 Task: Find connections with filter location Rio Negro with filter topic #linkedinwith filter profile language Spanish with filter current company Coupa Software with filter school National Institute of Technology , Patna with filter industry Commercial and Industrial Equipment Rental with filter service category Administrative with filter keywords title Video Editor
Action: Mouse moved to (211, 256)
Screenshot: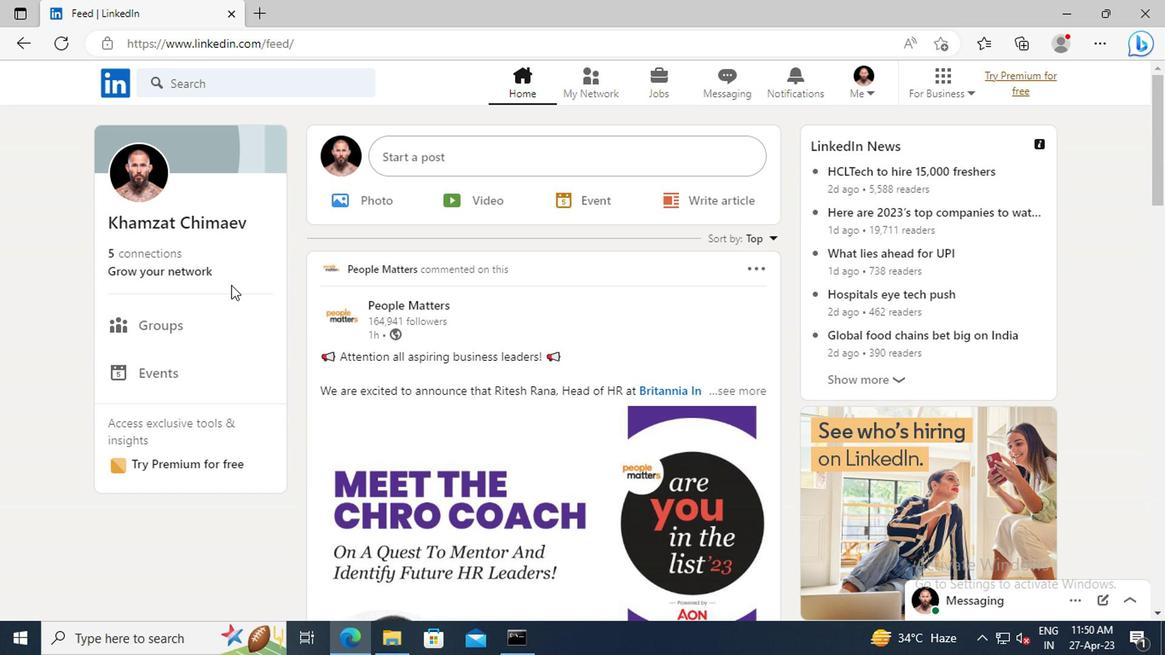 
Action: Mouse pressed left at (211, 256)
Screenshot: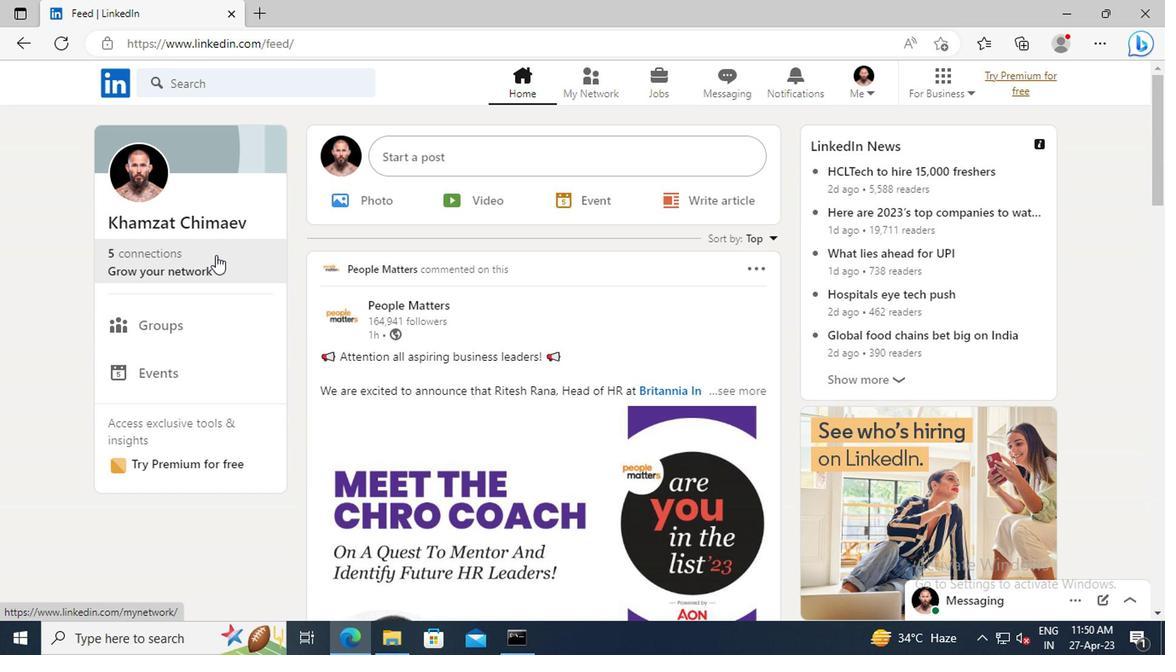 
Action: Mouse moved to (217, 187)
Screenshot: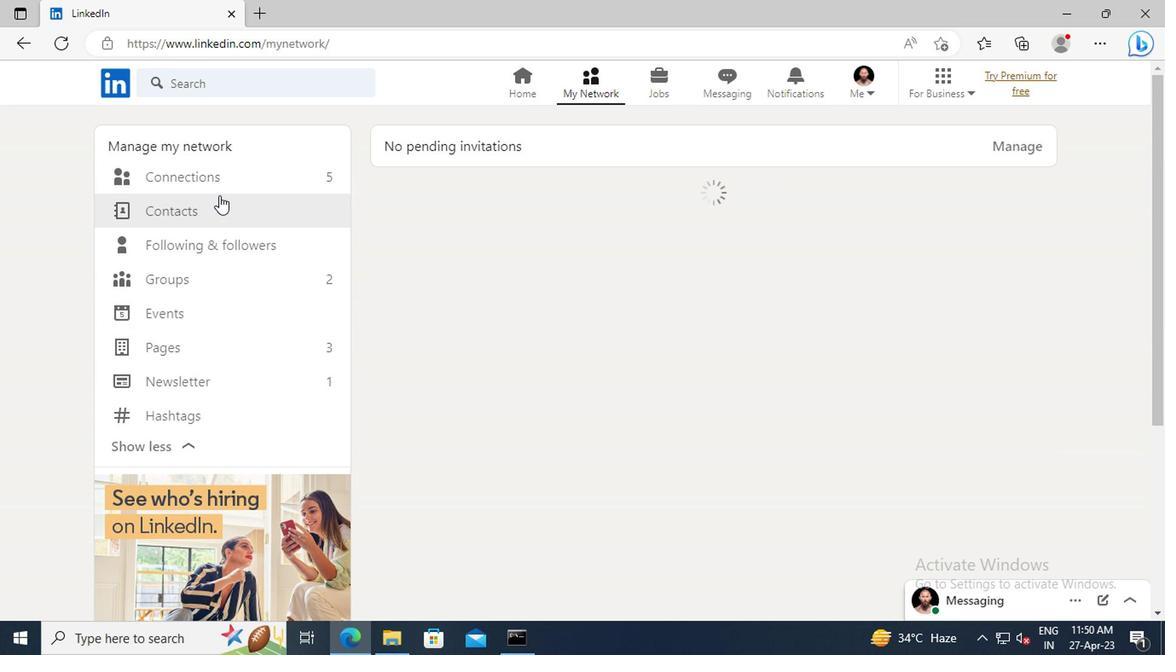 
Action: Mouse pressed left at (217, 187)
Screenshot: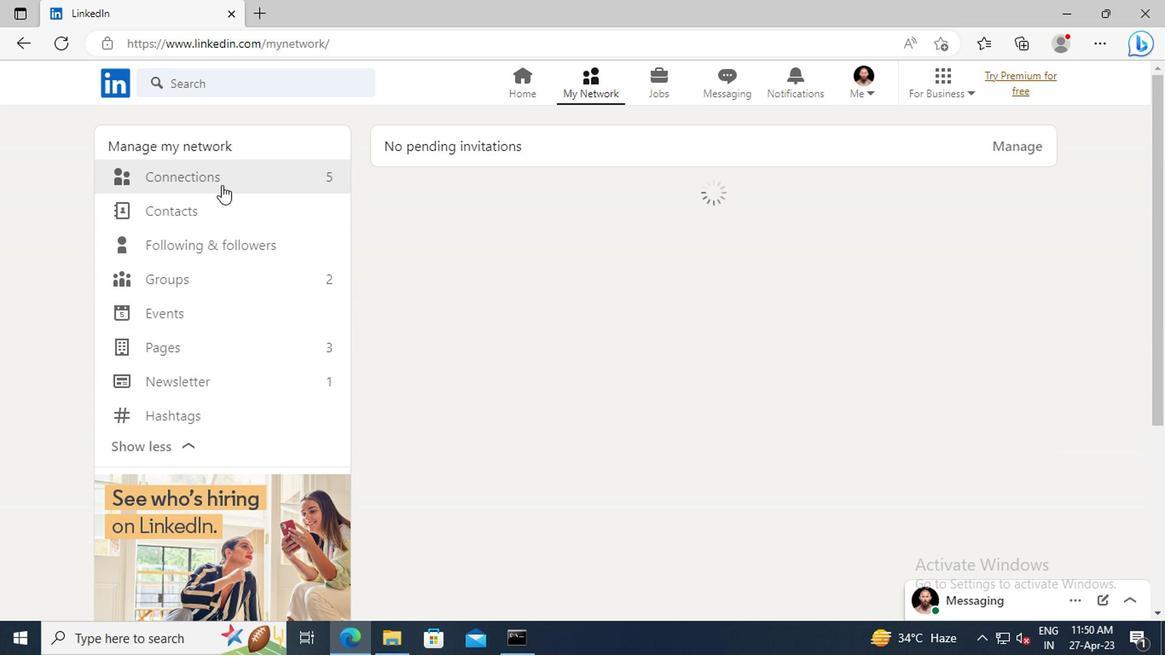 
Action: Mouse moved to (692, 183)
Screenshot: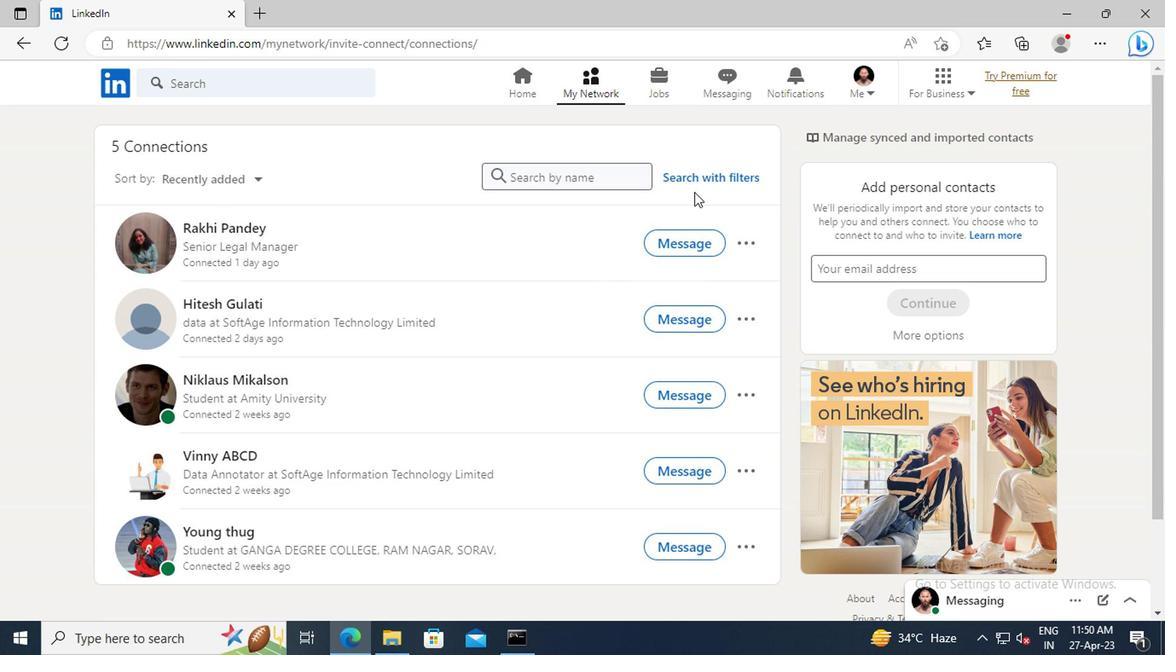 
Action: Mouse pressed left at (692, 183)
Screenshot: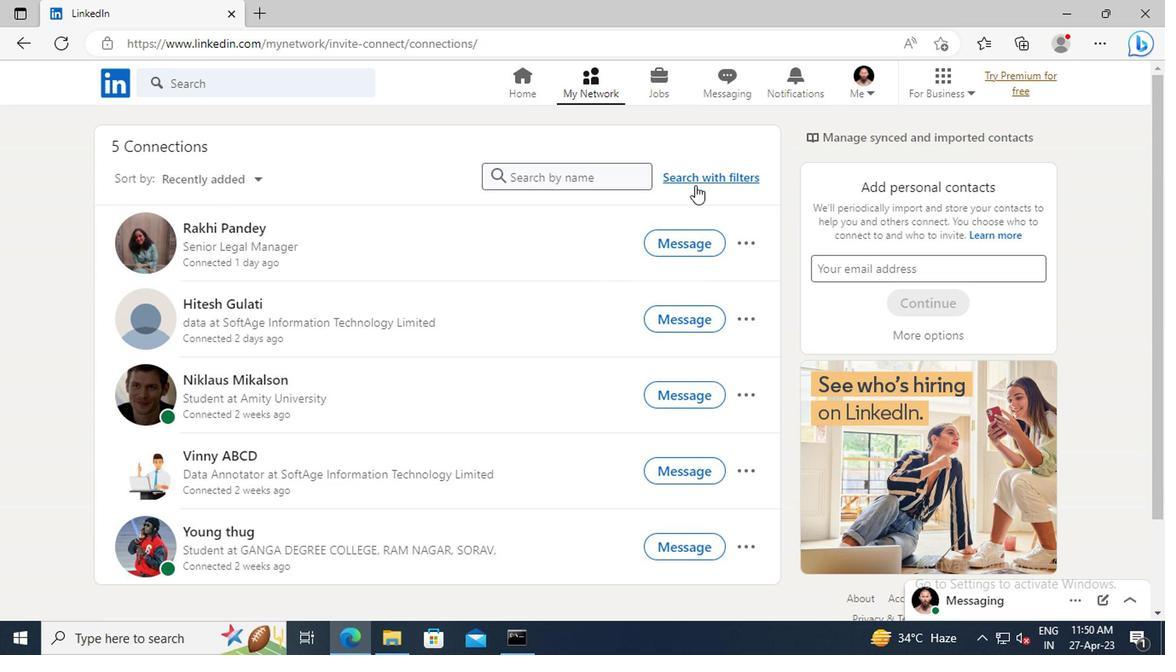 
Action: Mouse moved to (646, 136)
Screenshot: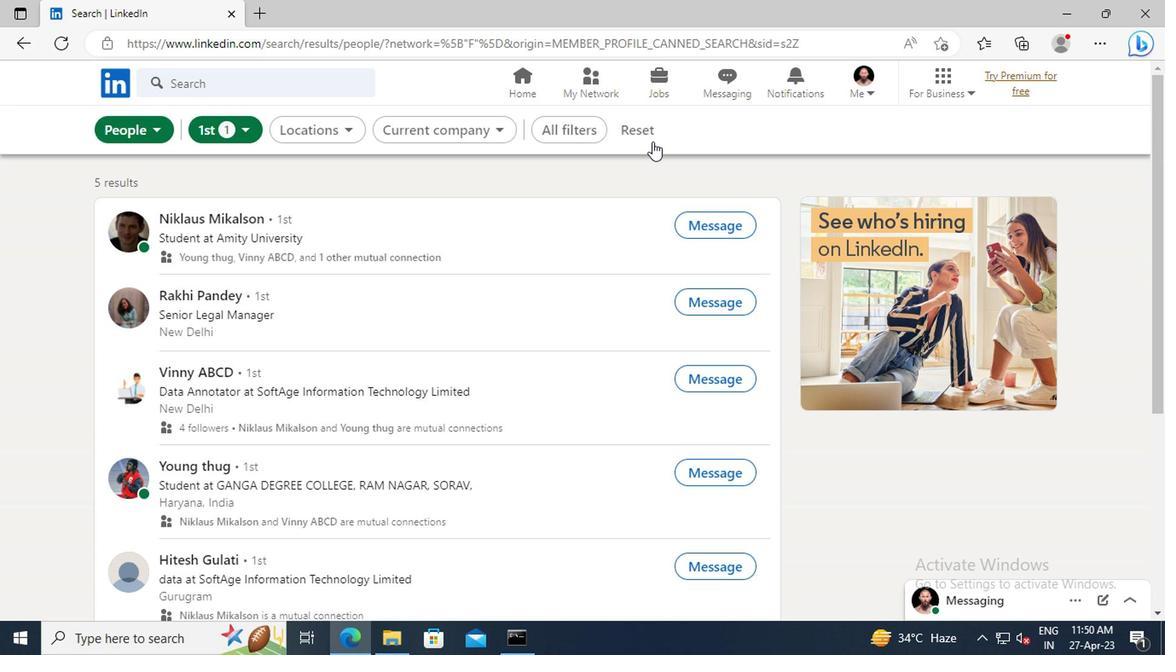 
Action: Mouse pressed left at (646, 136)
Screenshot: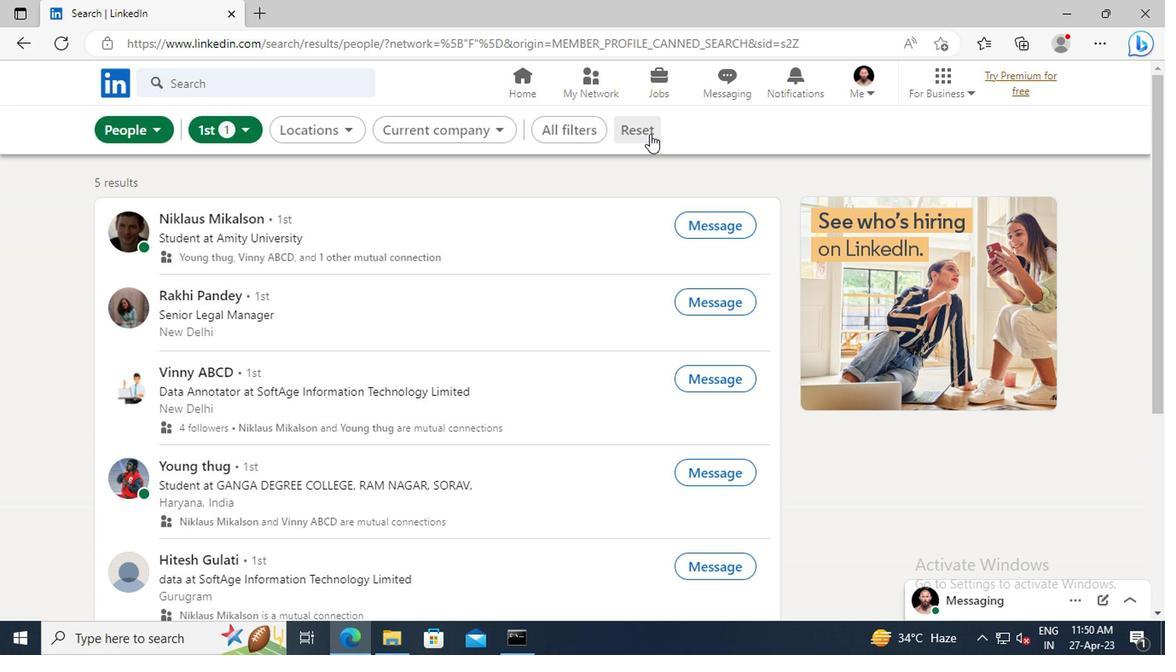 
Action: Mouse moved to (602, 134)
Screenshot: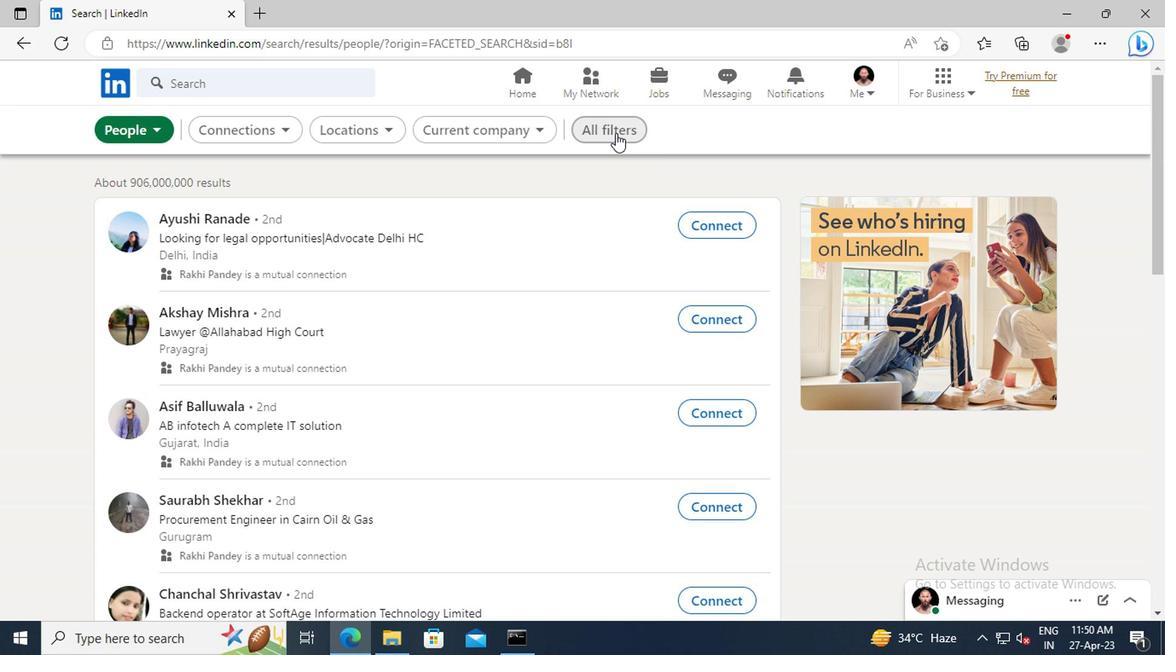 
Action: Mouse pressed left at (602, 134)
Screenshot: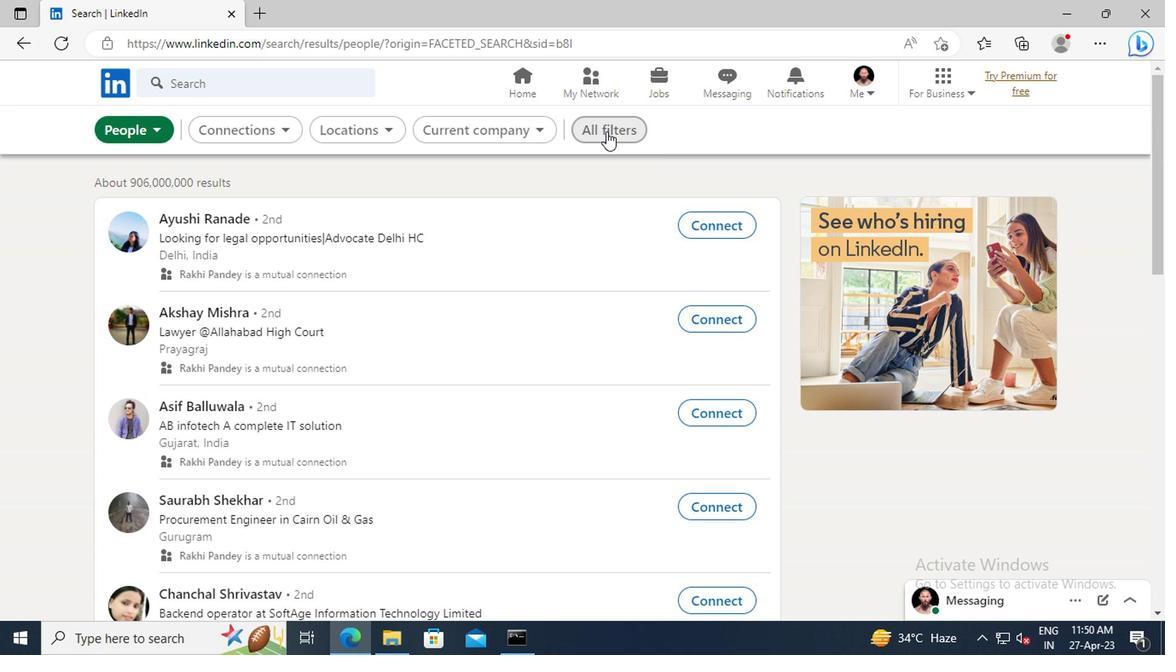 
Action: Mouse moved to (911, 343)
Screenshot: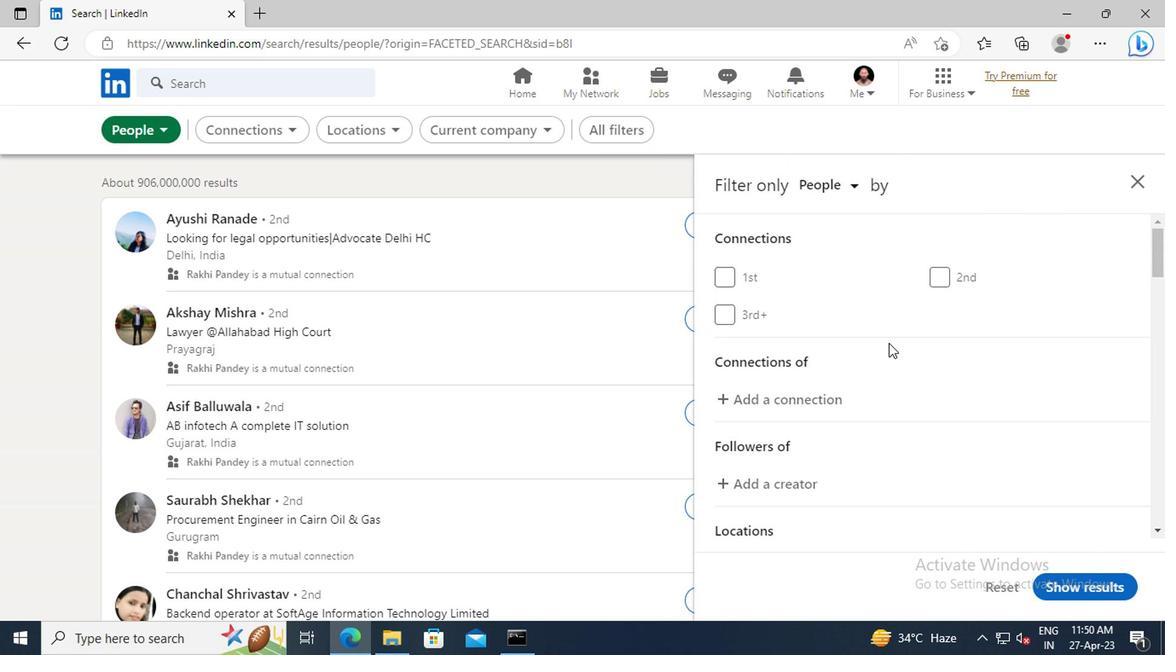 
Action: Mouse scrolled (911, 343) with delta (0, 0)
Screenshot: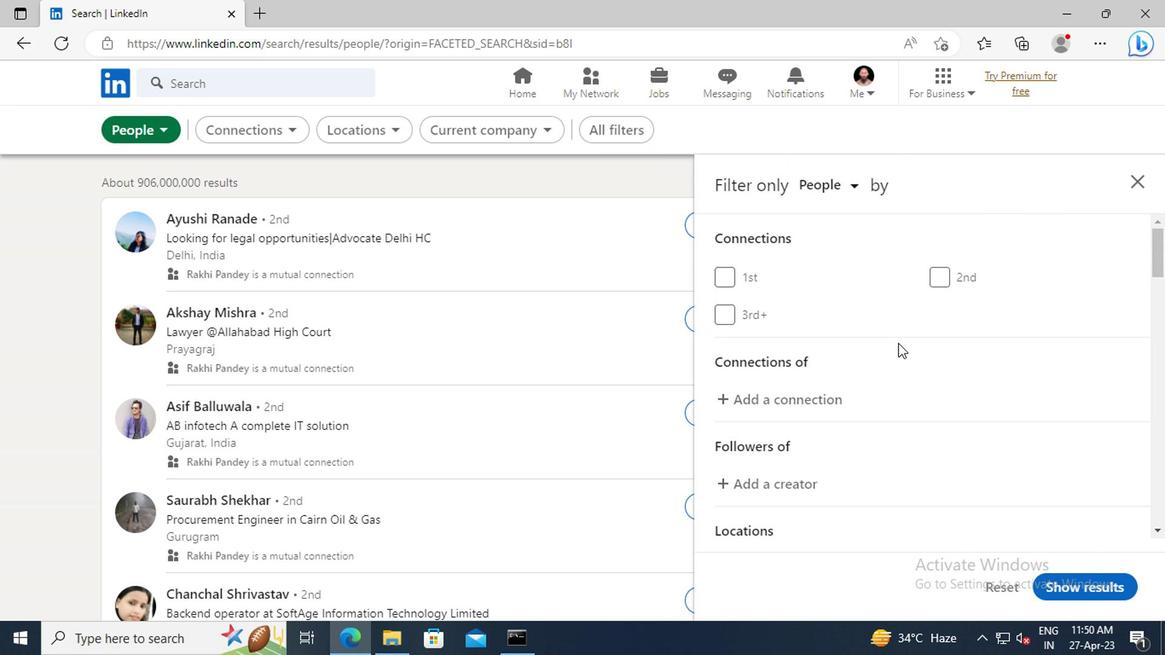 
Action: Mouse scrolled (911, 343) with delta (0, 0)
Screenshot: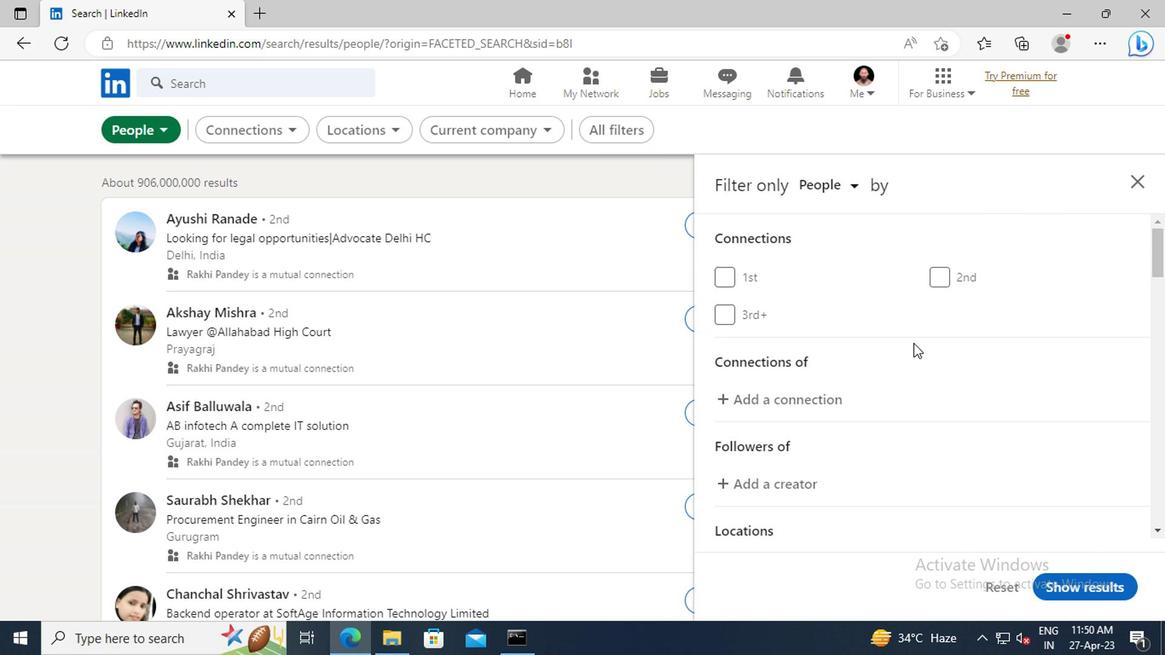 
Action: Mouse scrolled (911, 343) with delta (0, 0)
Screenshot: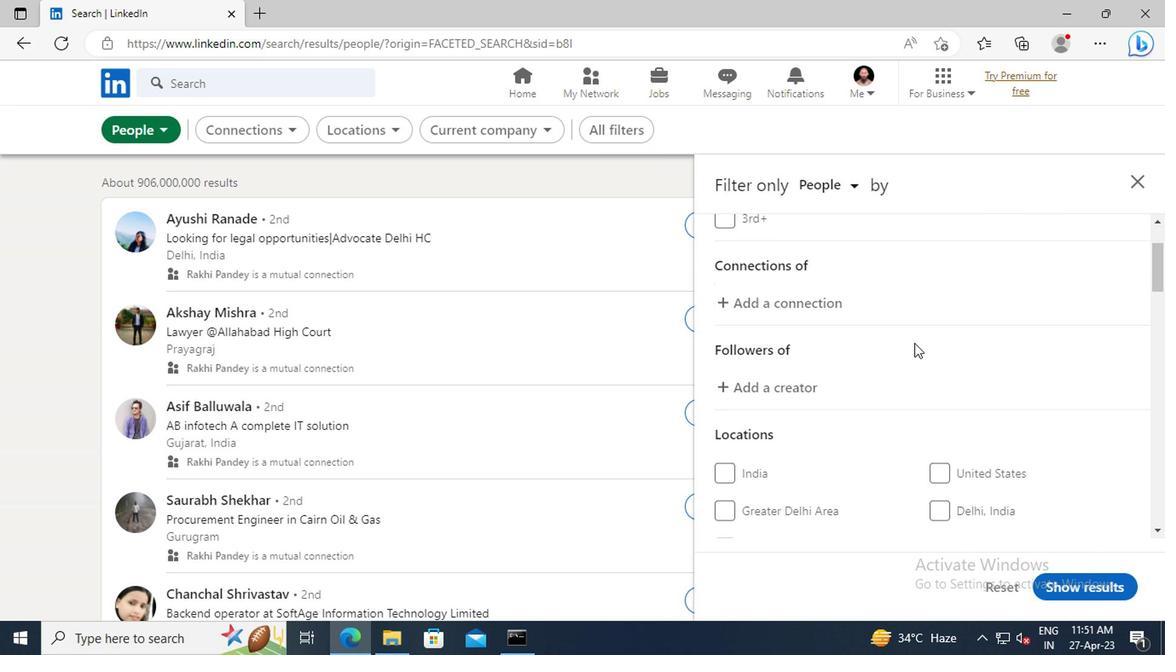 
Action: Mouse scrolled (911, 343) with delta (0, 0)
Screenshot: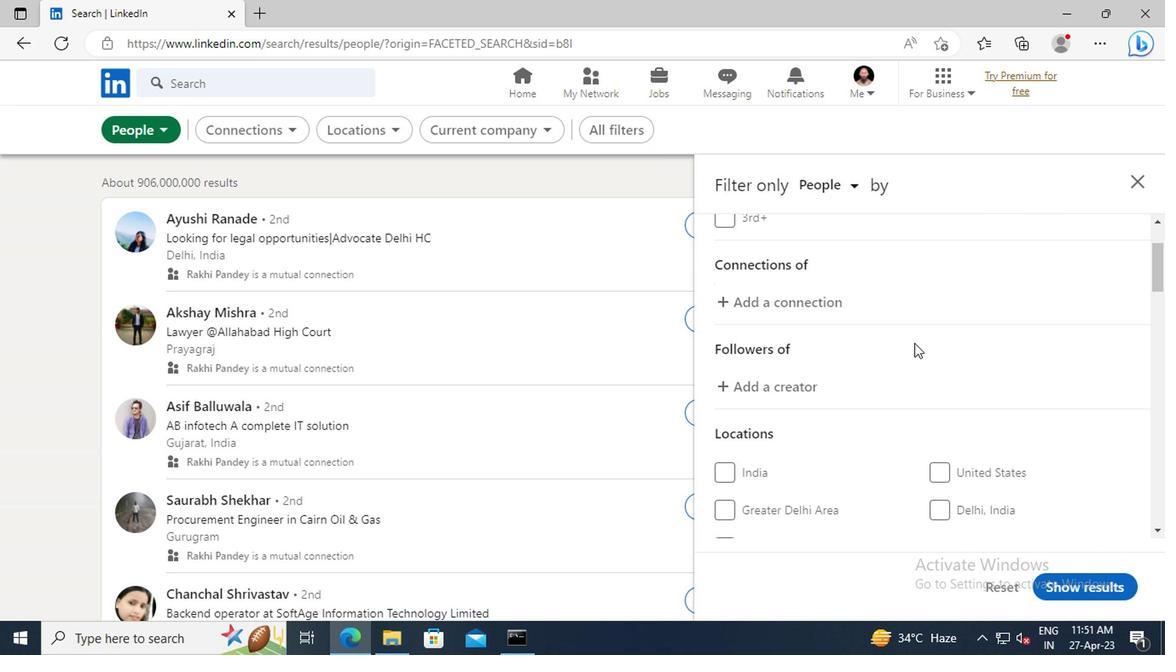 
Action: Mouse scrolled (911, 343) with delta (0, 0)
Screenshot: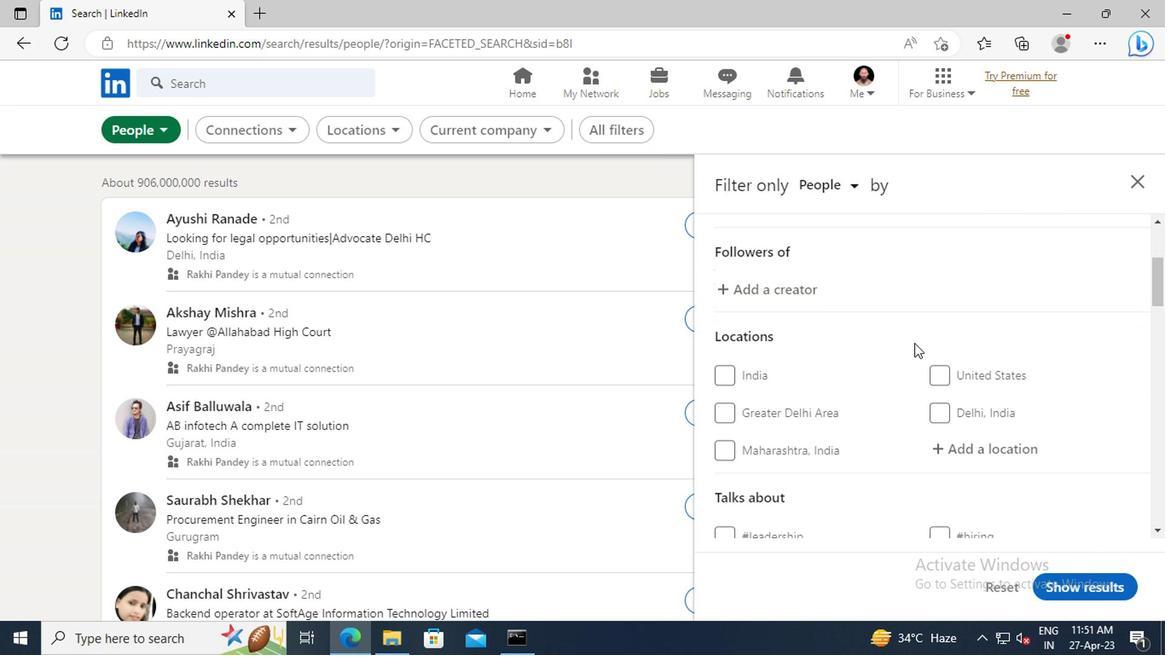 
Action: Mouse scrolled (911, 343) with delta (0, 0)
Screenshot: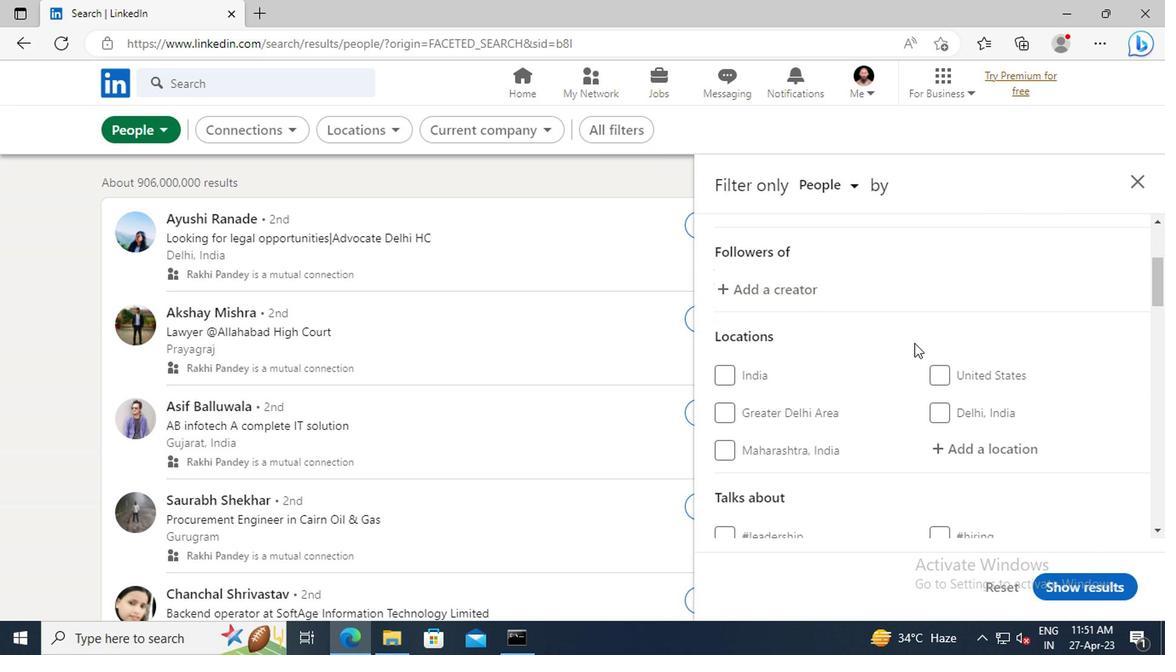 
Action: Mouse moved to (956, 352)
Screenshot: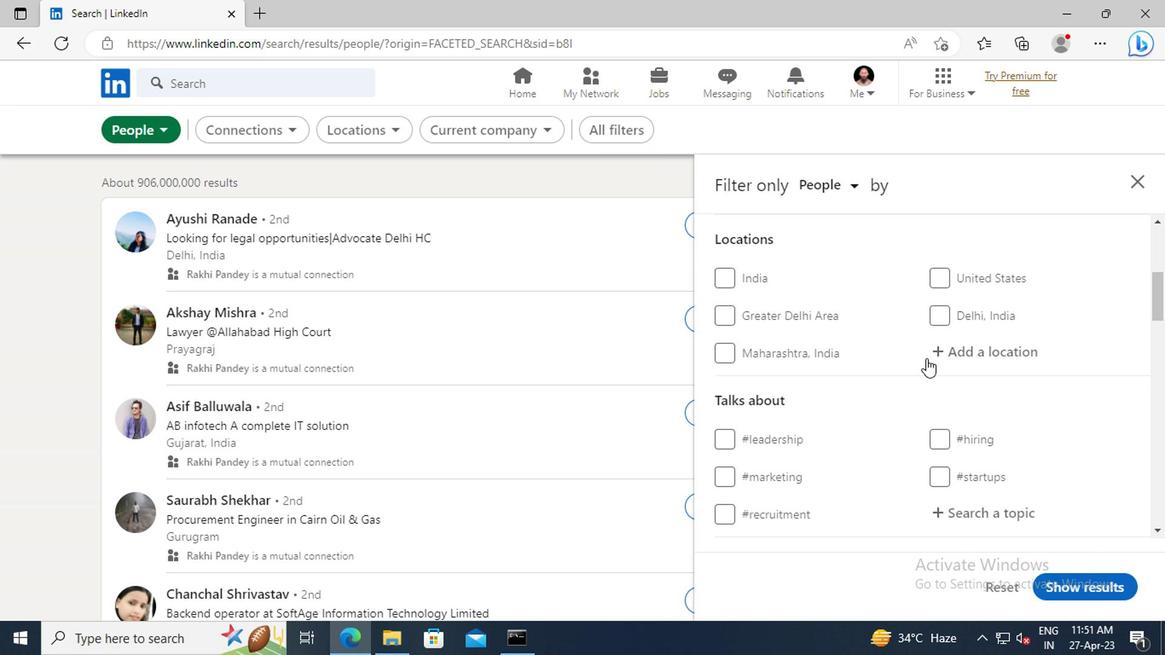 
Action: Mouse pressed left at (956, 352)
Screenshot: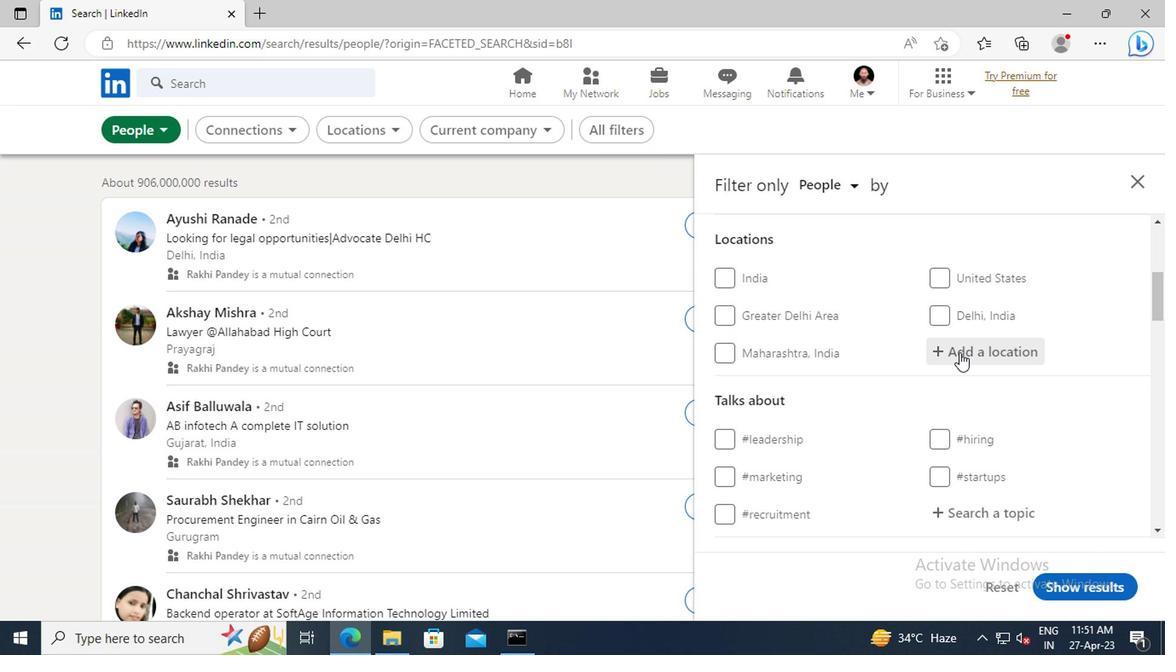
Action: Key pressed <Key.shift>RIO<Key.space><Key.shift>NEGRO
Screenshot: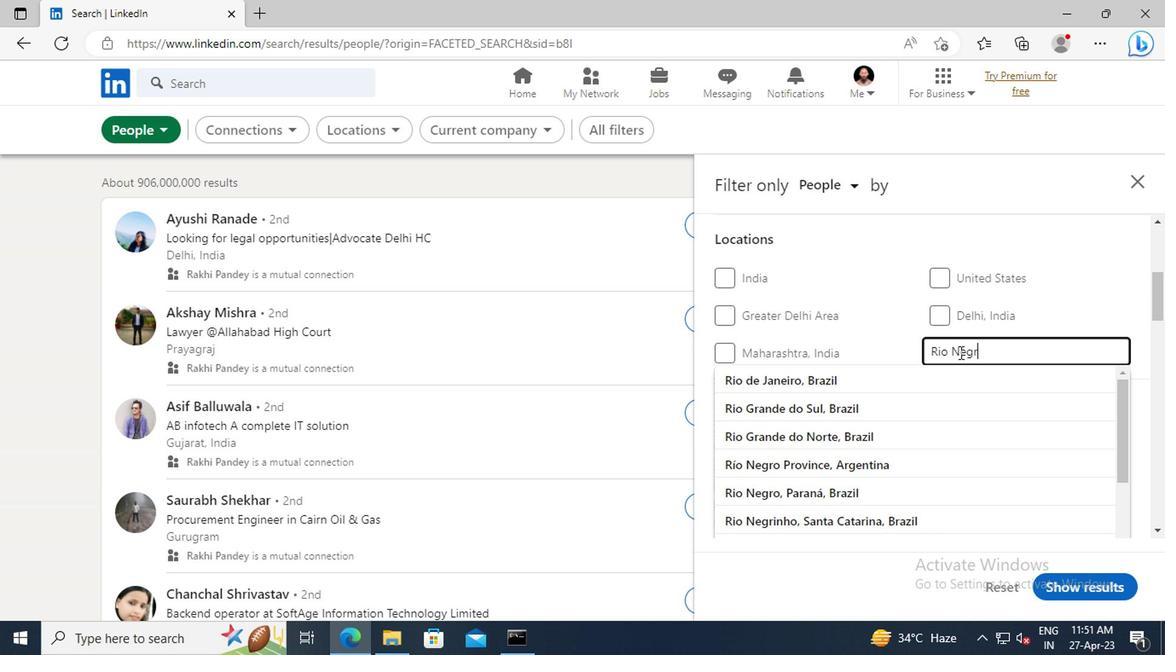 
Action: Mouse moved to (963, 383)
Screenshot: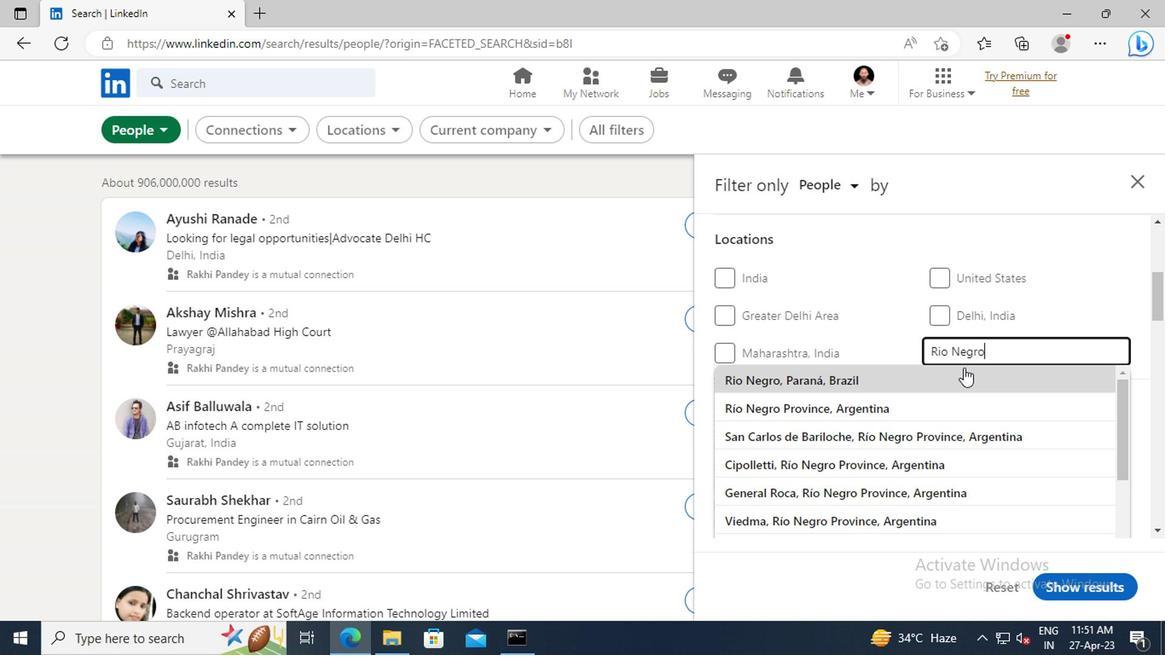
Action: Mouse pressed left at (963, 383)
Screenshot: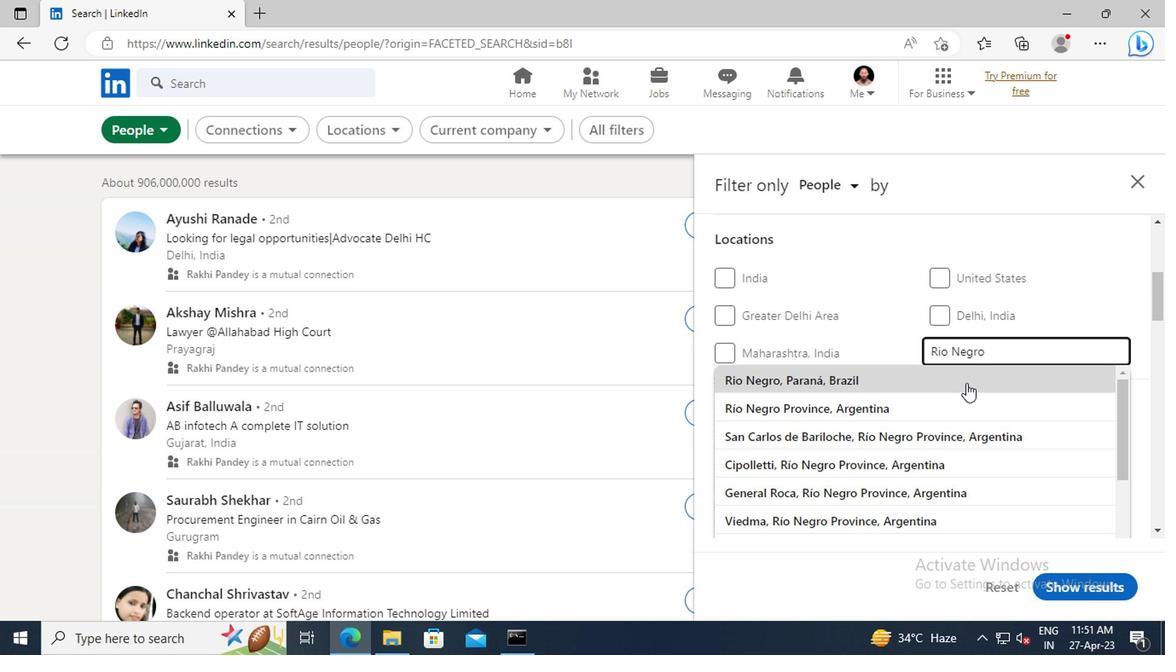 
Action: Mouse moved to (961, 358)
Screenshot: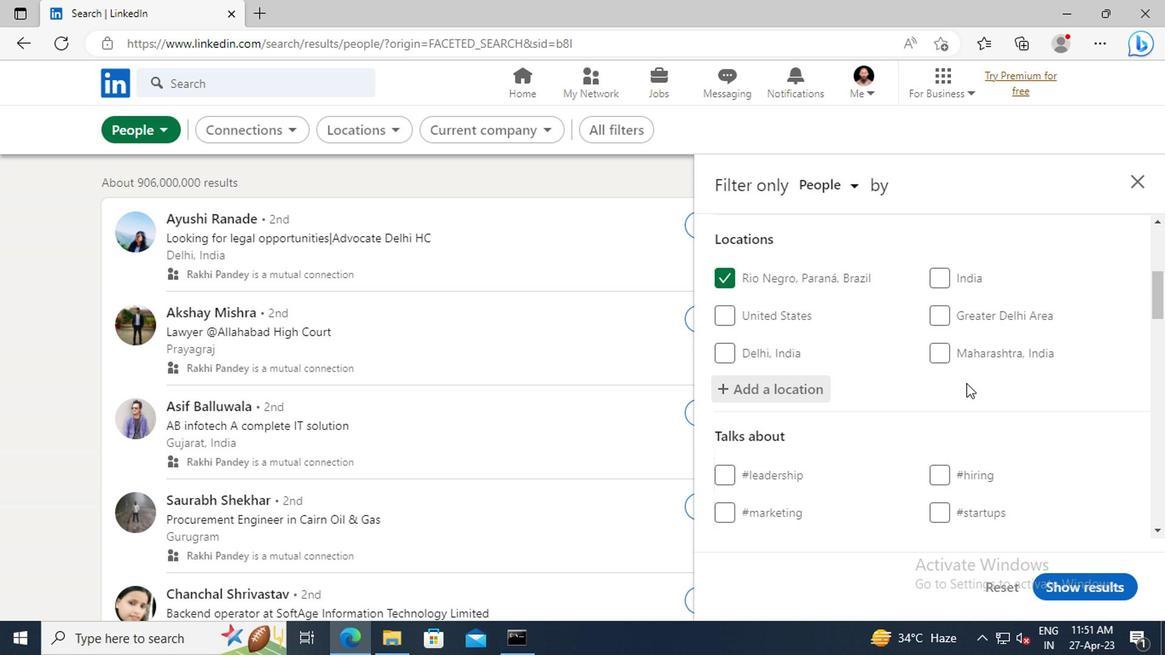 
Action: Mouse scrolled (961, 357) with delta (0, -1)
Screenshot: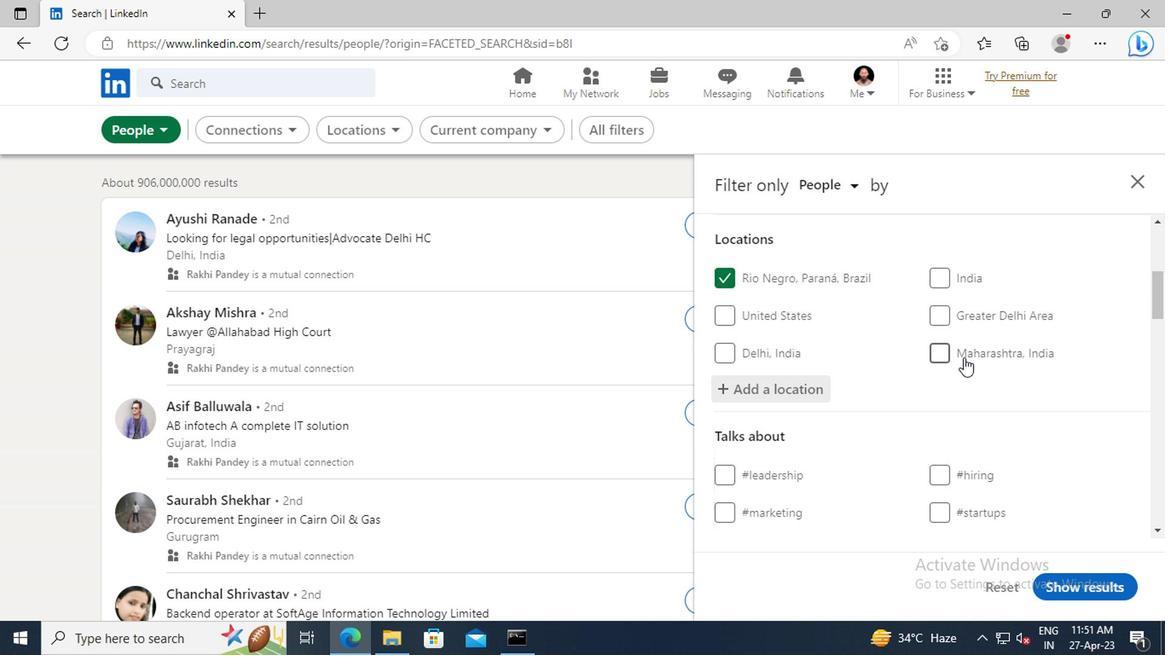 
Action: Mouse scrolled (961, 357) with delta (0, -1)
Screenshot: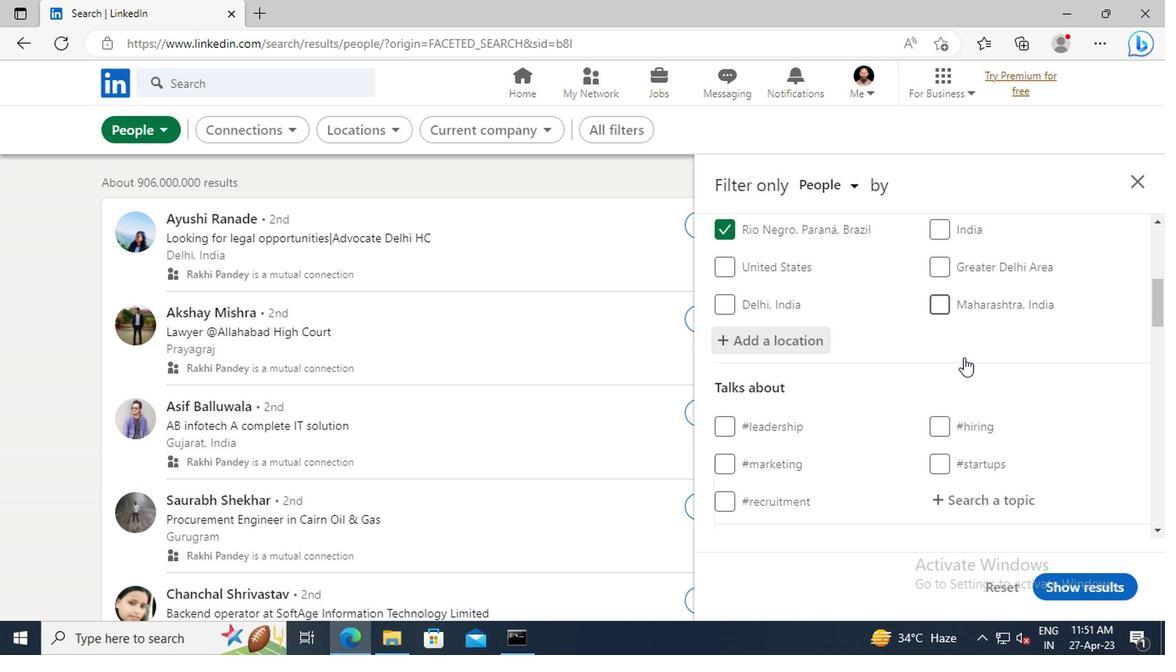 
Action: Mouse scrolled (961, 357) with delta (0, -1)
Screenshot: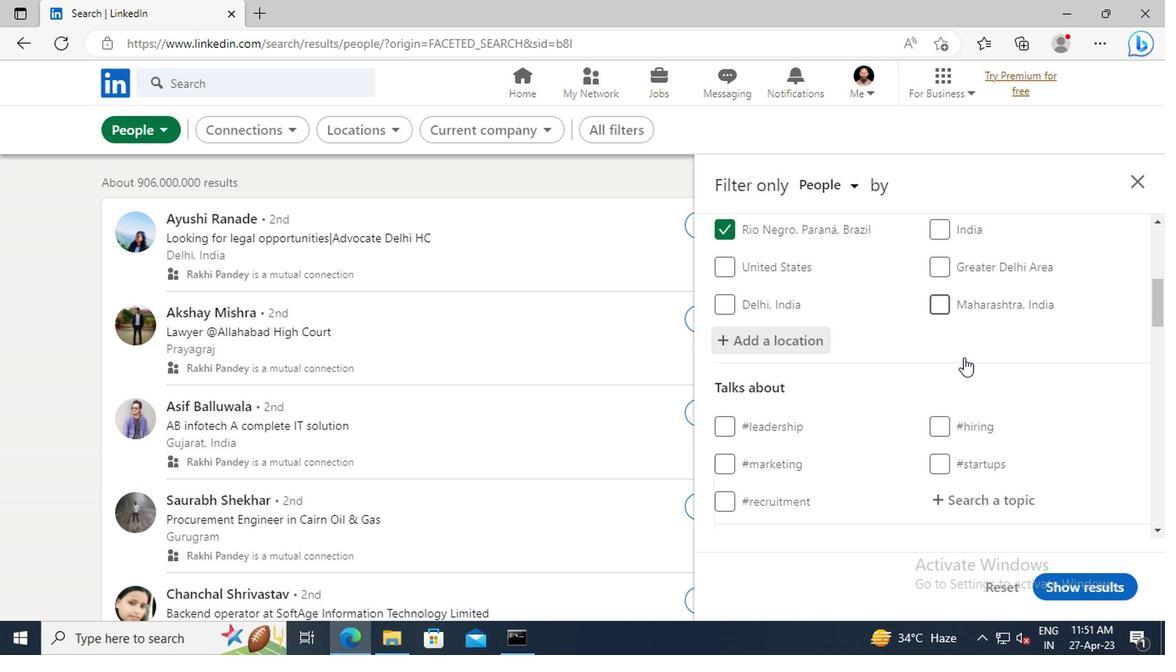 
Action: Mouse scrolled (961, 357) with delta (0, -1)
Screenshot: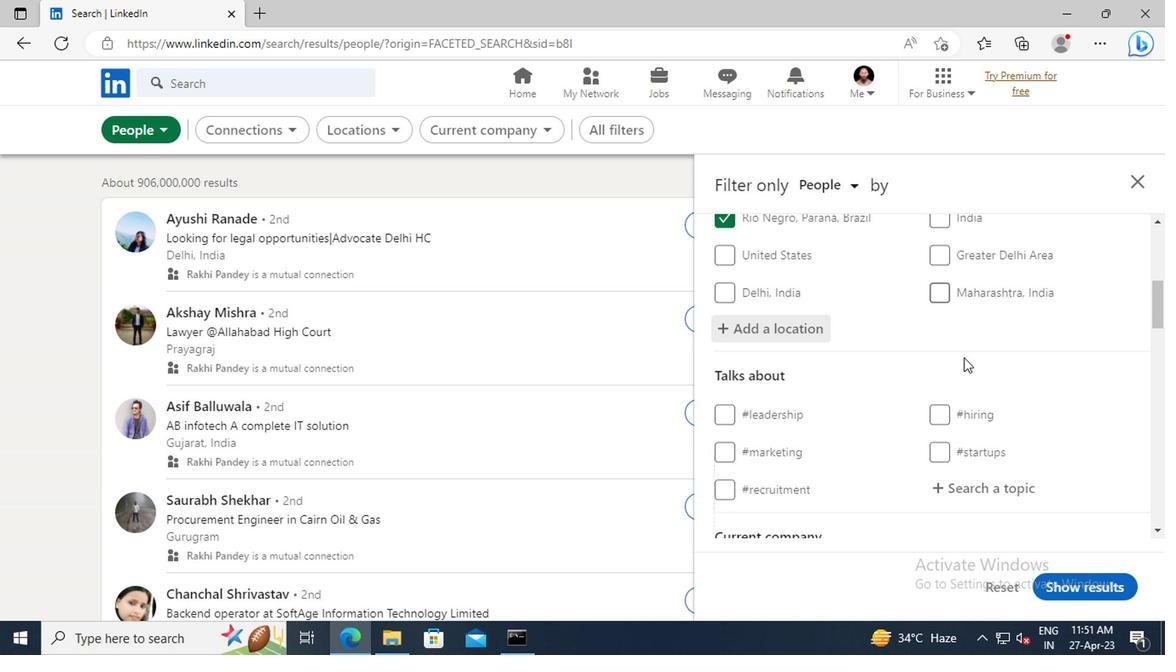 
Action: Mouse moved to (966, 357)
Screenshot: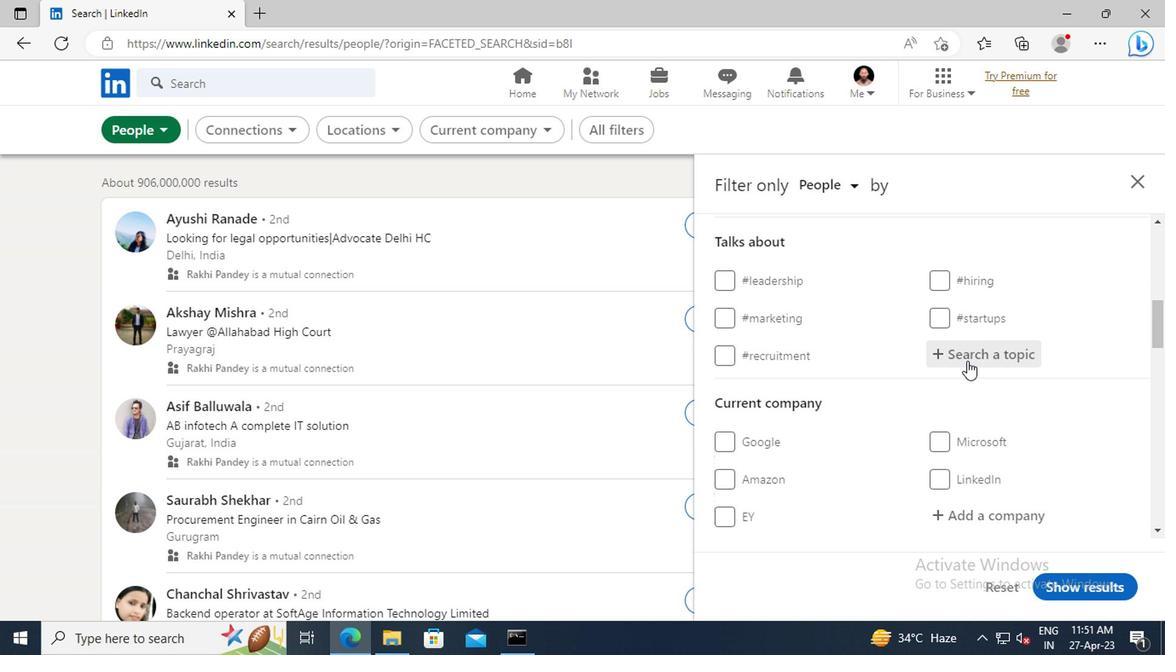 
Action: Mouse pressed left at (966, 357)
Screenshot: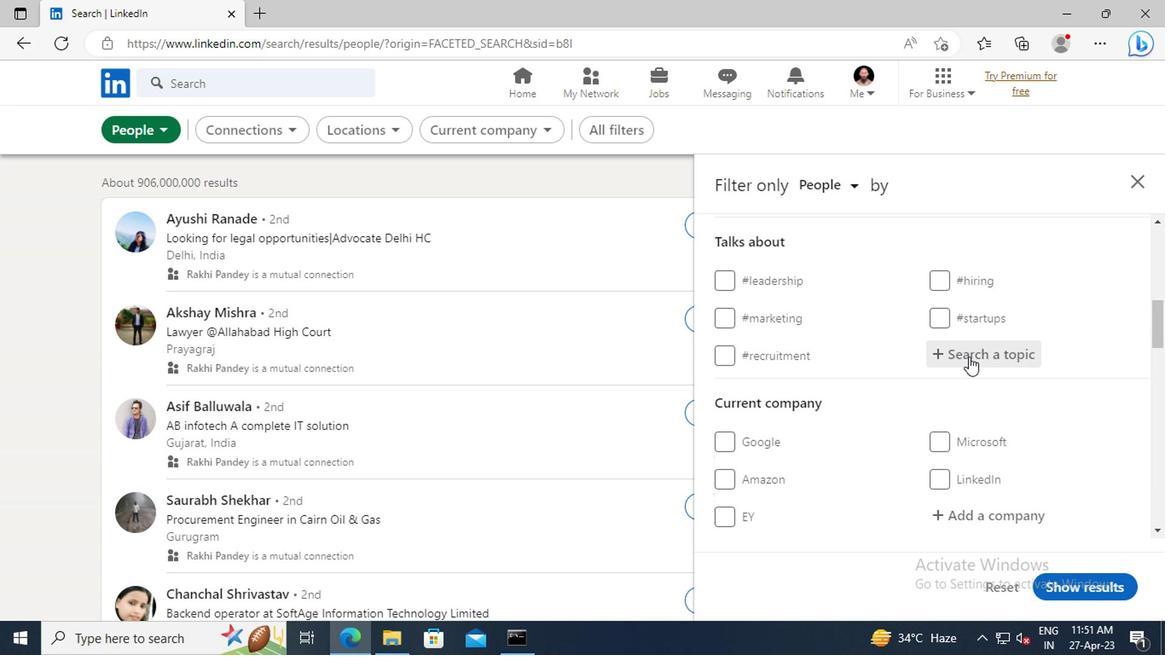
Action: Key pressed <Key.shift>#LINKEDINWITH<Key.enter>
Screenshot: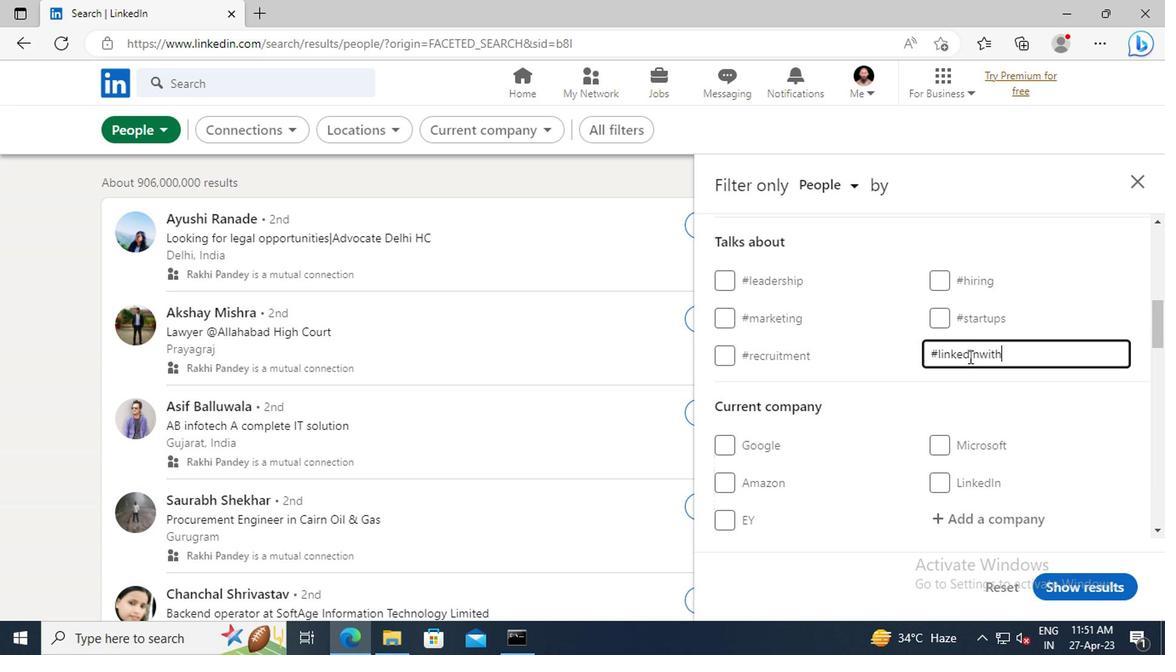 
Action: Mouse moved to (967, 367)
Screenshot: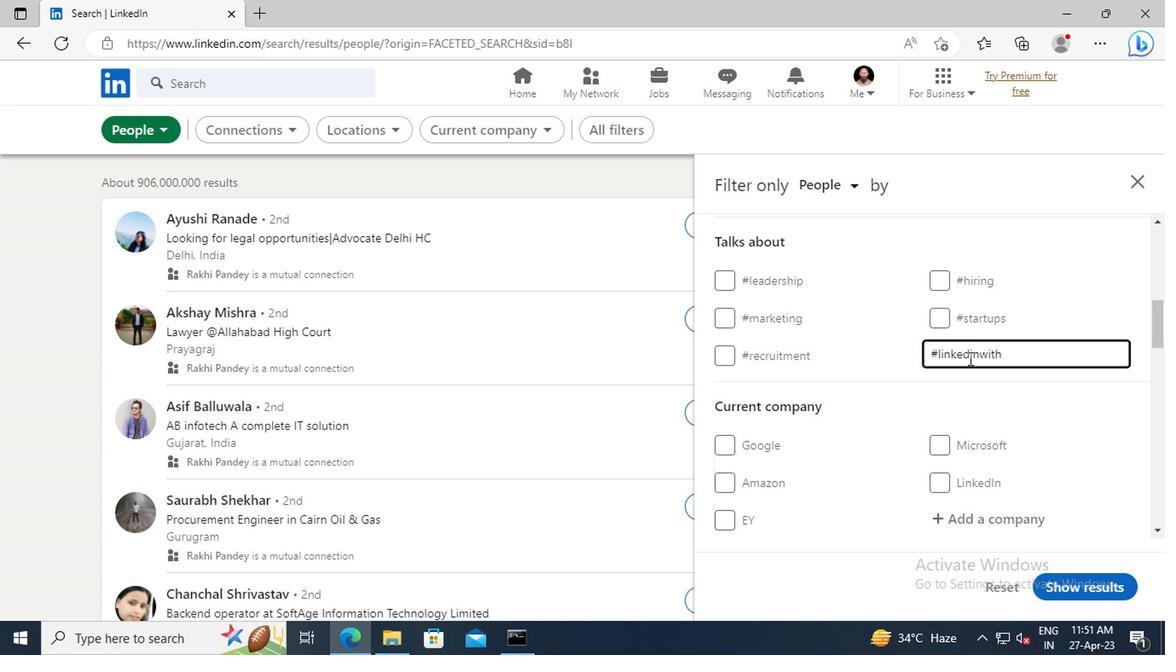 
Action: Mouse scrolled (967, 367) with delta (0, 0)
Screenshot: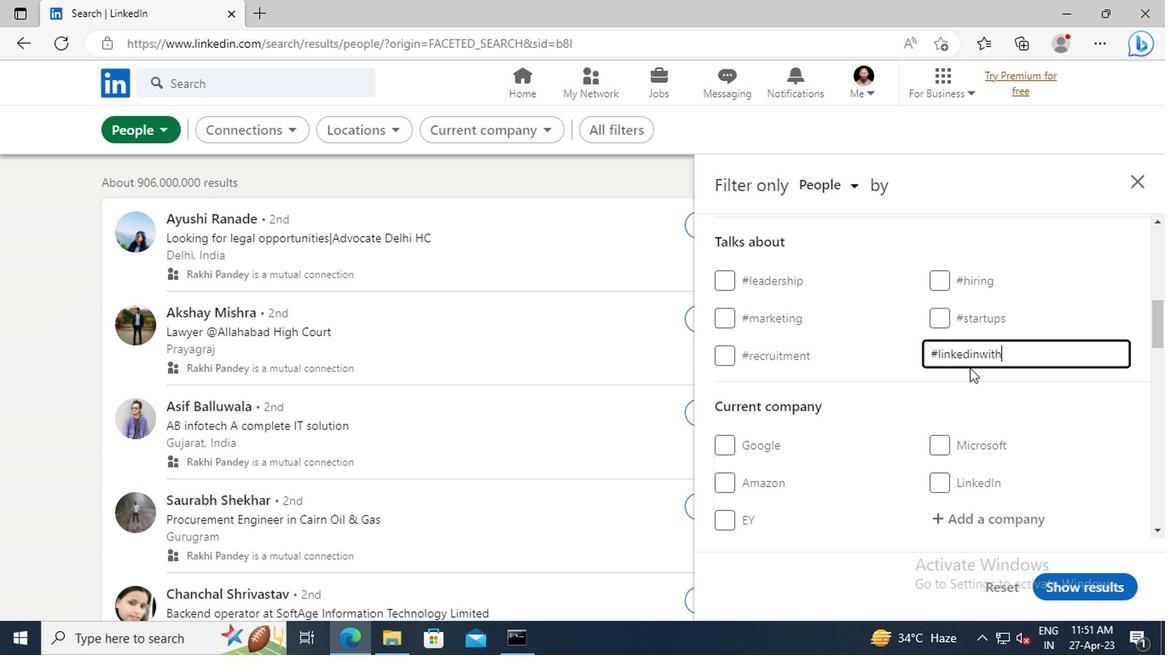 
Action: Mouse scrolled (967, 367) with delta (0, 0)
Screenshot: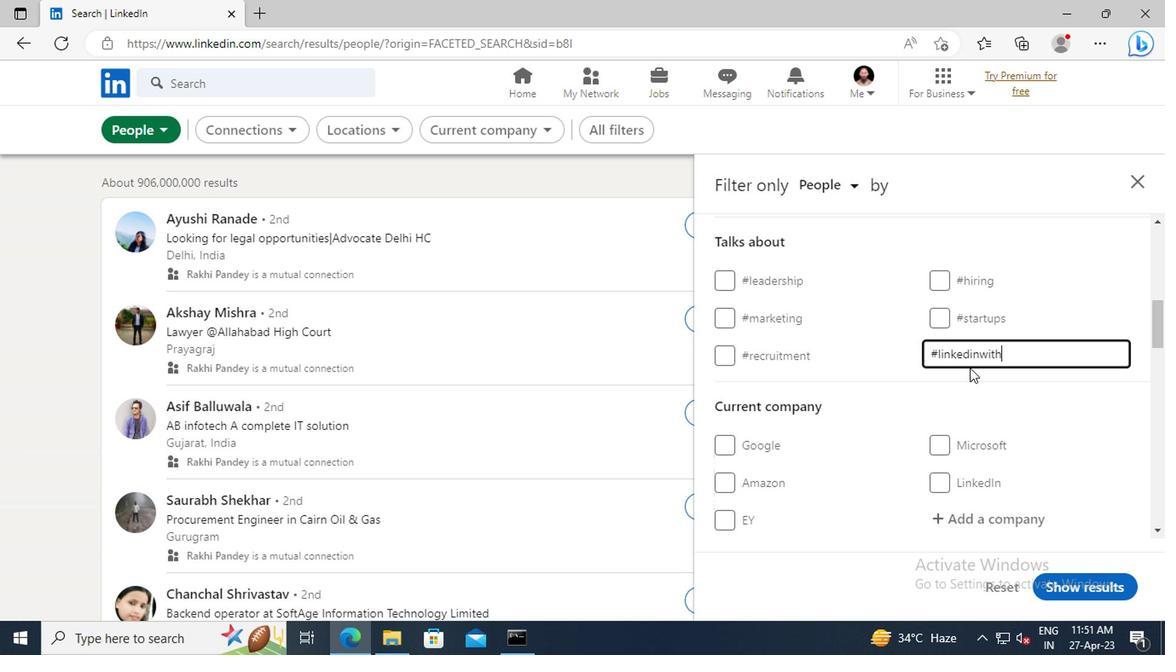 
Action: Mouse scrolled (967, 367) with delta (0, 0)
Screenshot: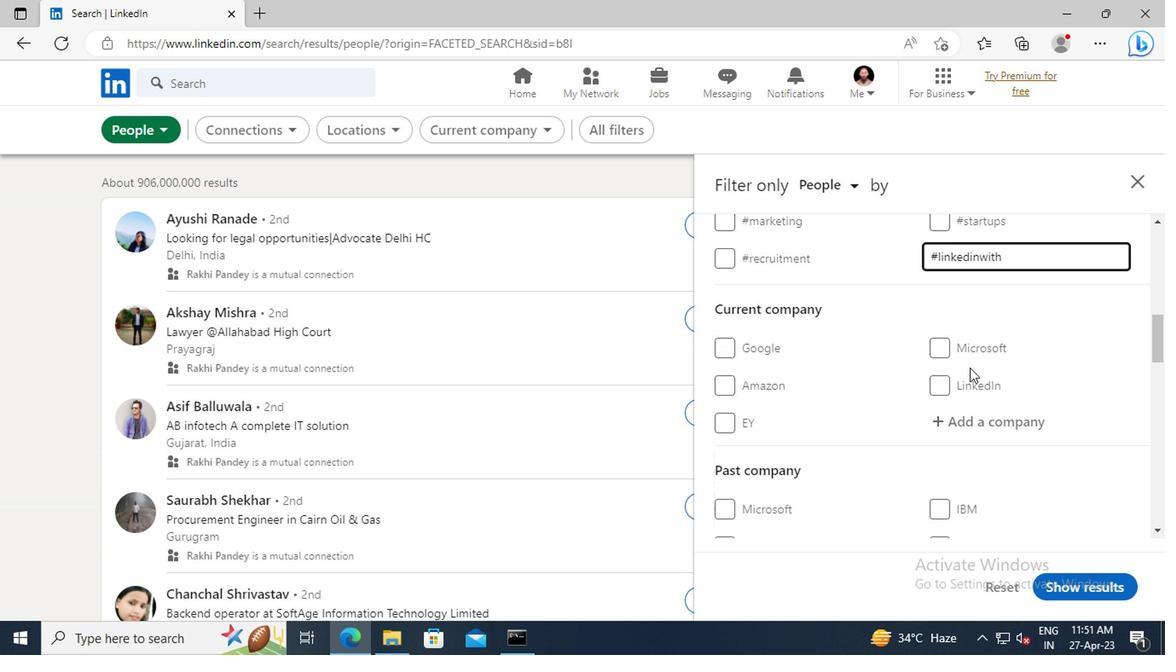 
Action: Mouse scrolled (967, 367) with delta (0, 0)
Screenshot: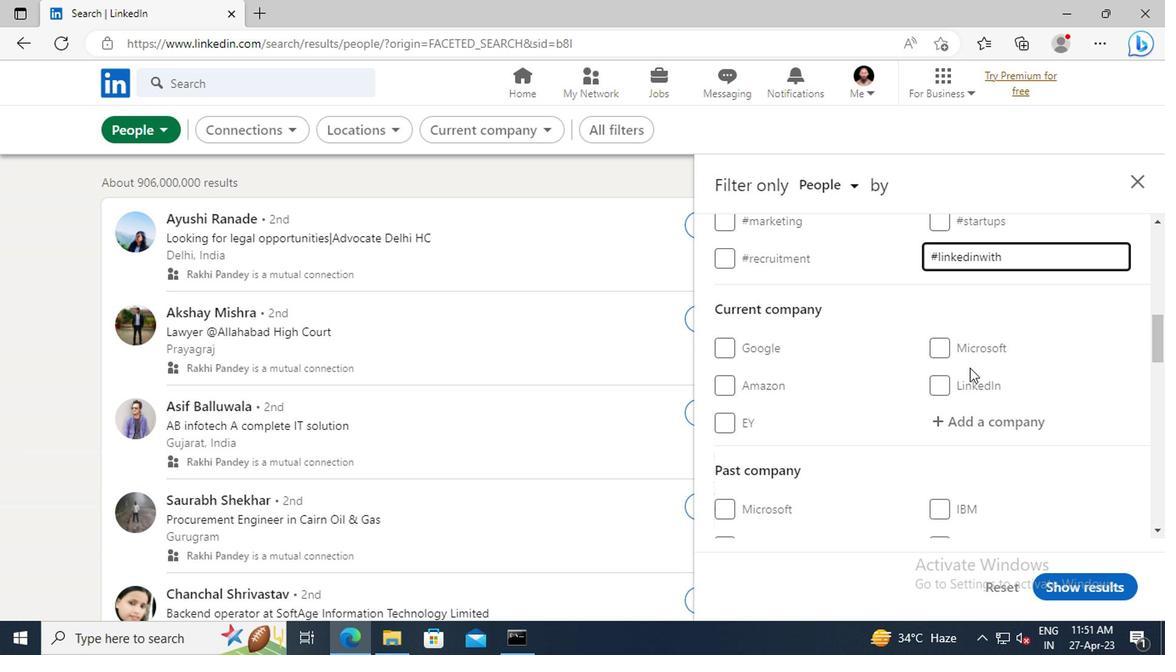 
Action: Mouse scrolled (967, 367) with delta (0, 0)
Screenshot: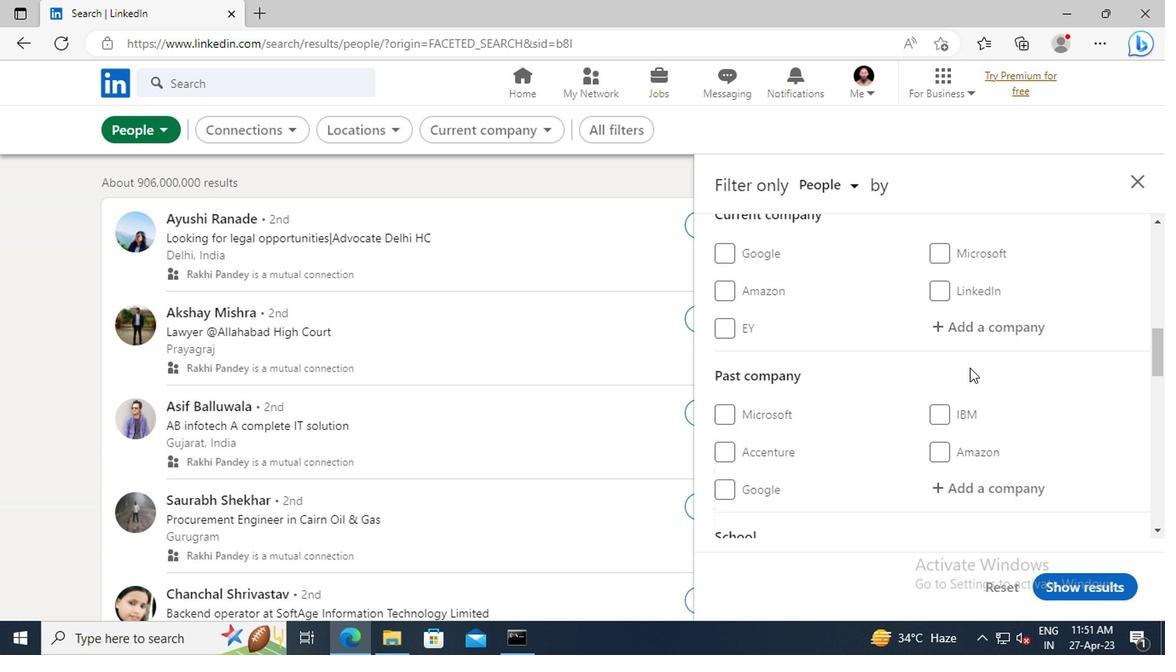 
Action: Mouse scrolled (967, 367) with delta (0, 0)
Screenshot: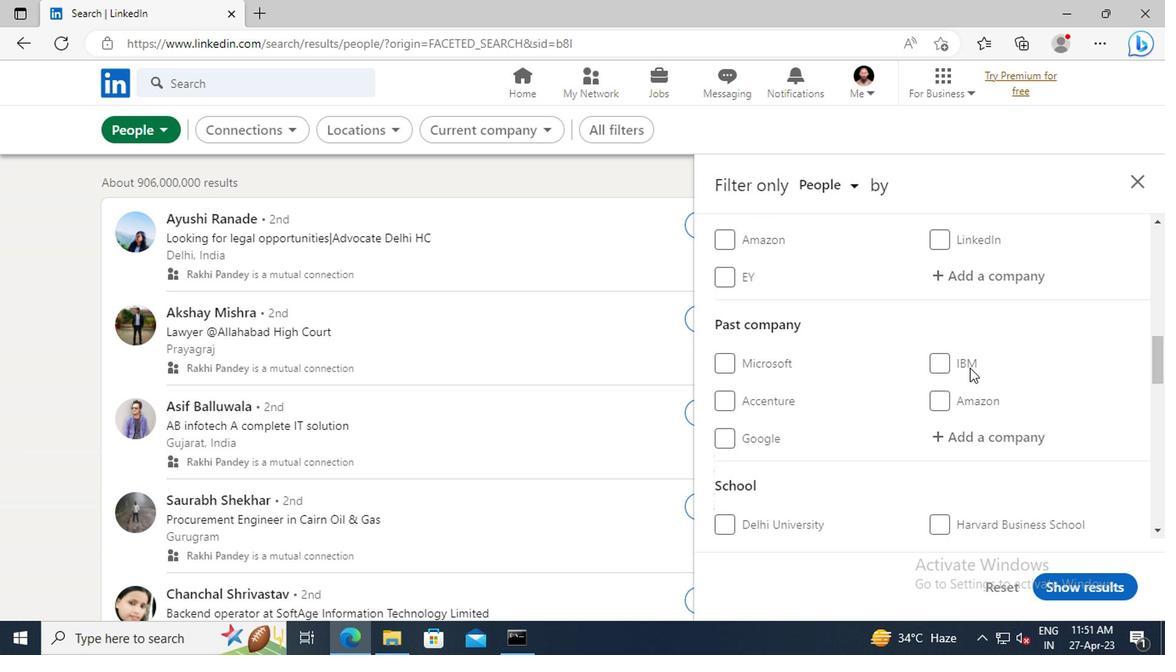 
Action: Mouse scrolled (967, 367) with delta (0, 0)
Screenshot: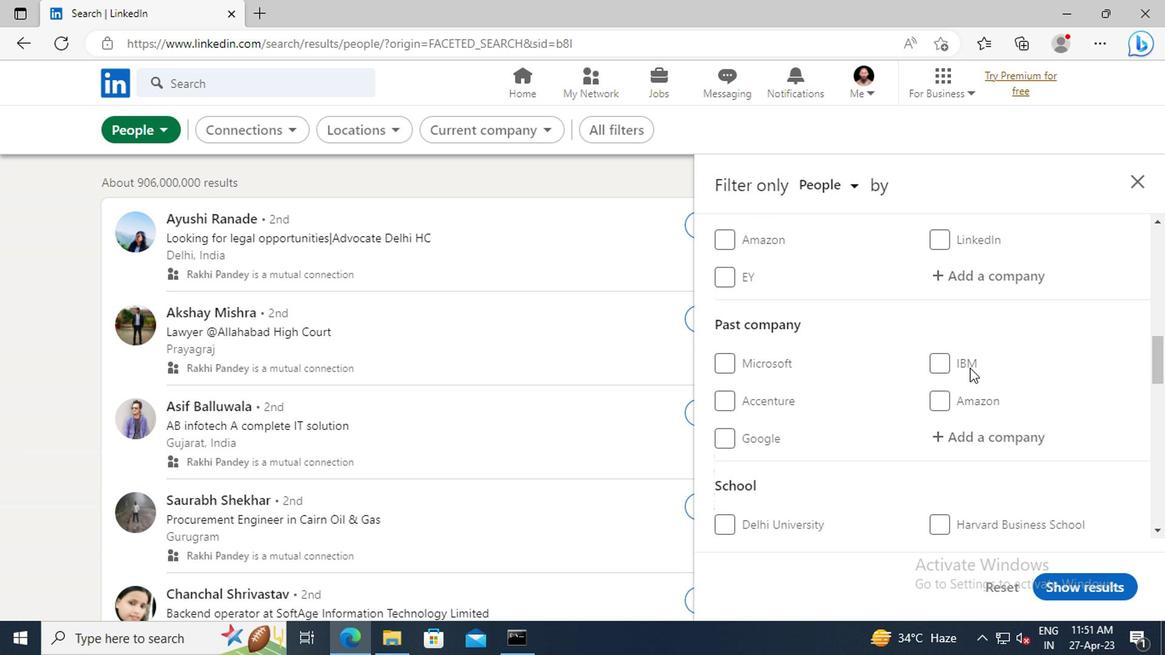 
Action: Mouse scrolled (967, 367) with delta (0, 0)
Screenshot: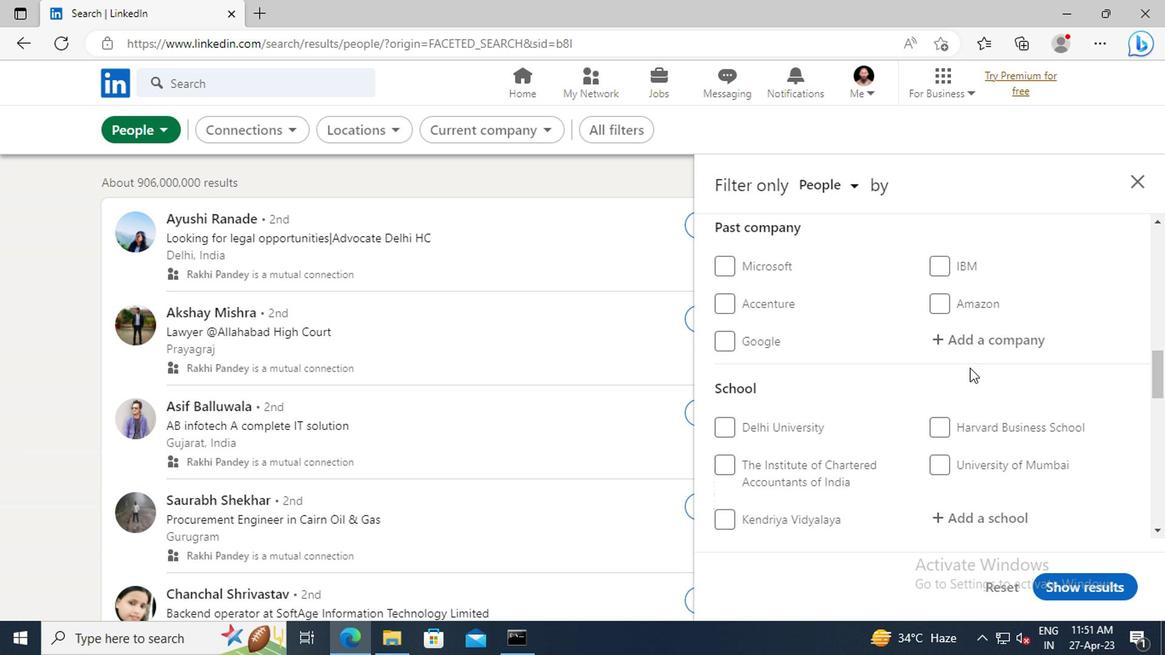 
Action: Mouse scrolled (967, 367) with delta (0, 0)
Screenshot: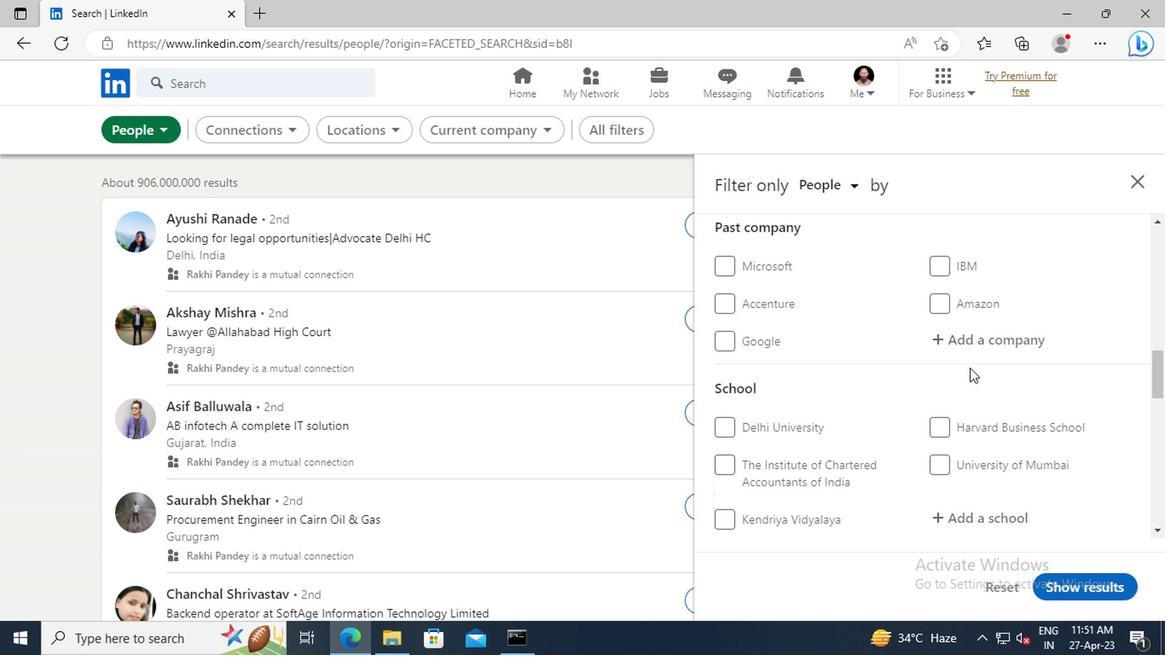 
Action: Mouse scrolled (967, 367) with delta (0, 0)
Screenshot: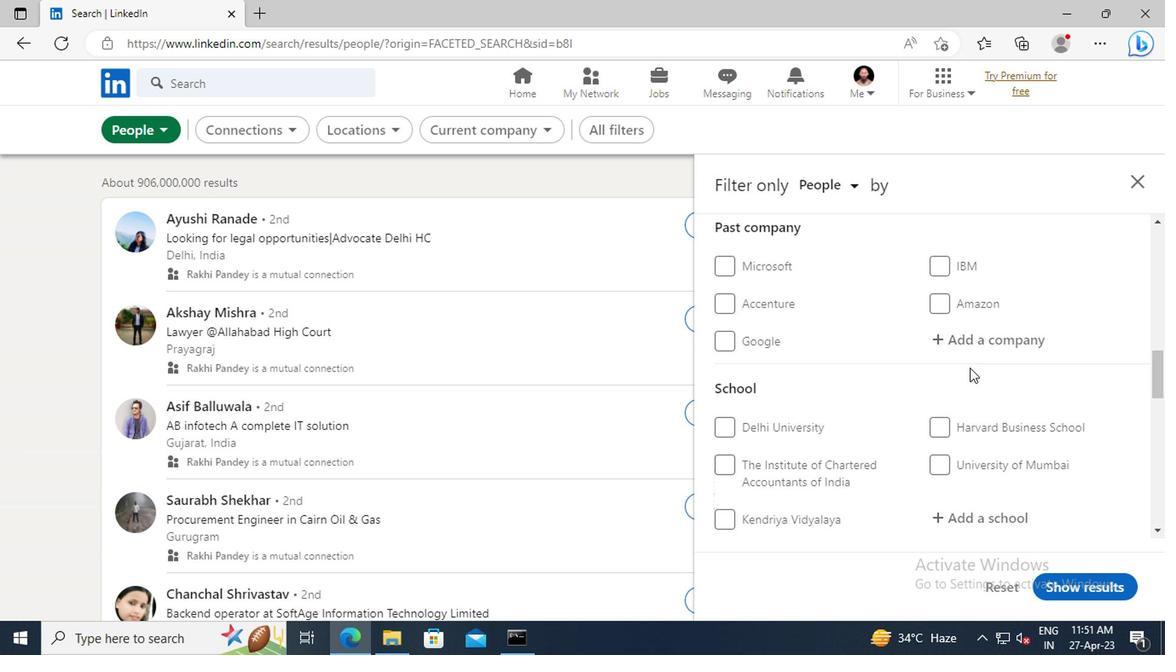 
Action: Mouse scrolled (967, 367) with delta (0, 0)
Screenshot: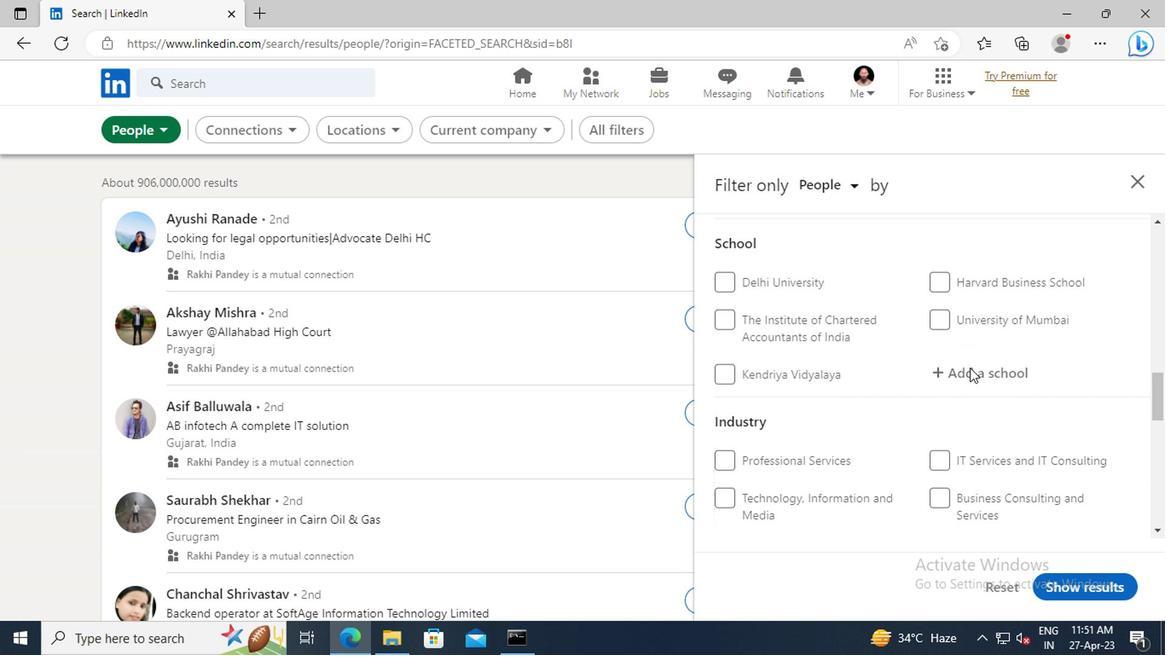 
Action: Mouse scrolled (967, 367) with delta (0, 0)
Screenshot: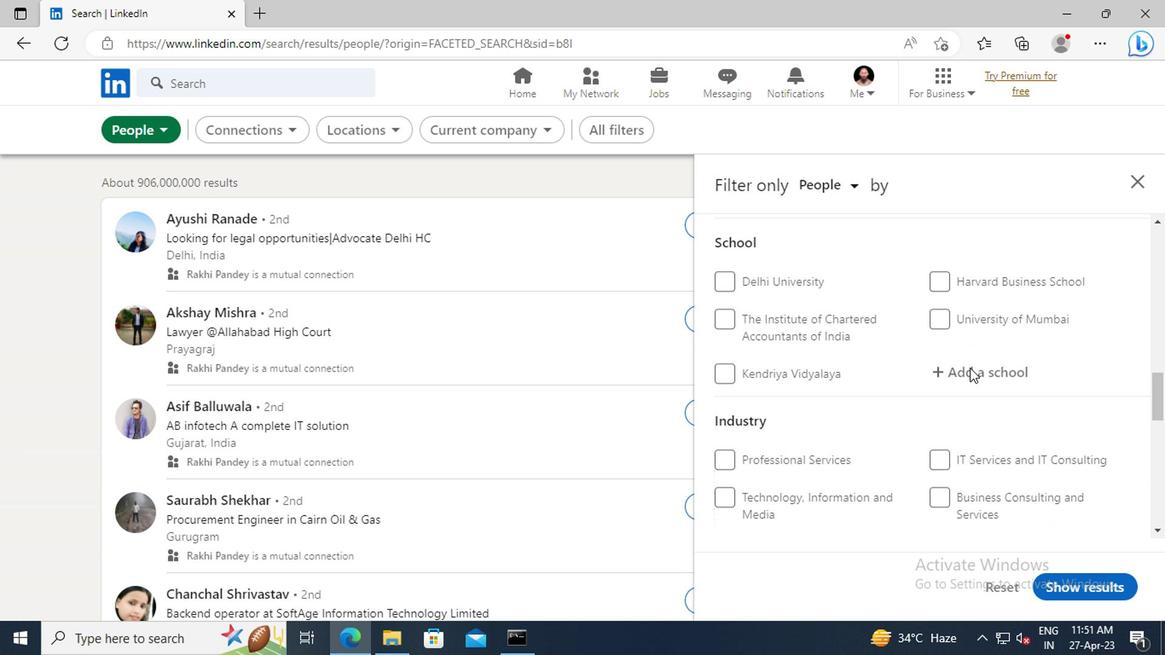 
Action: Mouse scrolled (967, 367) with delta (0, 0)
Screenshot: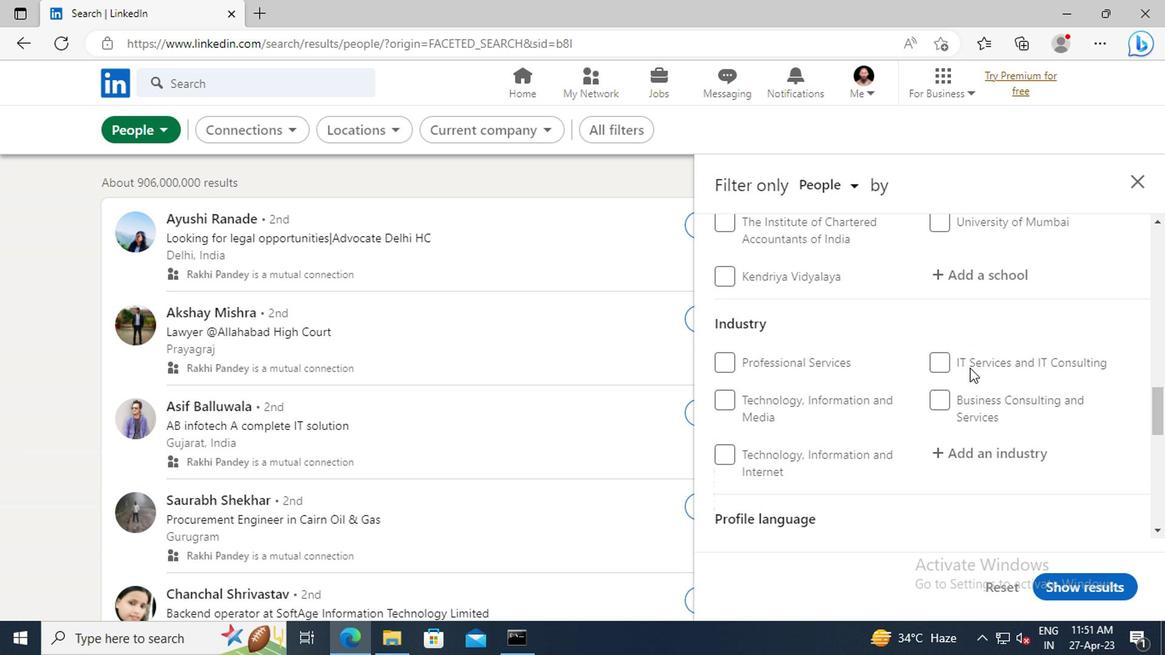 
Action: Mouse scrolled (967, 367) with delta (0, 0)
Screenshot: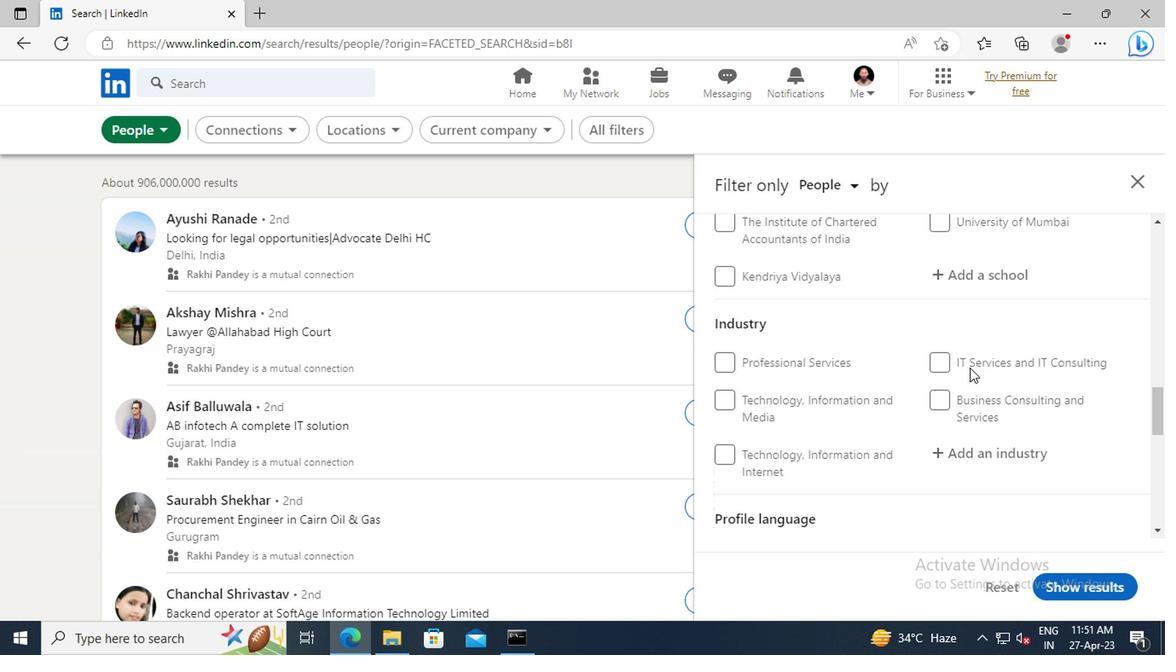 
Action: Mouse scrolled (967, 367) with delta (0, 0)
Screenshot: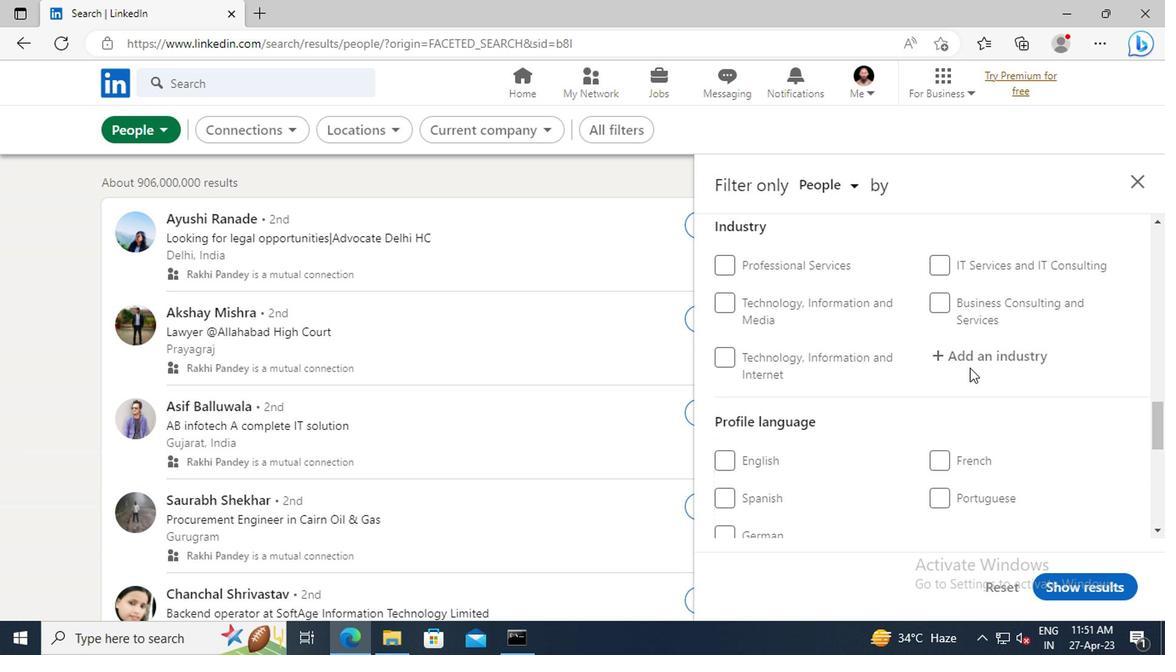 
Action: Mouse moved to (719, 457)
Screenshot: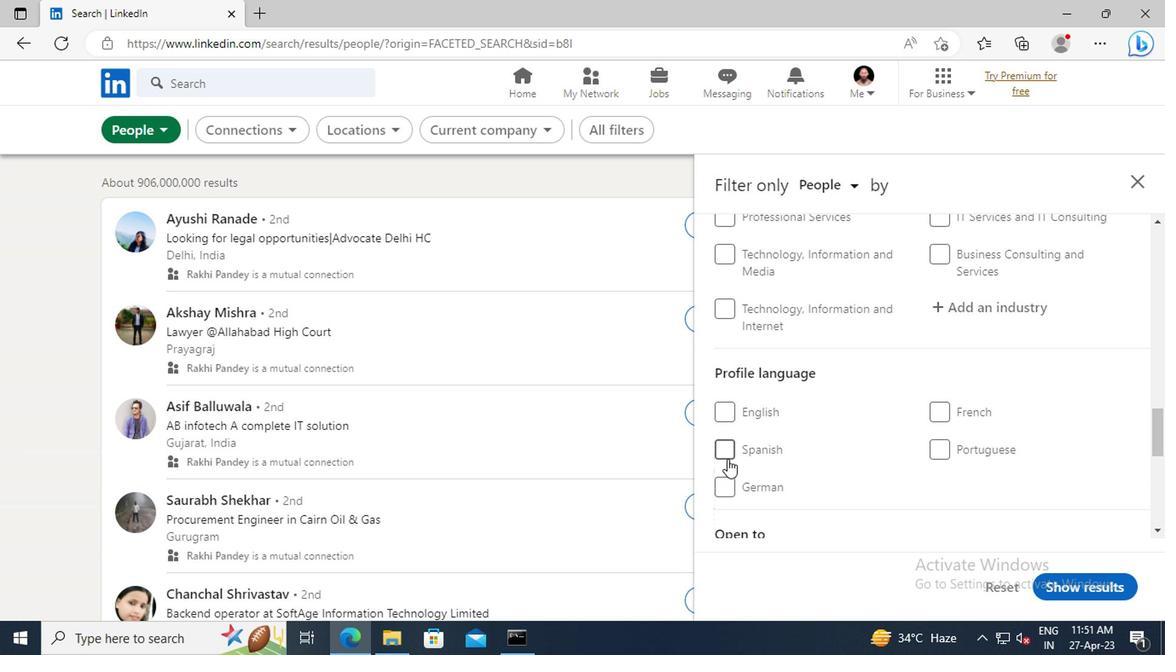 
Action: Mouse pressed left at (719, 457)
Screenshot: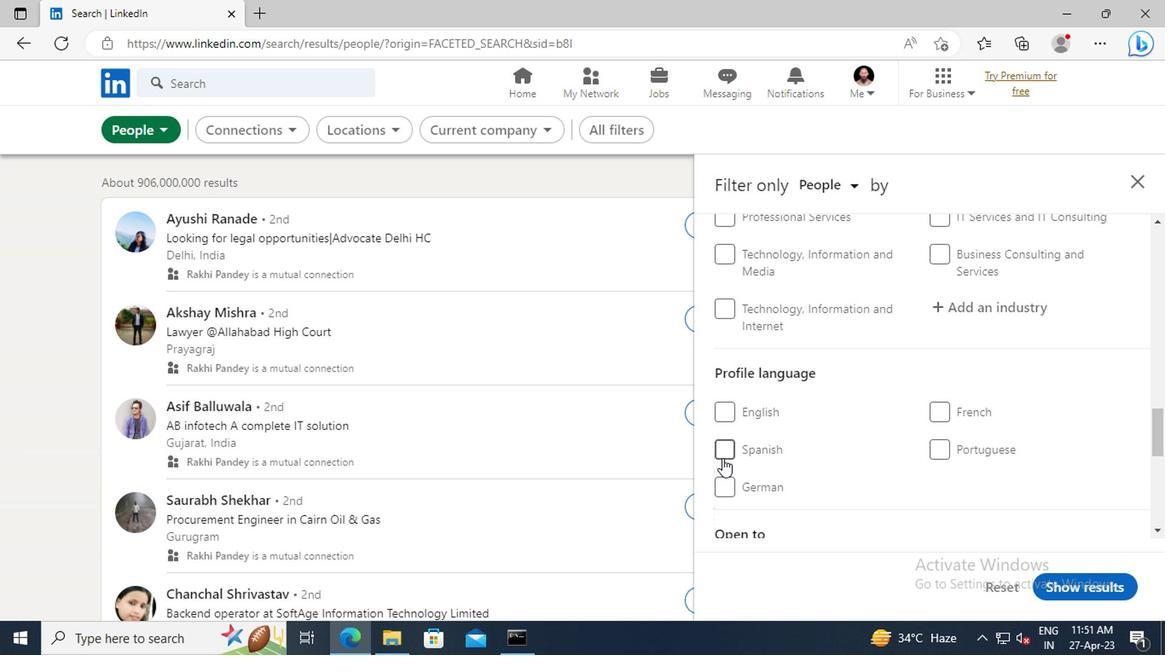 
Action: Mouse moved to (900, 443)
Screenshot: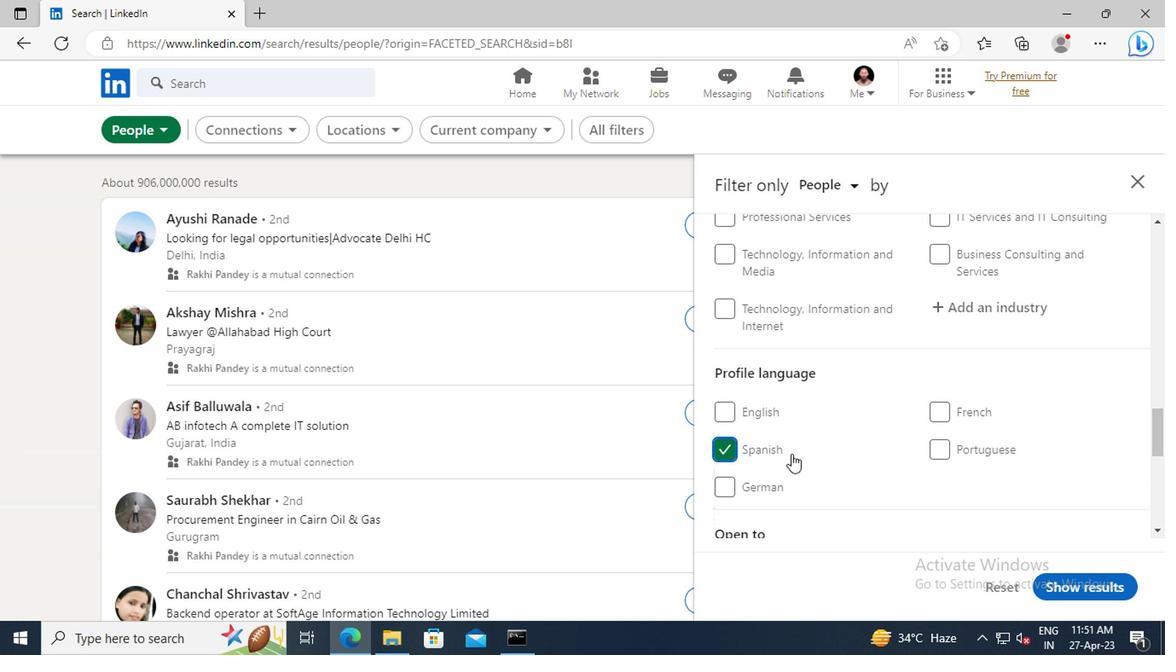 
Action: Mouse scrolled (900, 443) with delta (0, 0)
Screenshot: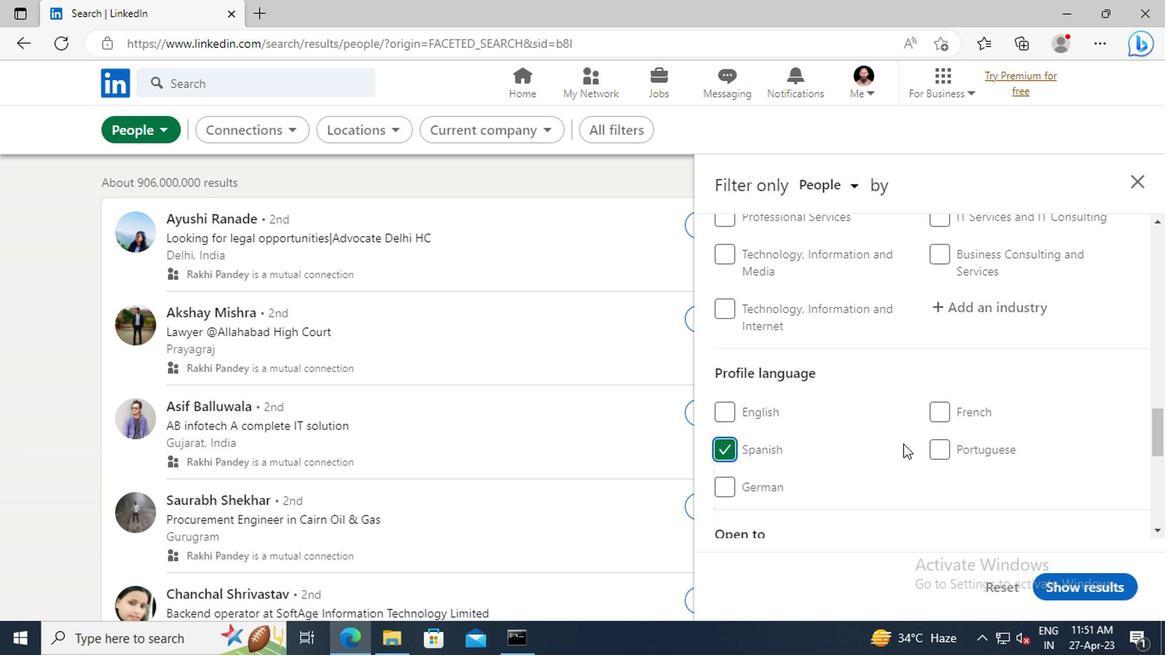 
Action: Mouse scrolled (900, 443) with delta (0, 0)
Screenshot: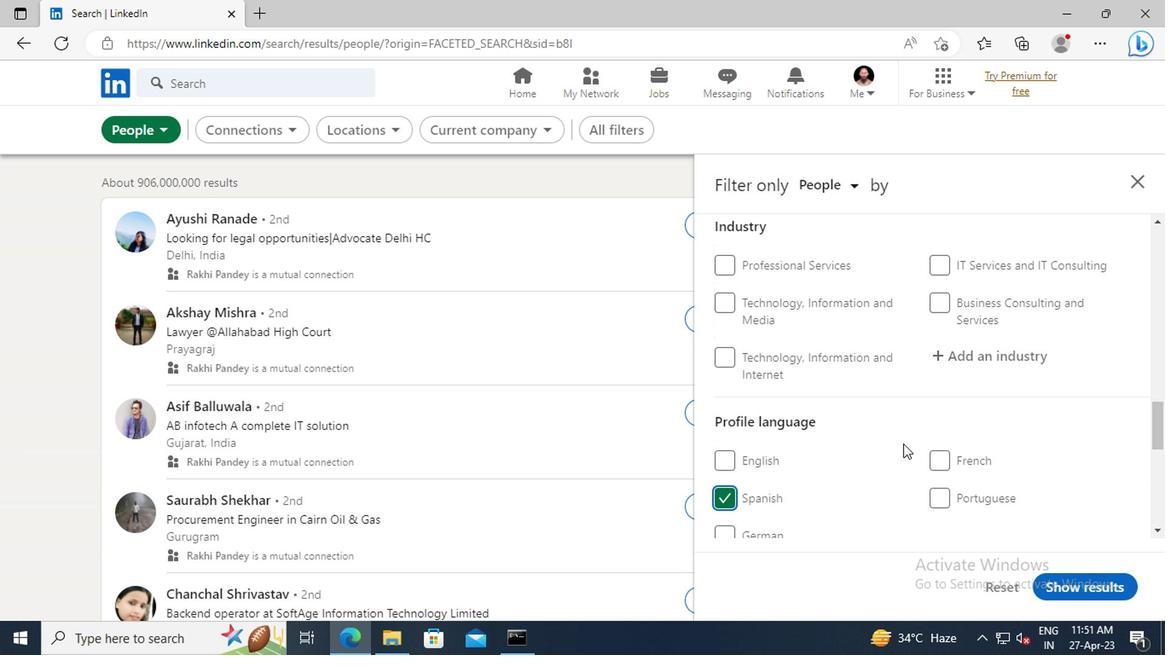 
Action: Mouse scrolled (900, 443) with delta (0, 0)
Screenshot: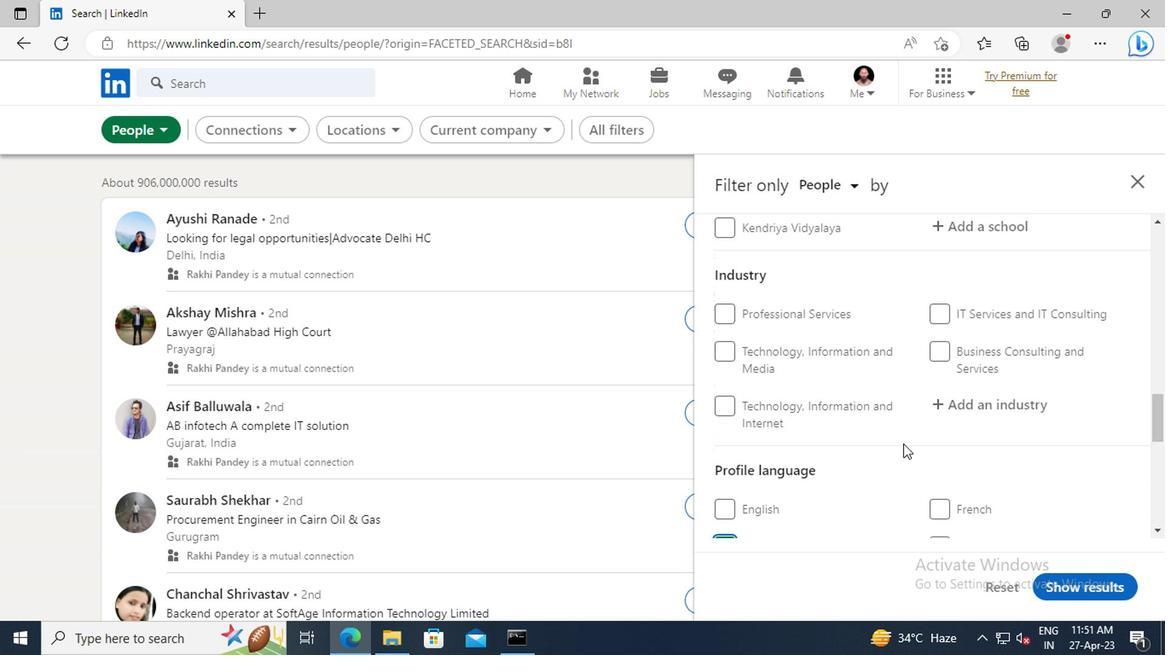 
Action: Mouse scrolled (900, 443) with delta (0, 0)
Screenshot: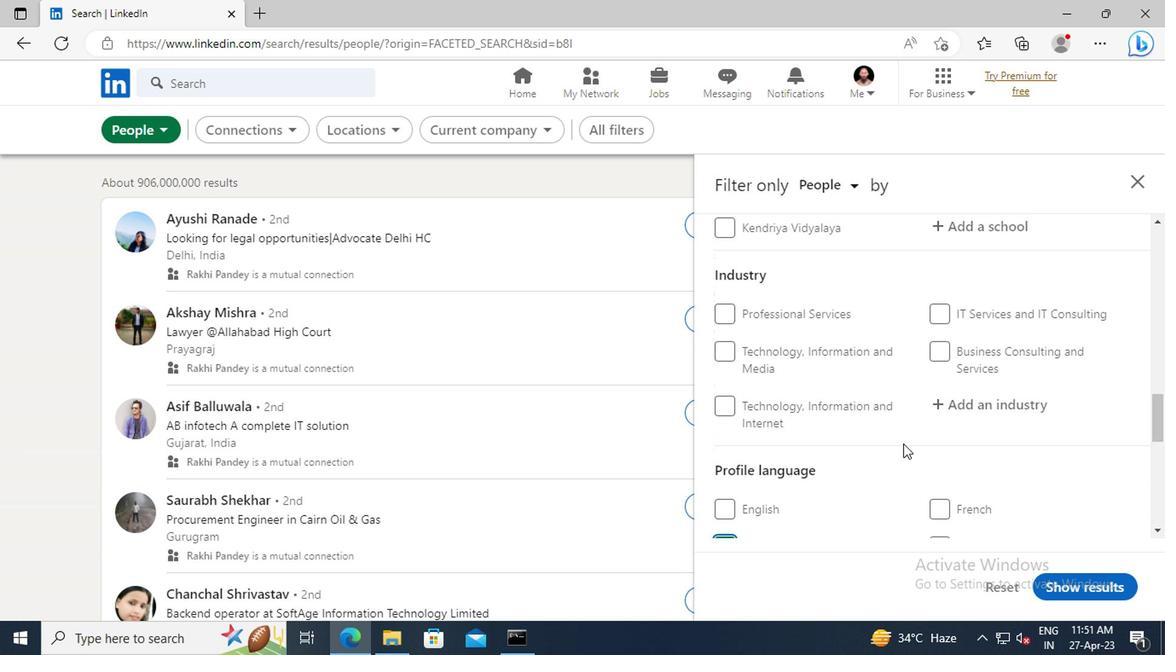 
Action: Mouse scrolled (900, 443) with delta (0, 0)
Screenshot: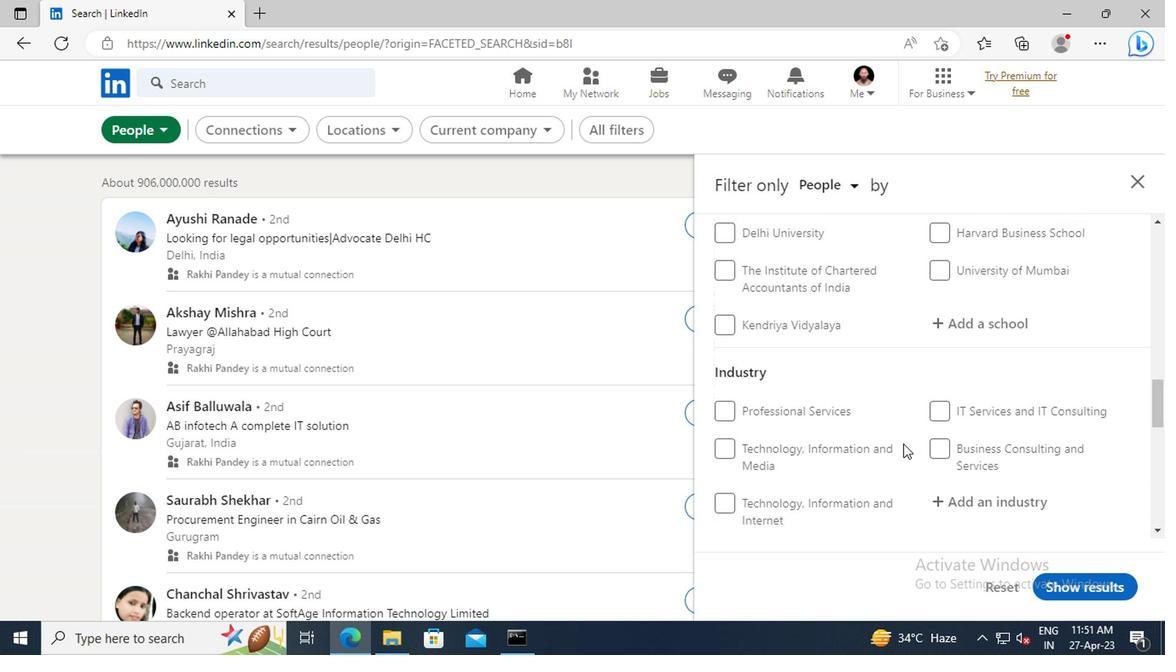 
Action: Mouse scrolled (900, 443) with delta (0, 0)
Screenshot: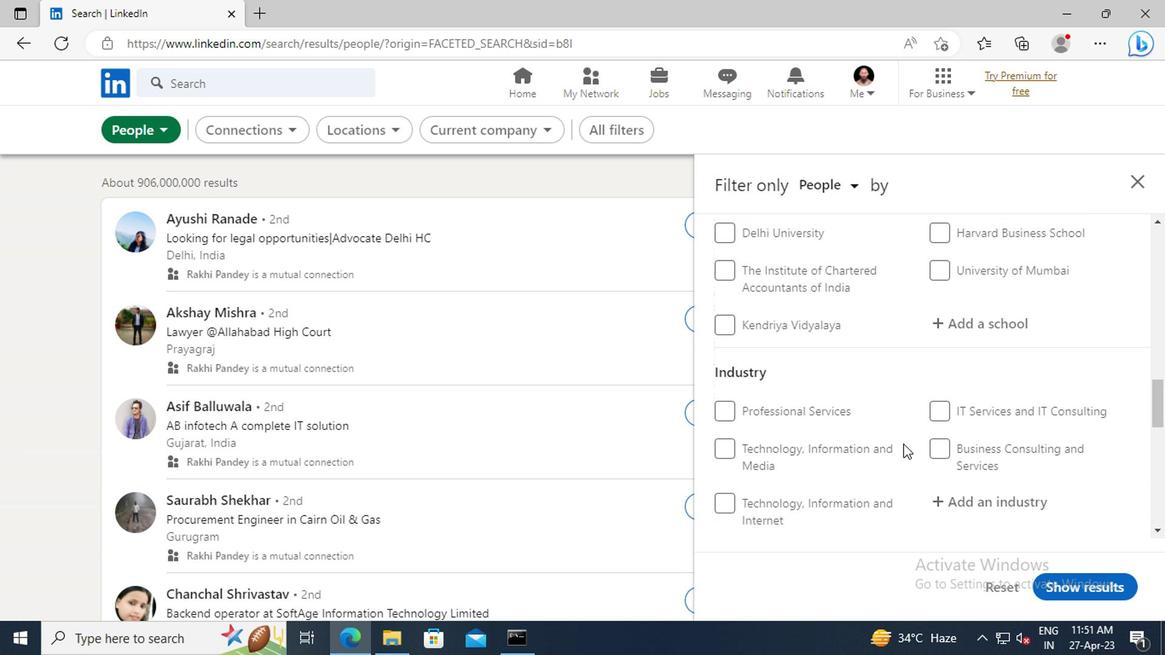 
Action: Mouse scrolled (900, 443) with delta (0, 0)
Screenshot: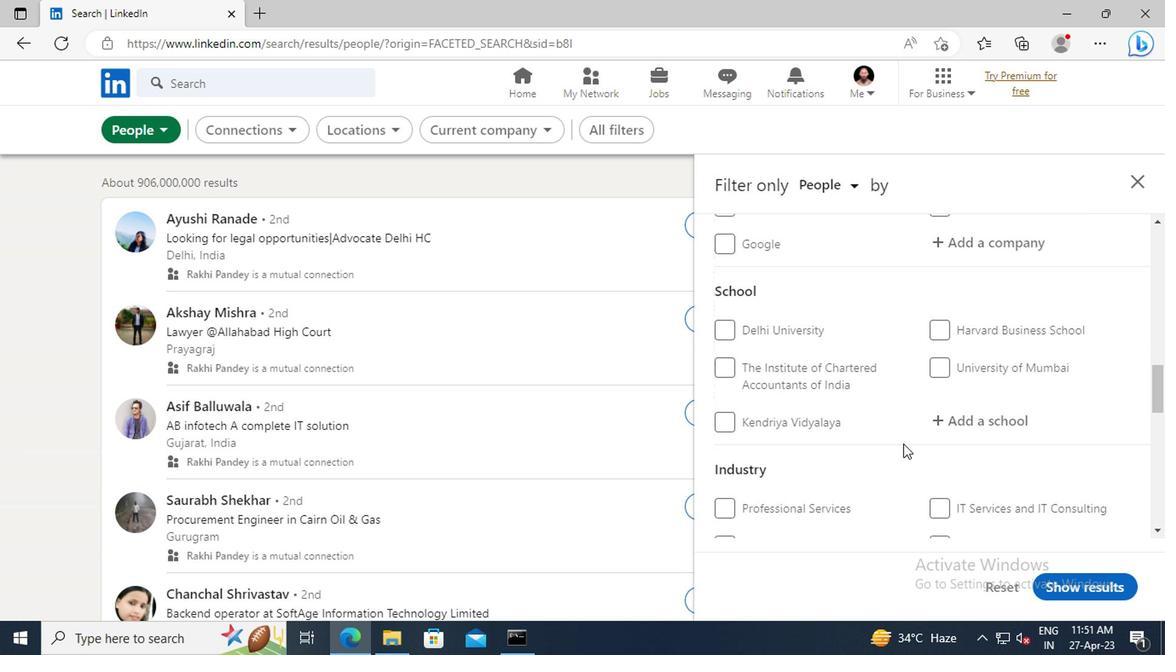 
Action: Mouse scrolled (900, 443) with delta (0, 0)
Screenshot: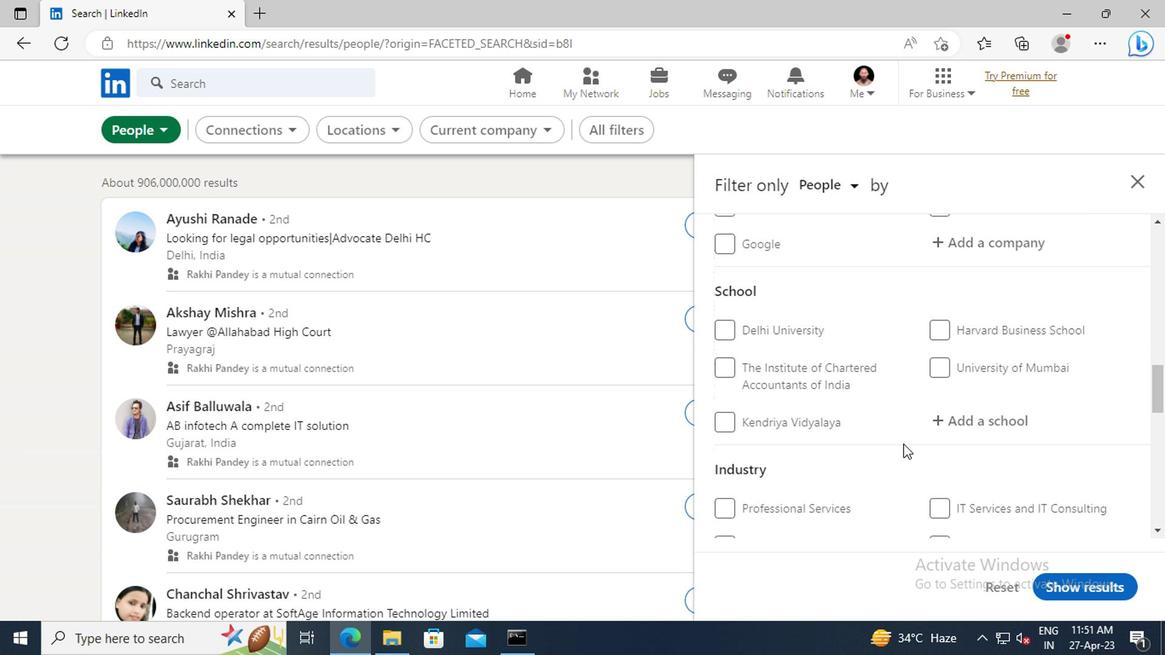 
Action: Mouse scrolled (900, 443) with delta (0, 0)
Screenshot: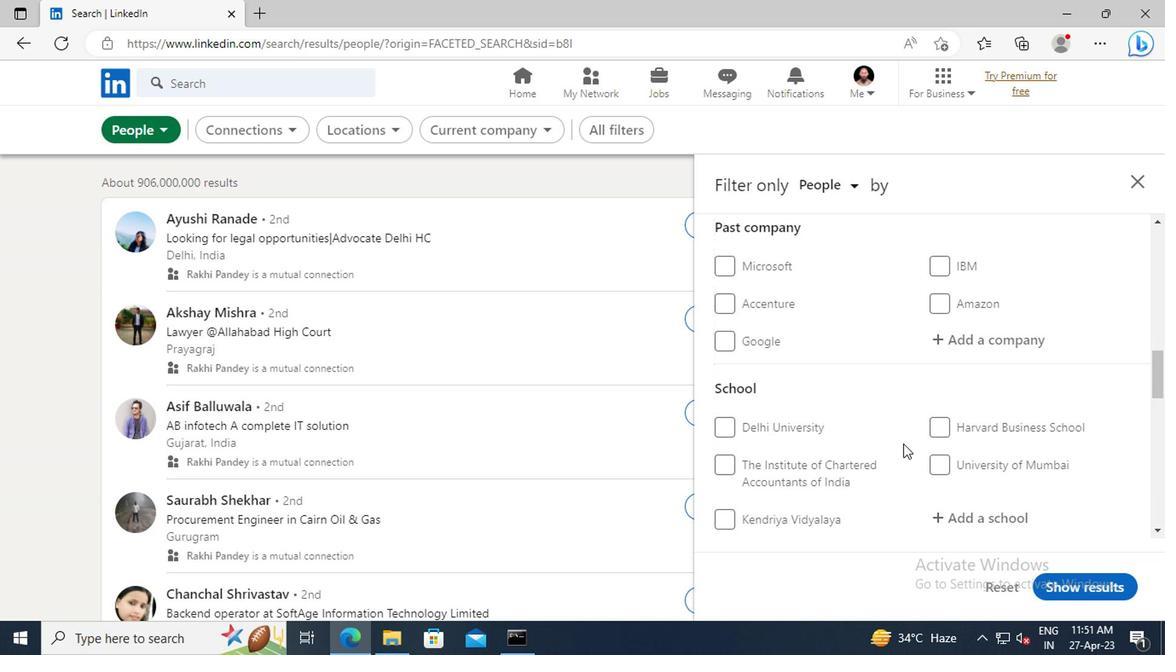 
Action: Mouse scrolled (900, 443) with delta (0, 0)
Screenshot: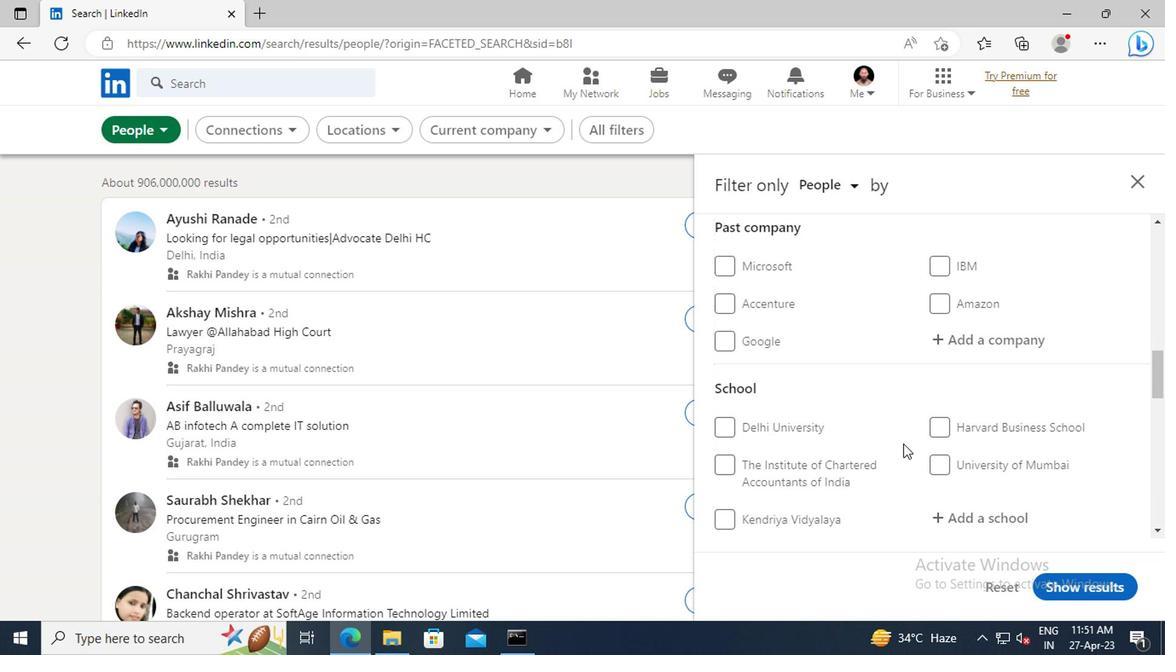 
Action: Mouse scrolled (900, 443) with delta (0, 0)
Screenshot: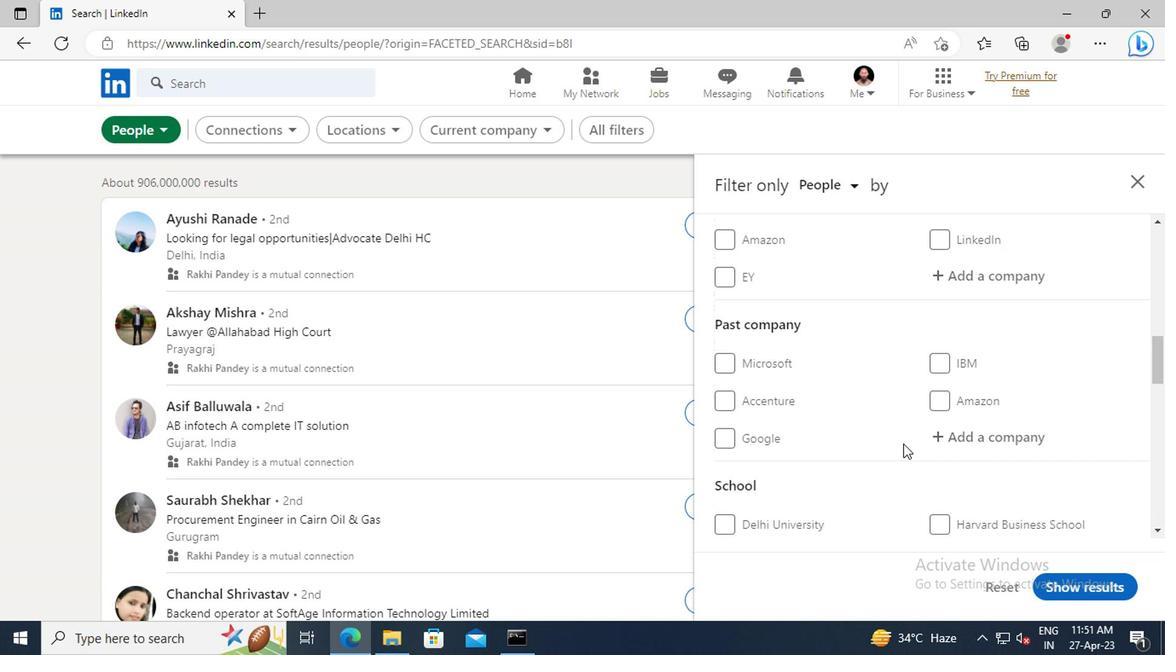 
Action: Mouse scrolled (900, 443) with delta (0, 0)
Screenshot: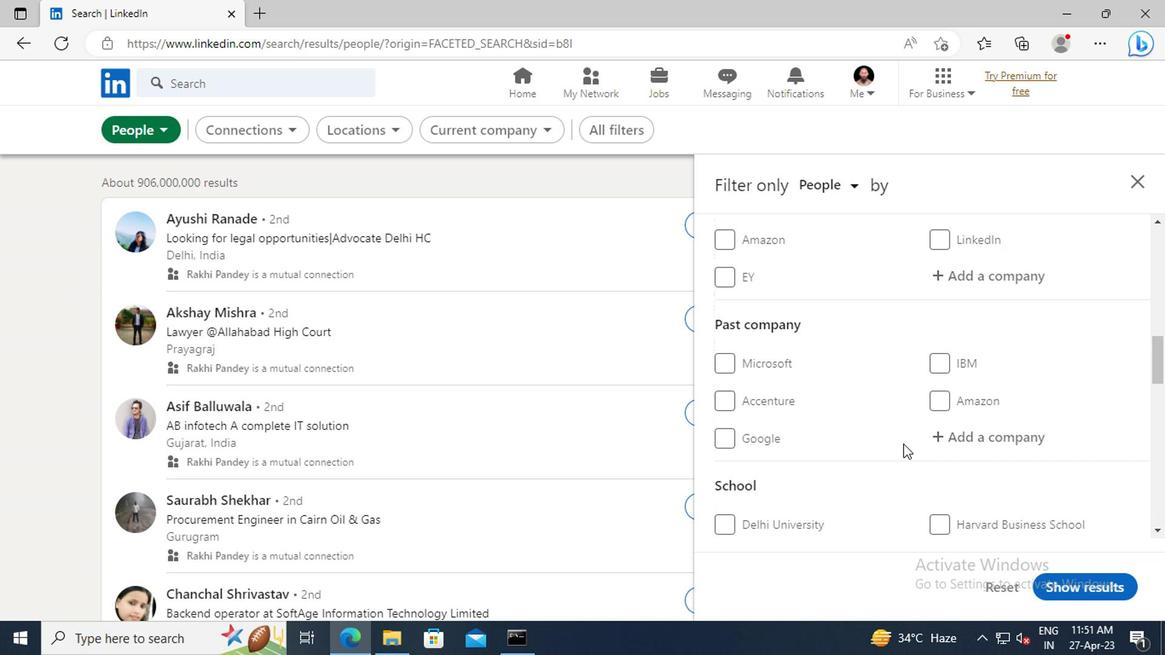 
Action: Mouse moved to (900, 442)
Screenshot: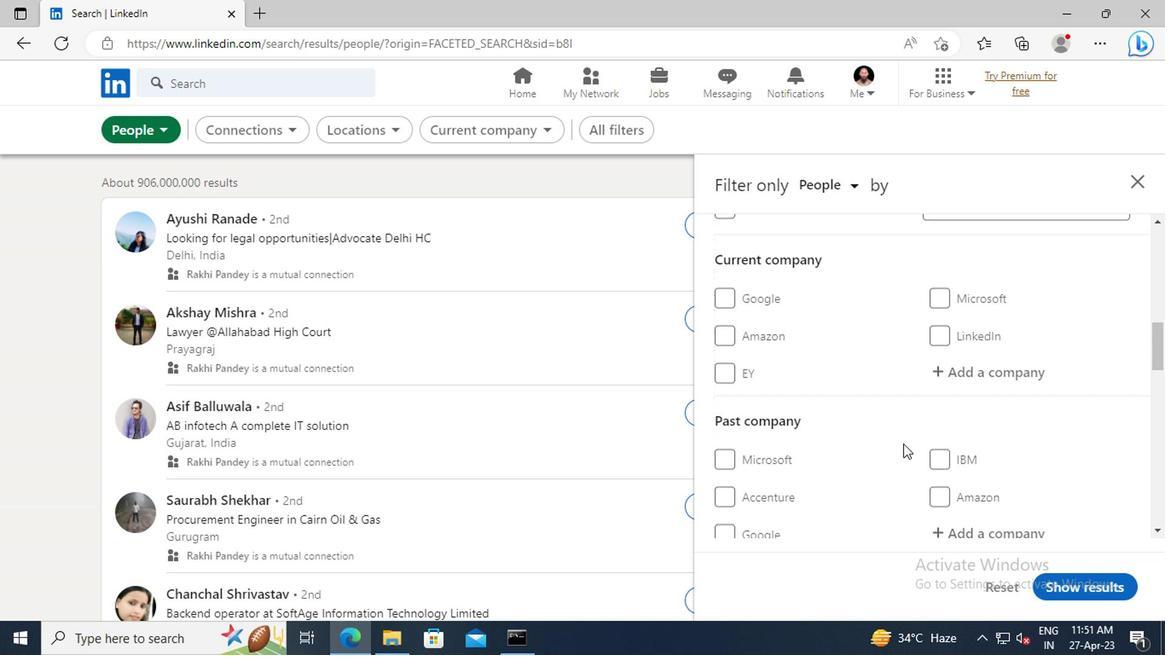 
Action: Mouse scrolled (900, 443) with delta (0, 0)
Screenshot: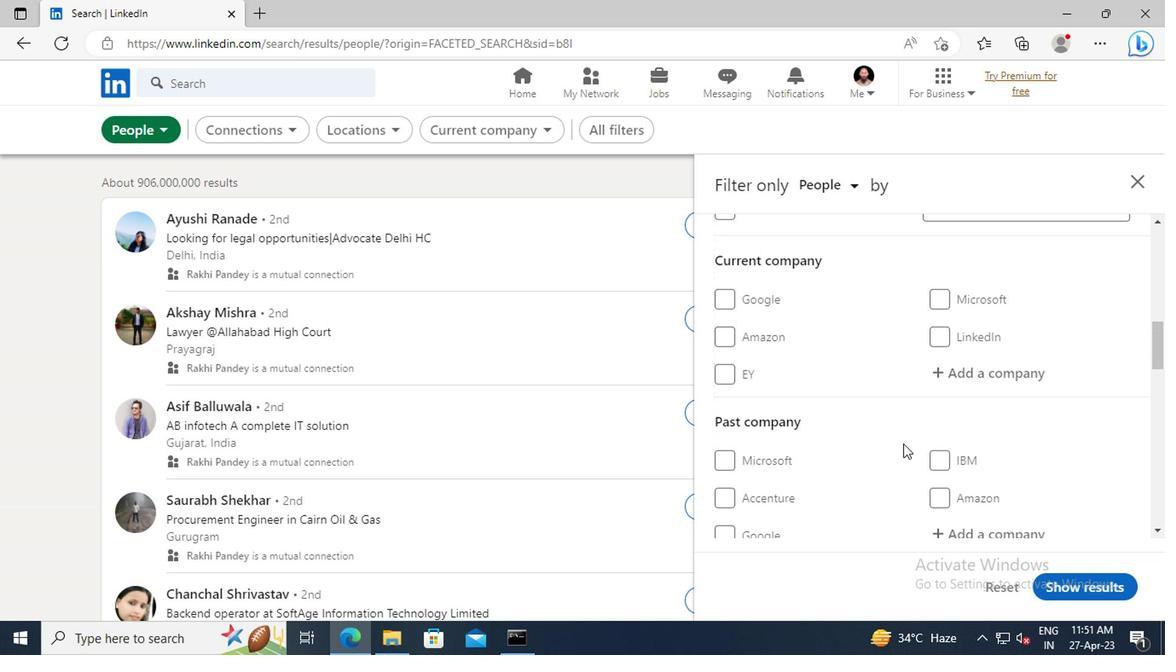 
Action: Mouse moved to (945, 424)
Screenshot: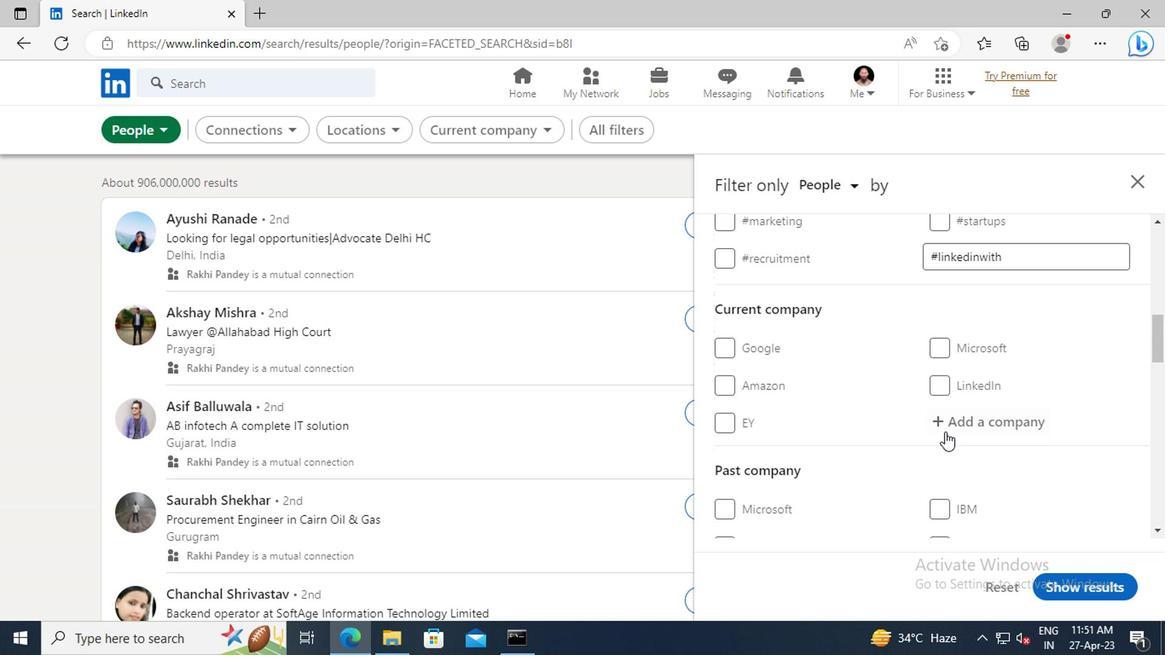 
Action: Mouse pressed left at (945, 424)
Screenshot: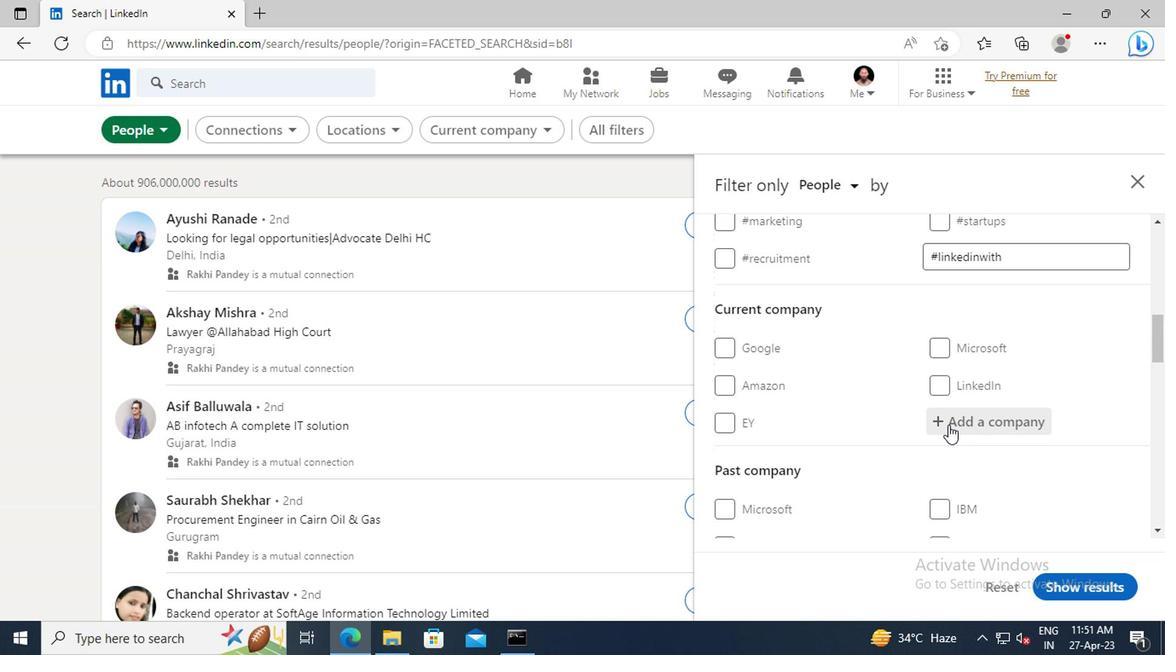 
Action: Key pressed <Key.shift>COUPA<Key.space><Key.shift>SOFTWARE
Screenshot: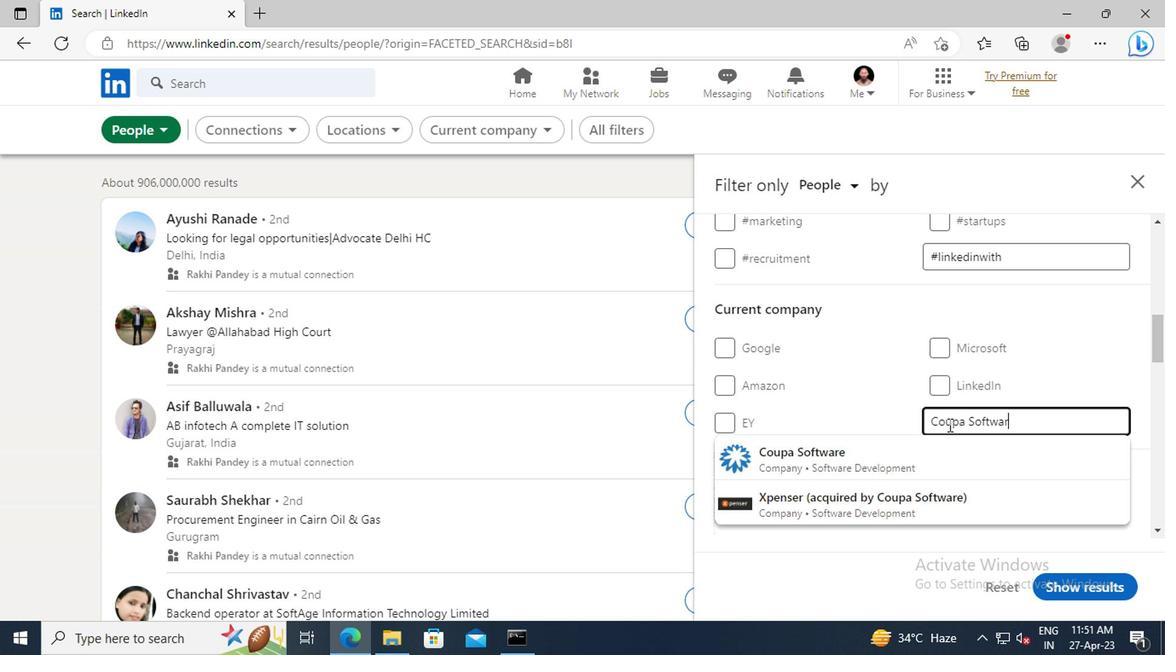 
Action: Mouse moved to (946, 451)
Screenshot: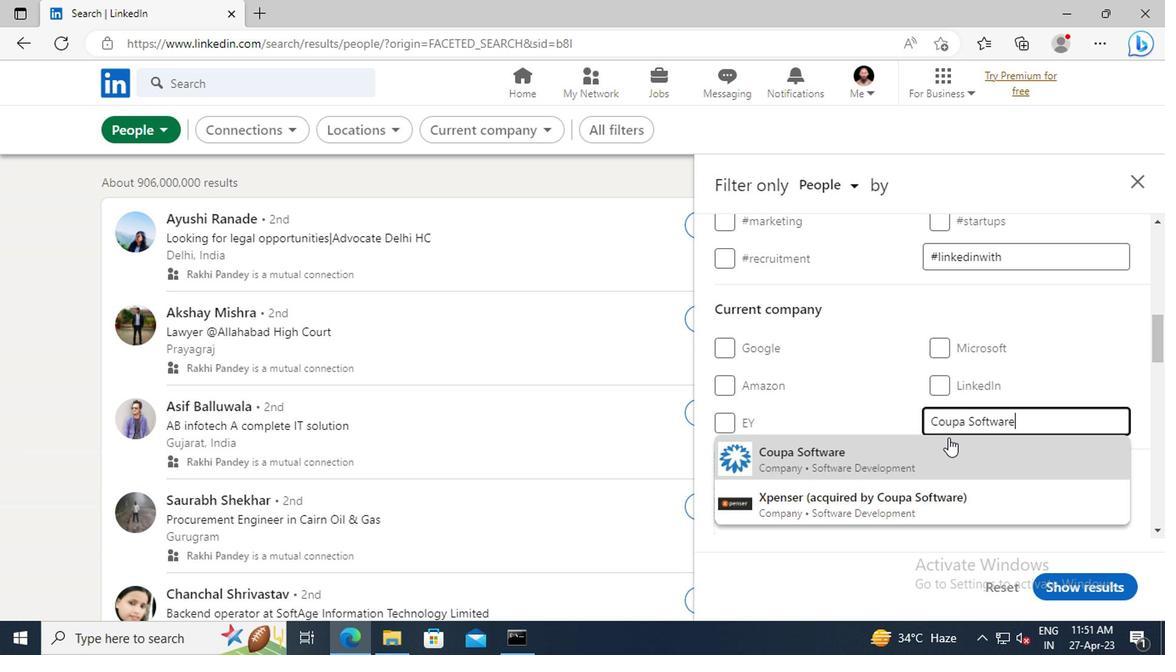 
Action: Mouse pressed left at (946, 451)
Screenshot: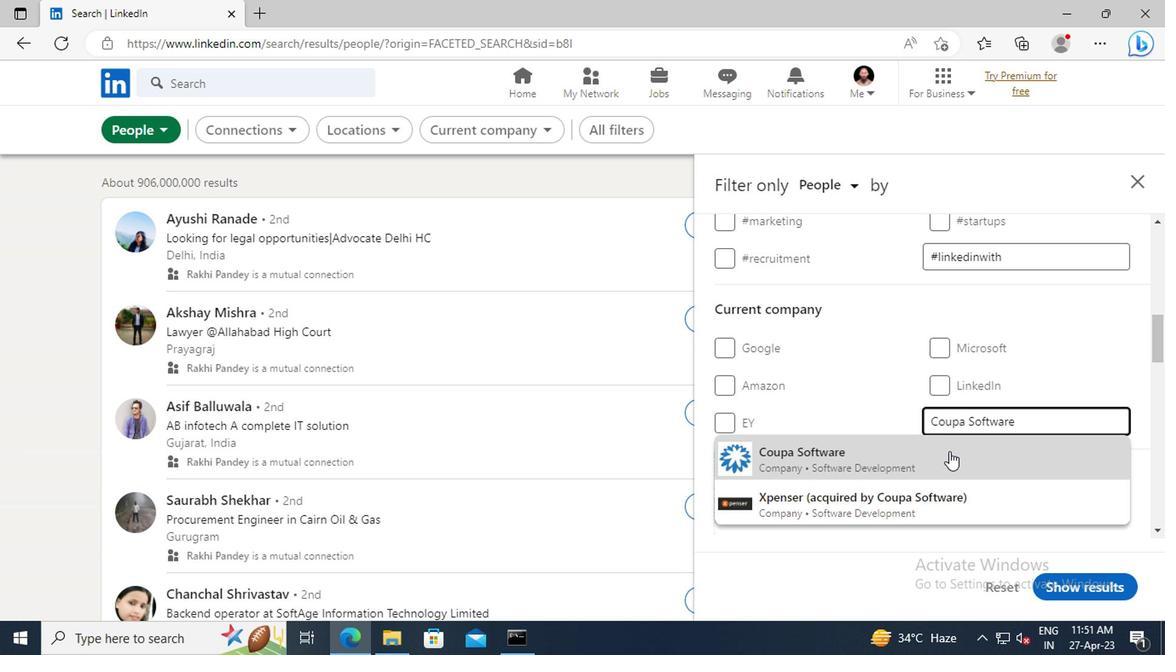 
Action: Mouse moved to (944, 364)
Screenshot: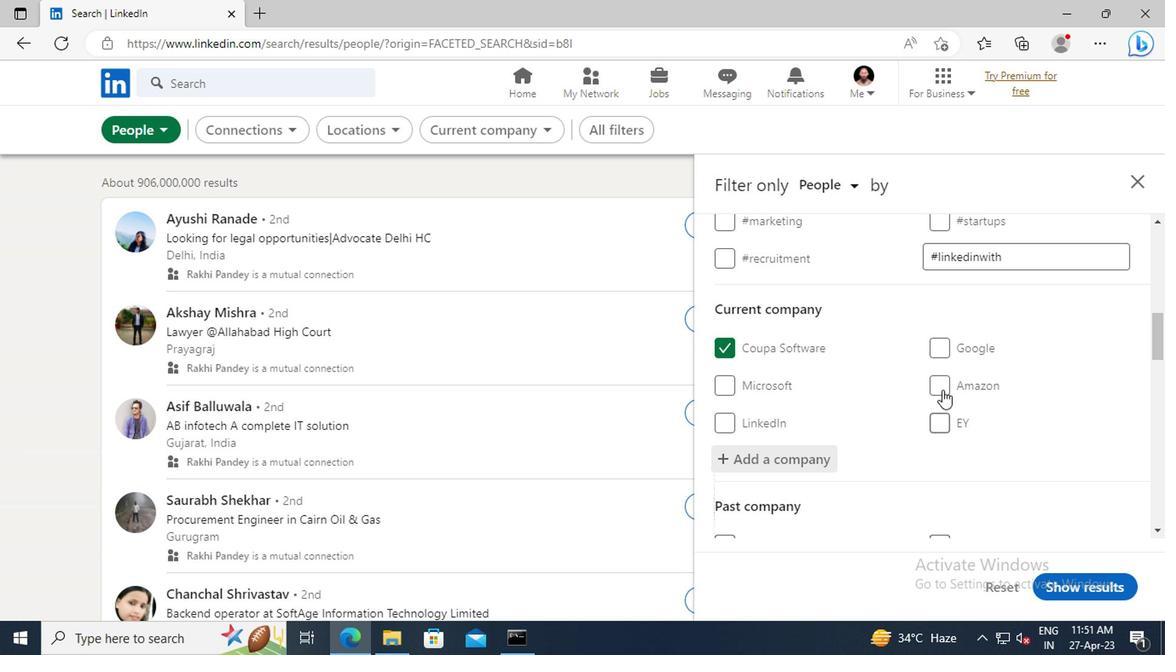 
Action: Mouse scrolled (944, 363) with delta (0, -1)
Screenshot: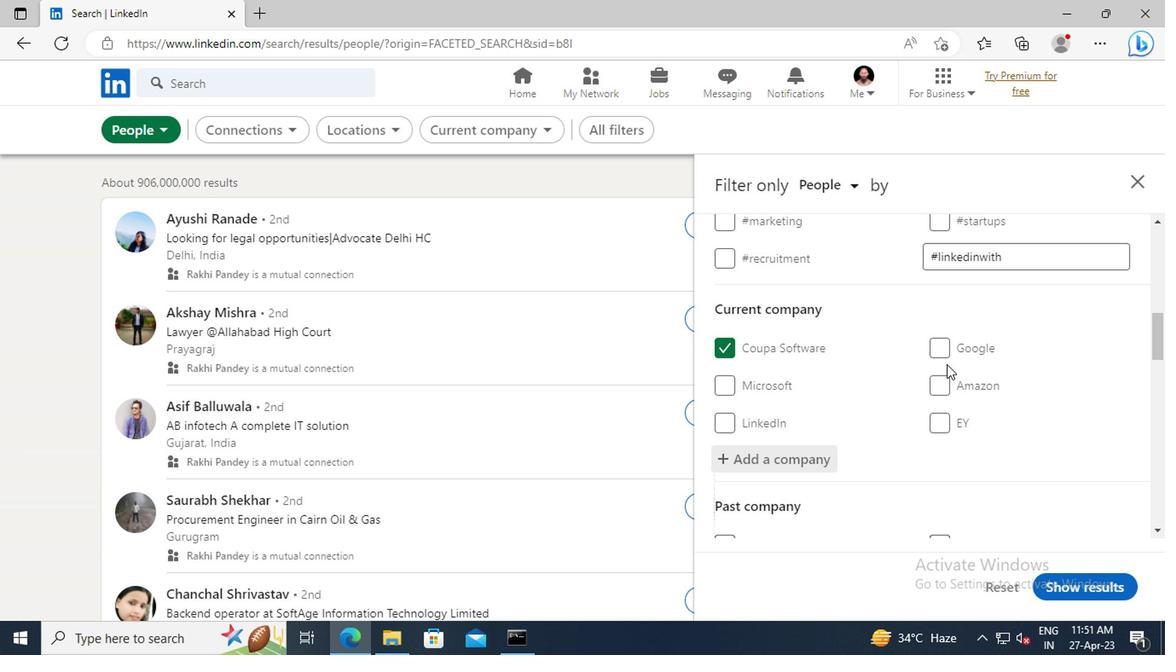 
Action: Mouse scrolled (944, 363) with delta (0, -1)
Screenshot: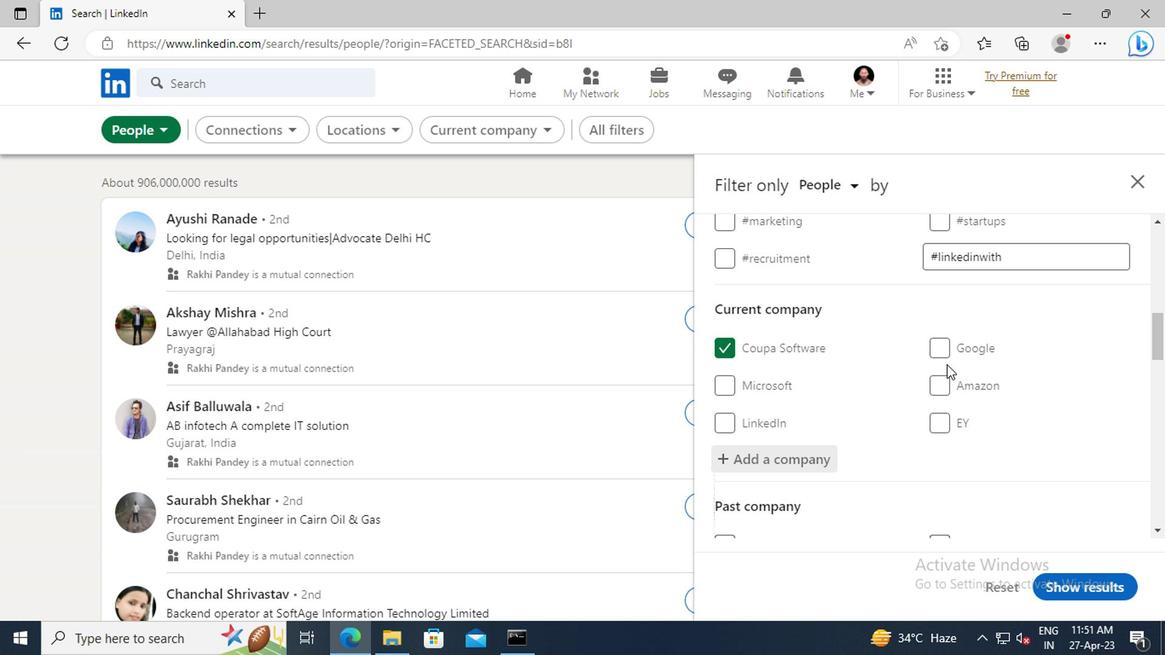 
Action: Mouse scrolled (944, 363) with delta (0, -1)
Screenshot: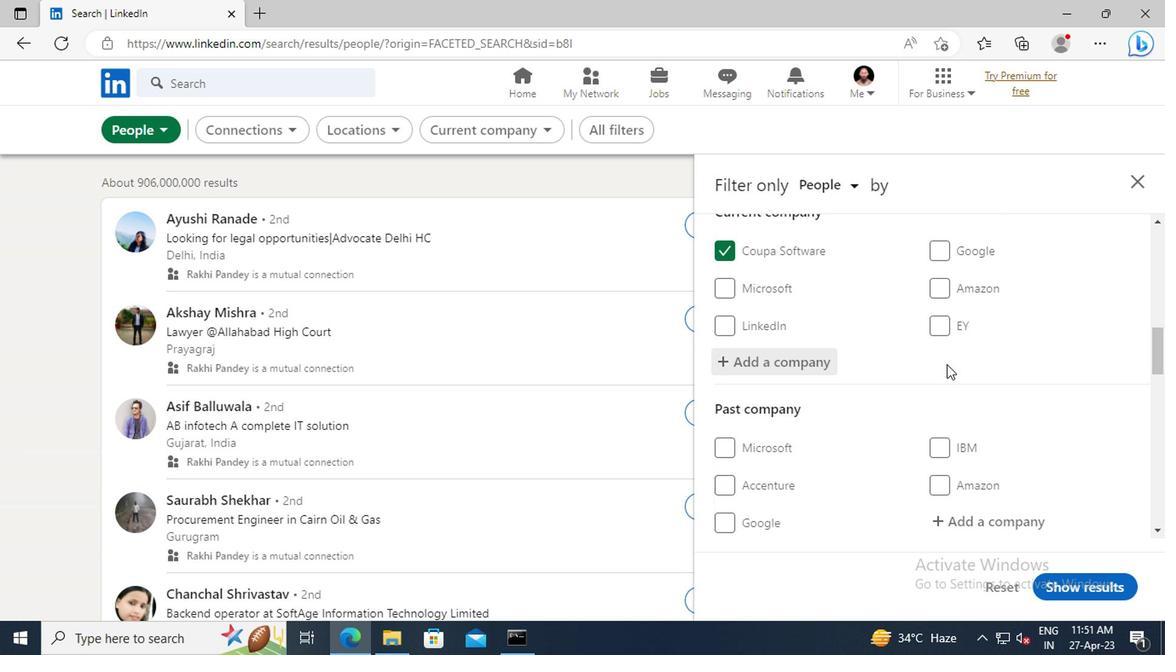 
Action: Mouse scrolled (944, 363) with delta (0, -1)
Screenshot: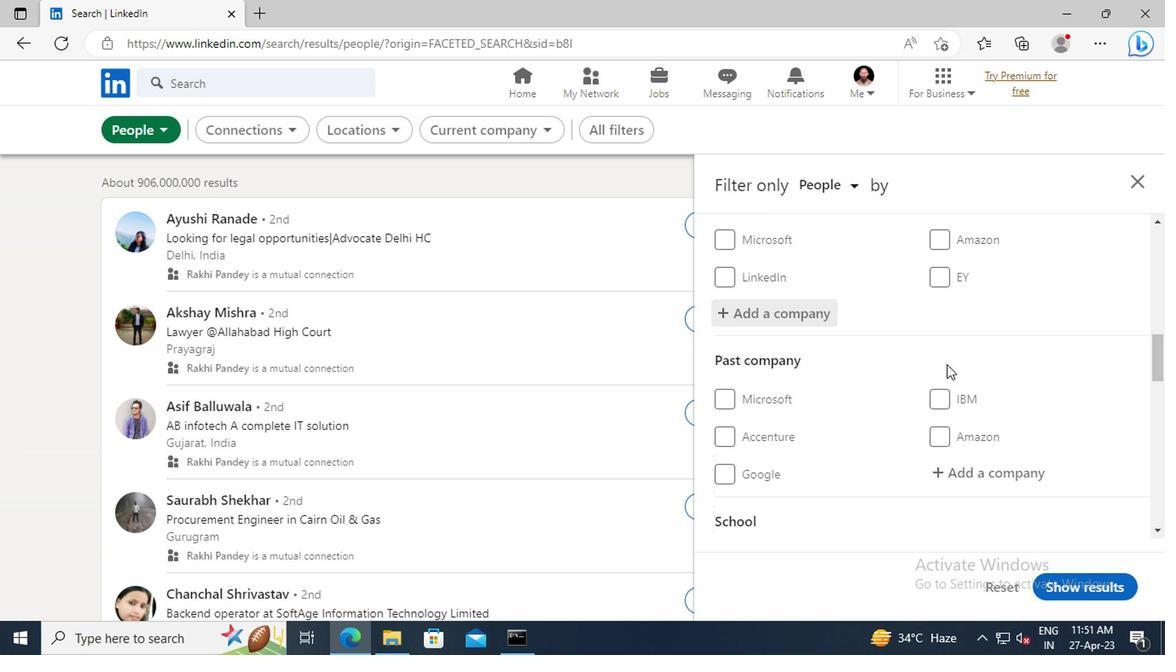 
Action: Mouse scrolled (944, 363) with delta (0, -1)
Screenshot: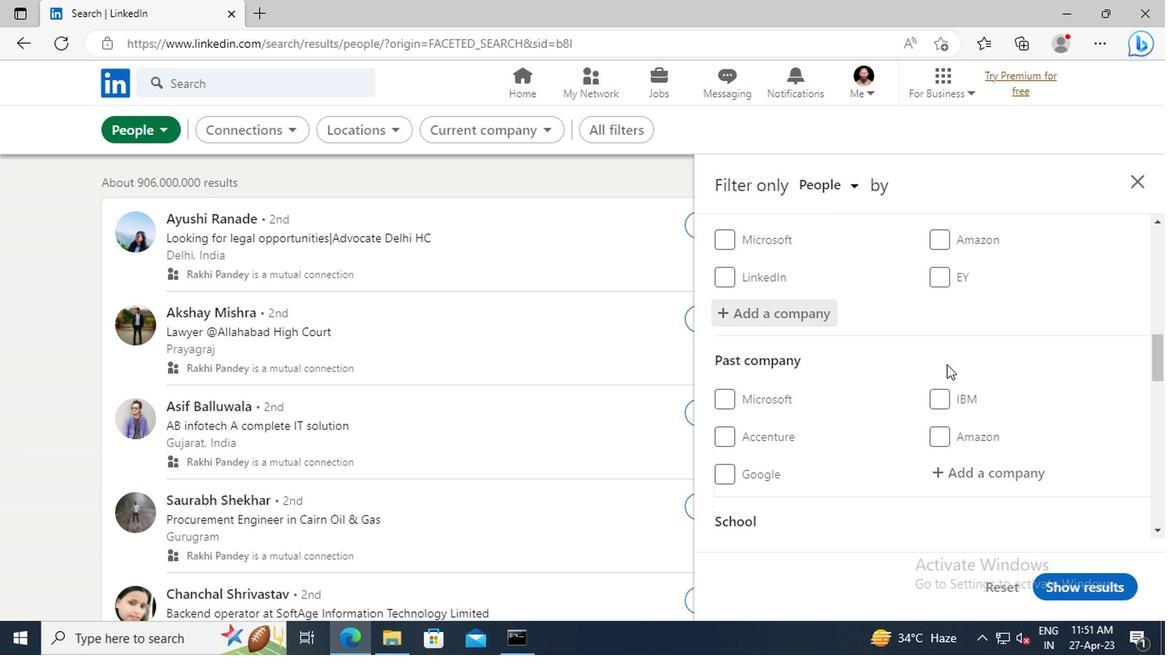 
Action: Mouse moved to (944, 363)
Screenshot: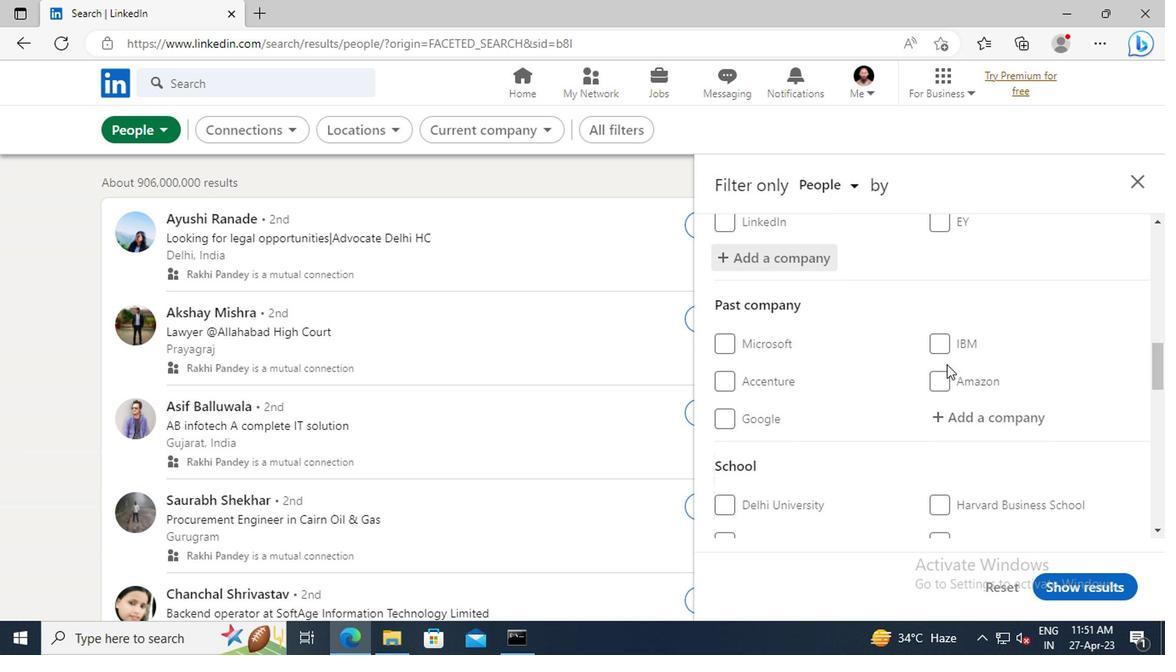
Action: Mouse scrolled (944, 363) with delta (0, 0)
Screenshot: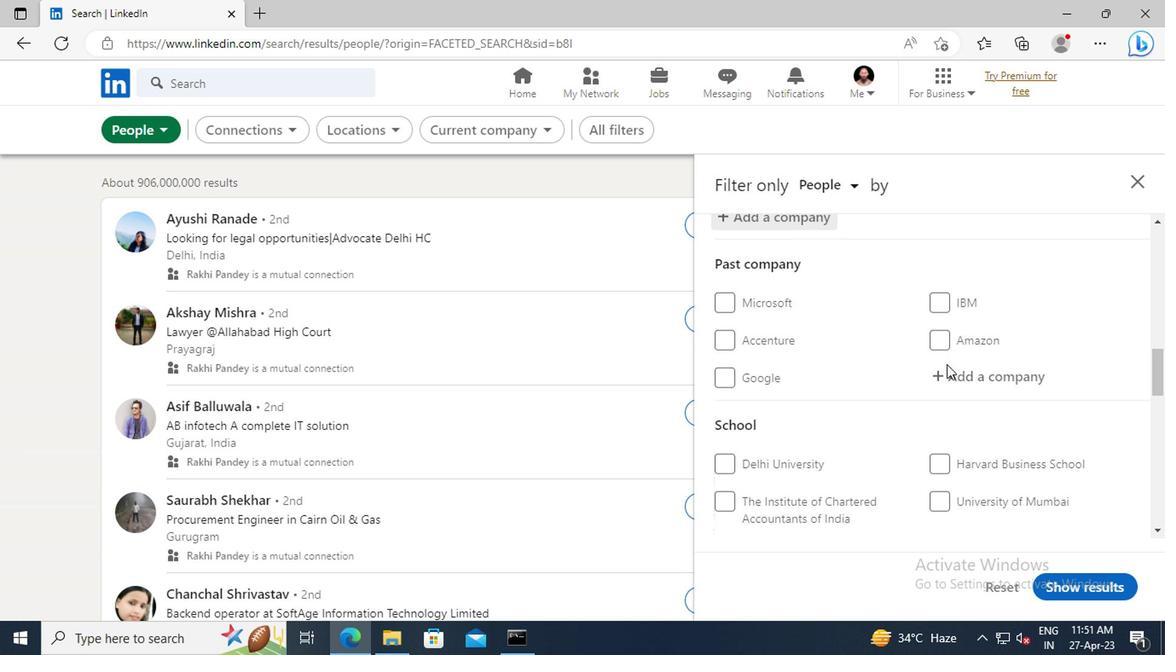 
Action: Mouse scrolled (944, 363) with delta (0, 0)
Screenshot: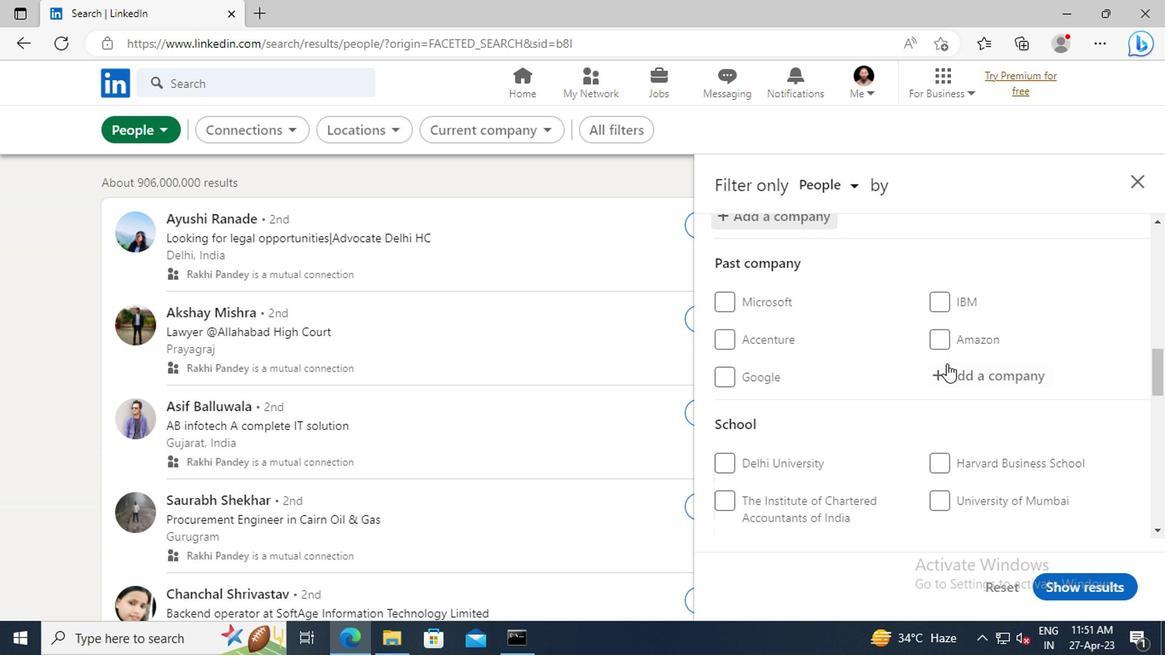 
Action: Mouse scrolled (944, 363) with delta (0, 0)
Screenshot: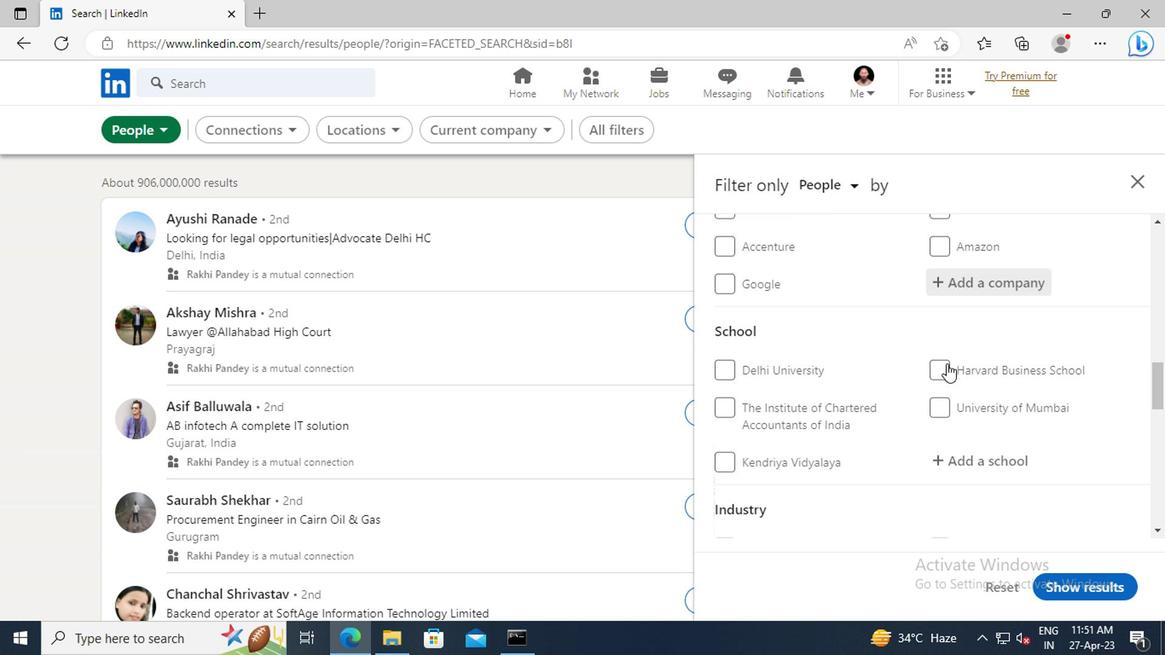 
Action: Mouse moved to (959, 404)
Screenshot: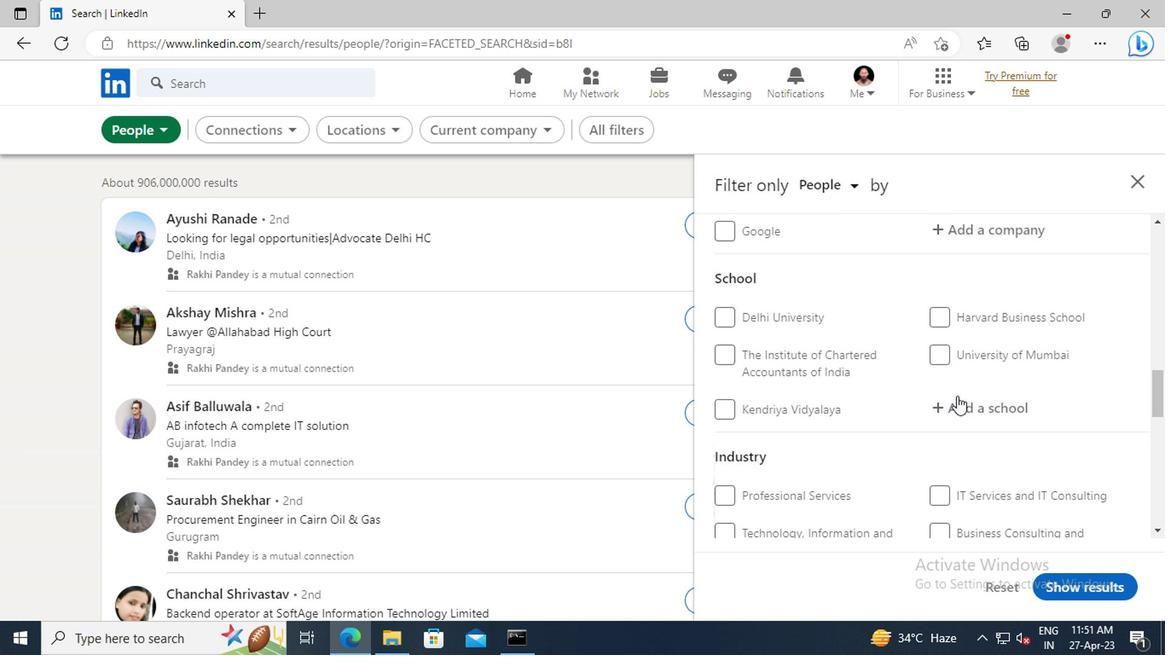 
Action: Mouse pressed left at (959, 404)
Screenshot: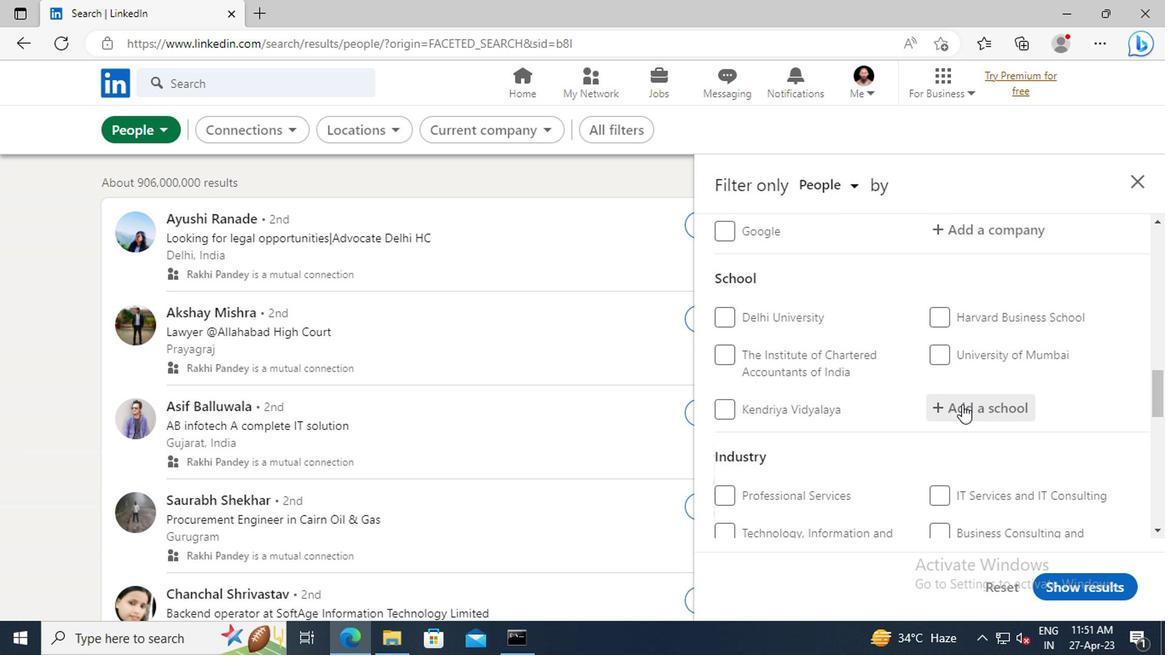 
Action: Key pressed <Key.shift>NATIONAL<Key.space><Key.shift>INSTITUTE<Key.space>OF<Key.space><Key.shift>TECHNOLOGY,<Key.space><Key.shift>PATNA
Screenshot: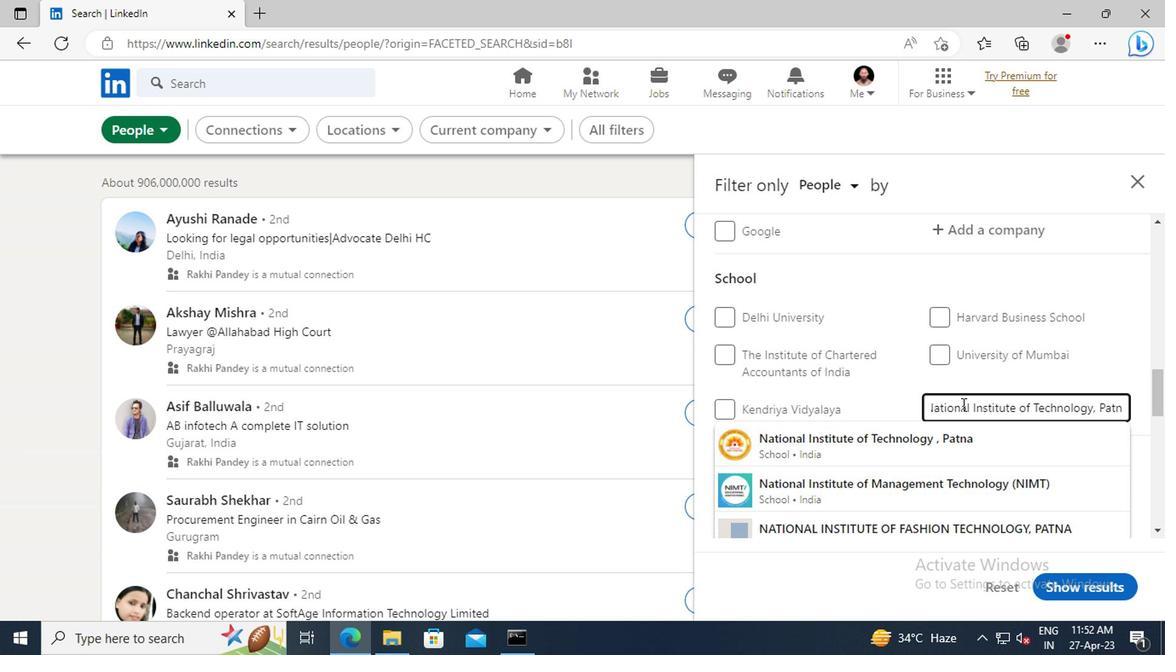 
Action: Mouse moved to (972, 437)
Screenshot: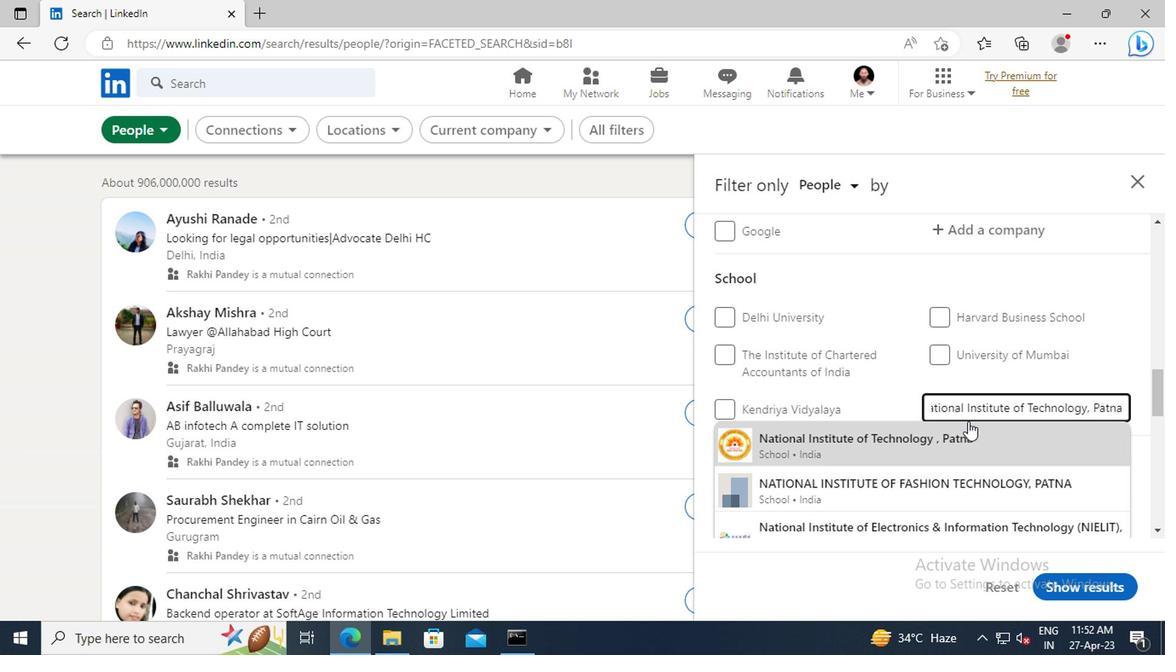 
Action: Mouse pressed left at (972, 437)
Screenshot: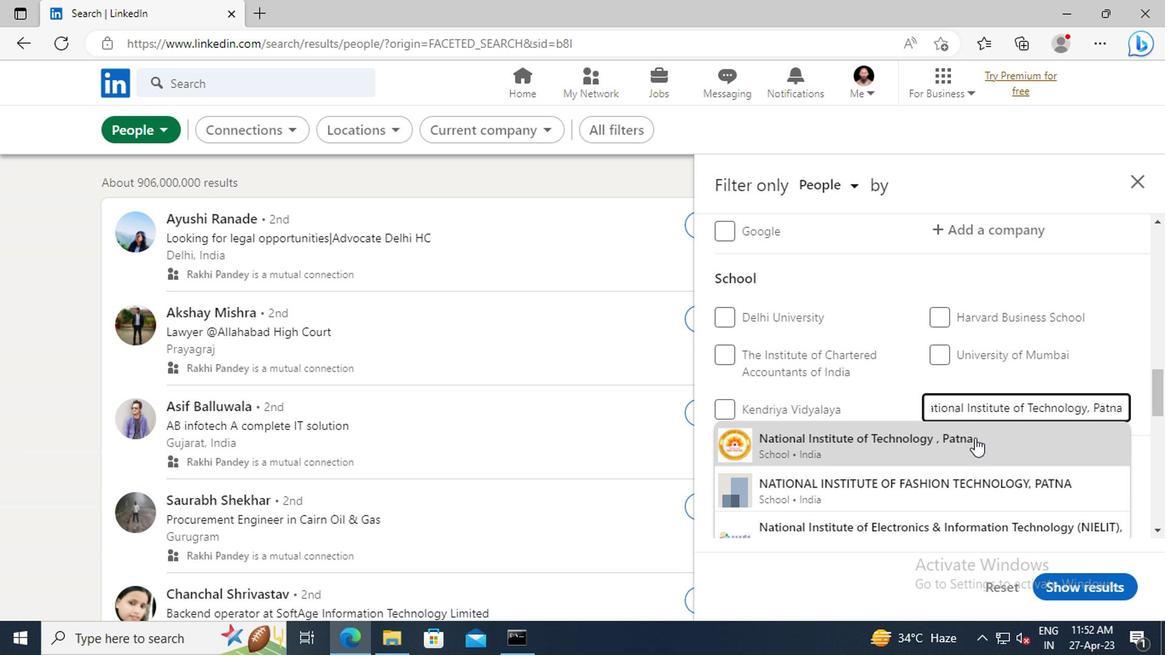
Action: Mouse moved to (959, 366)
Screenshot: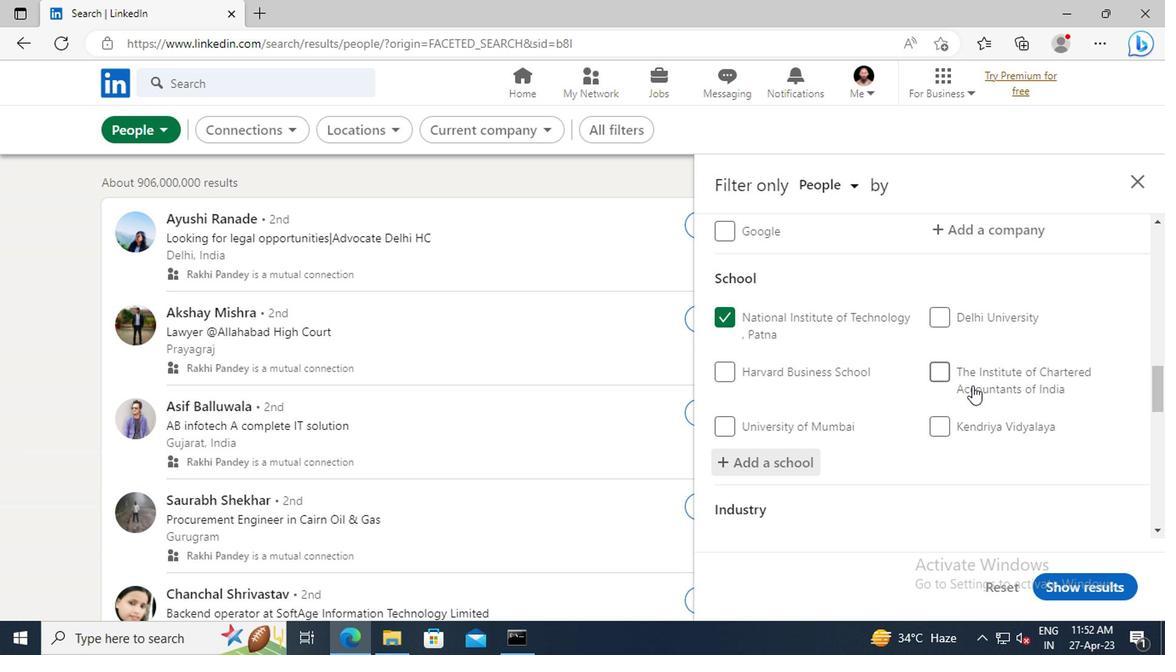 
Action: Mouse scrolled (959, 365) with delta (0, 0)
Screenshot: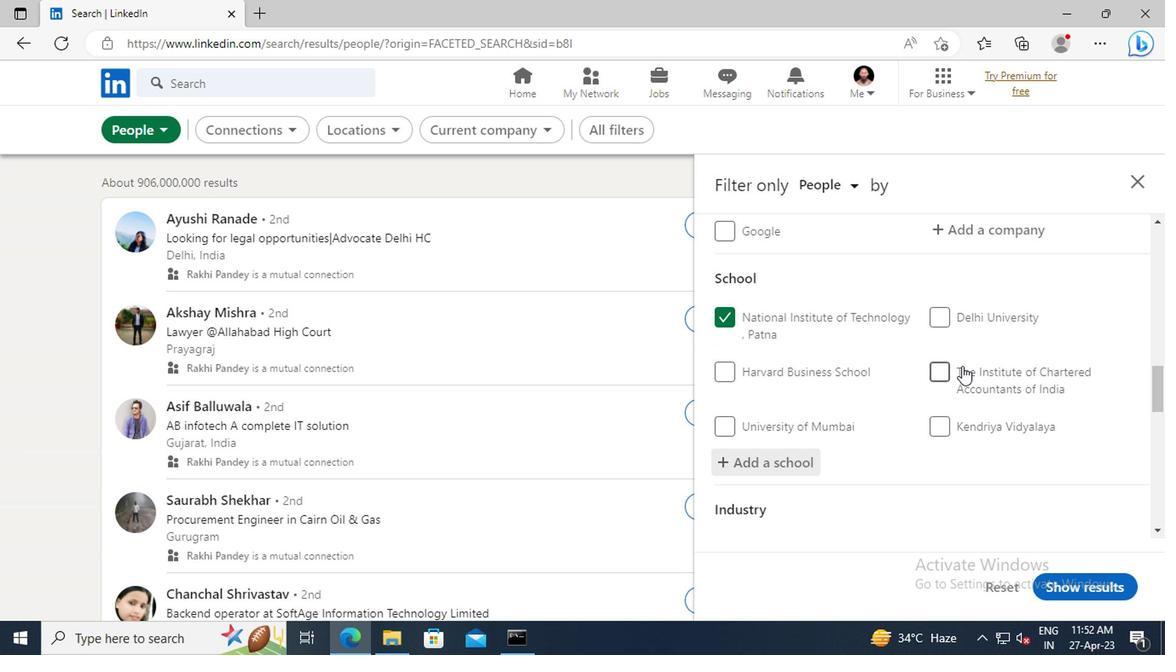 
Action: Mouse scrolled (959, 365) with delta (0, 0)
Screenshot: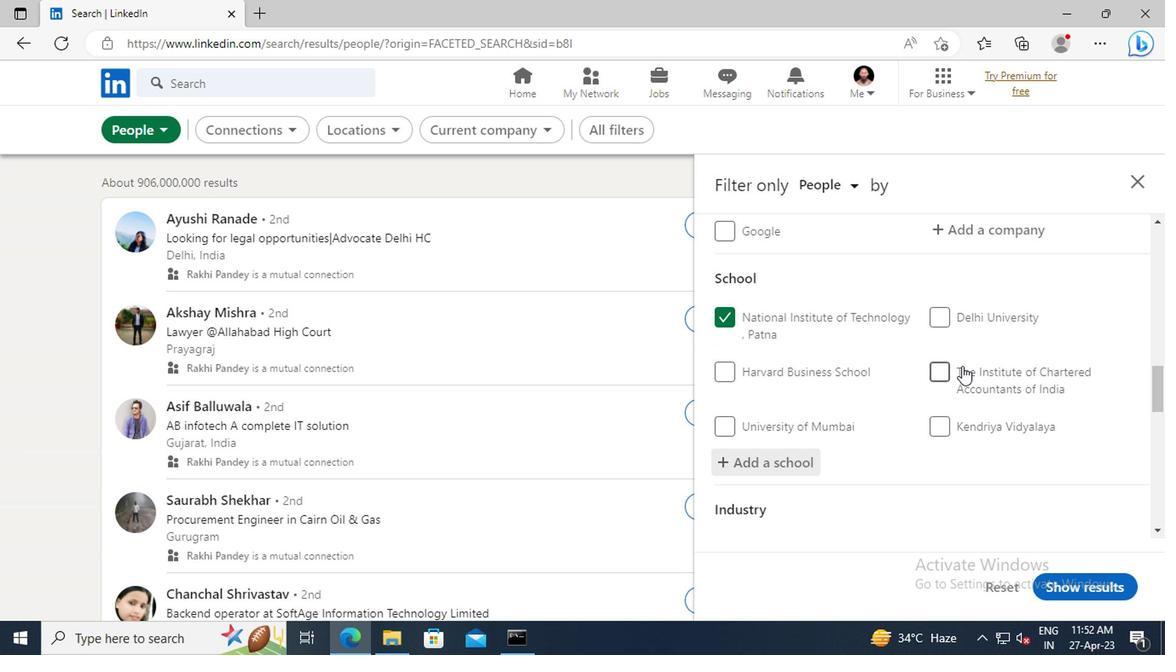 
Action: Mouse scrolled (959, 365) with delta (0, 0)
Screenshot: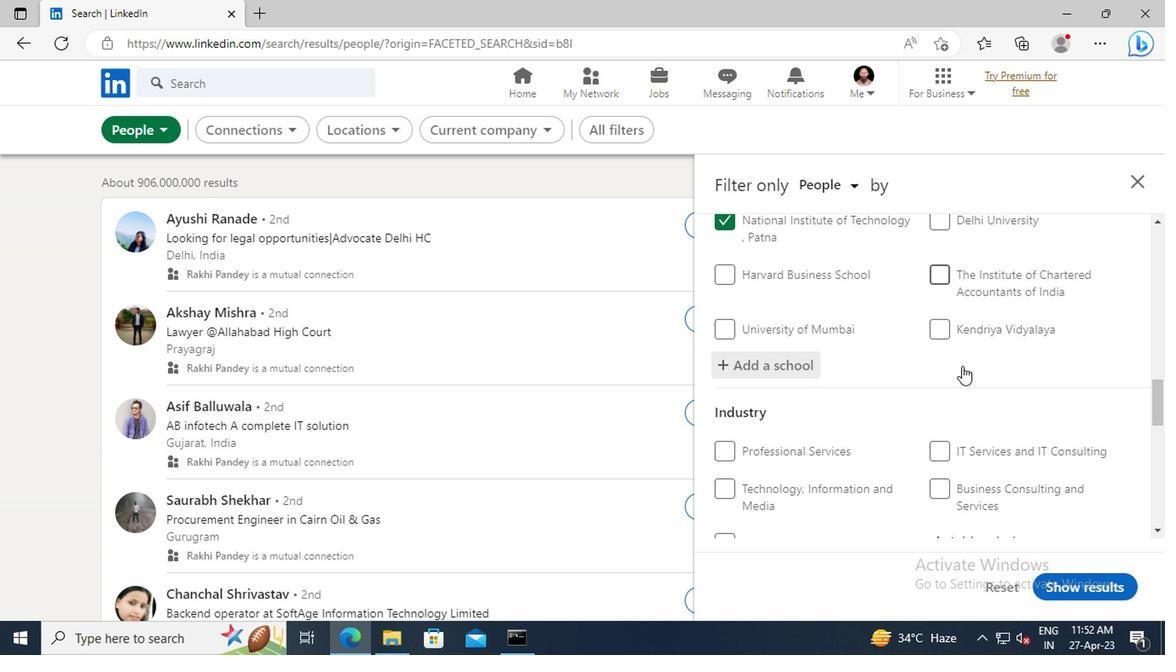 
Action: Mouse scrolled (959, 365) with delta (0, 0)
Screenshot: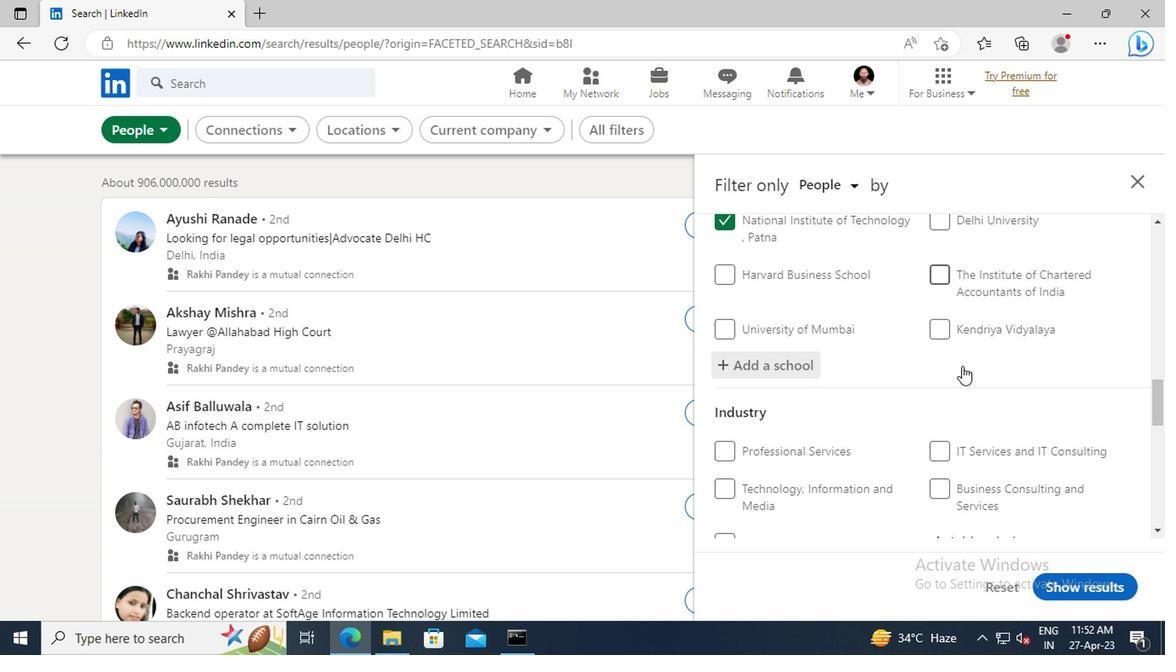 
Action: Mouse scrolled (959, 365) with delta (0, 0)
Screenshot: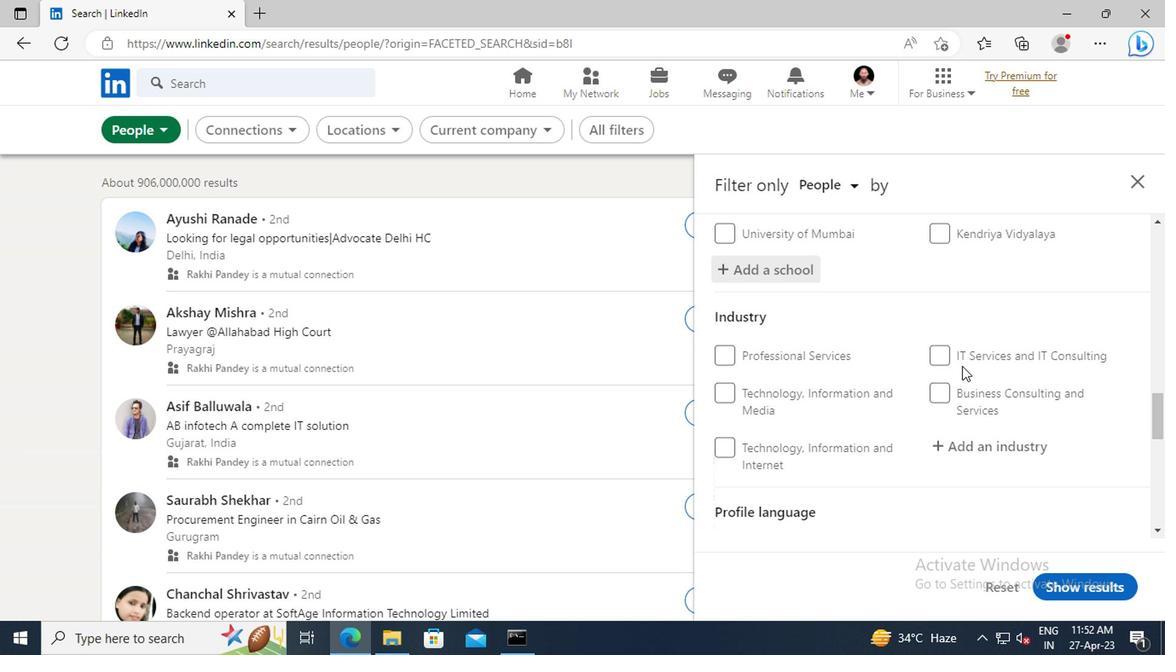 
Action: Mouse moved to (958, 393)
Screenshot: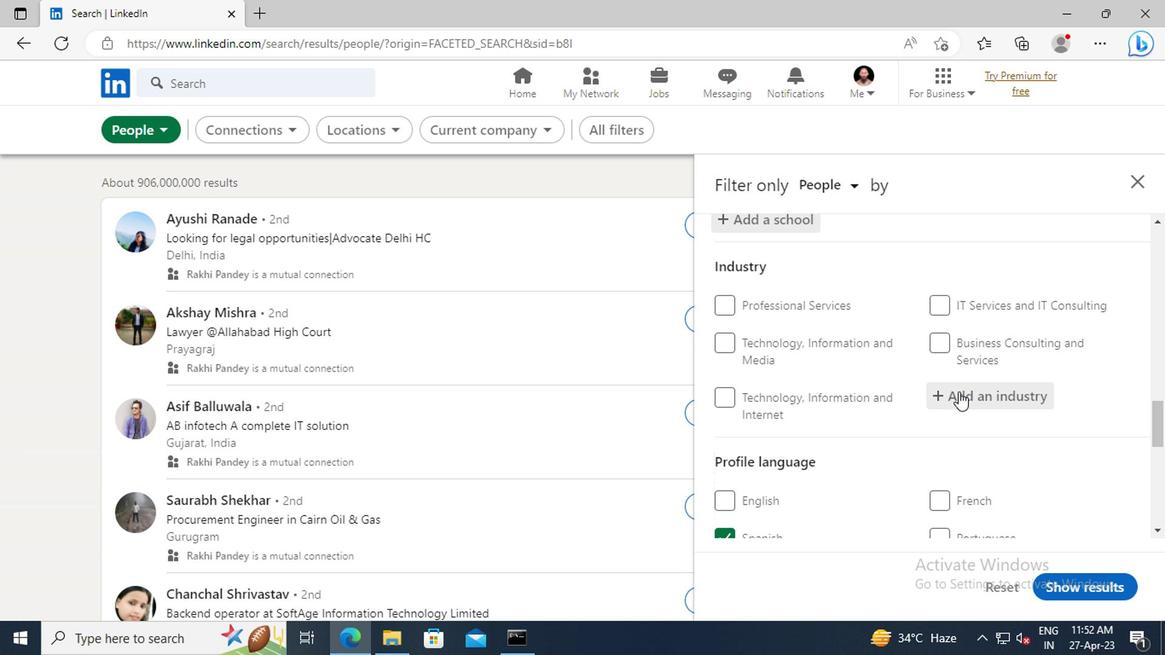 
Action: Mouse pressed left at (958, 393)
Screenshot: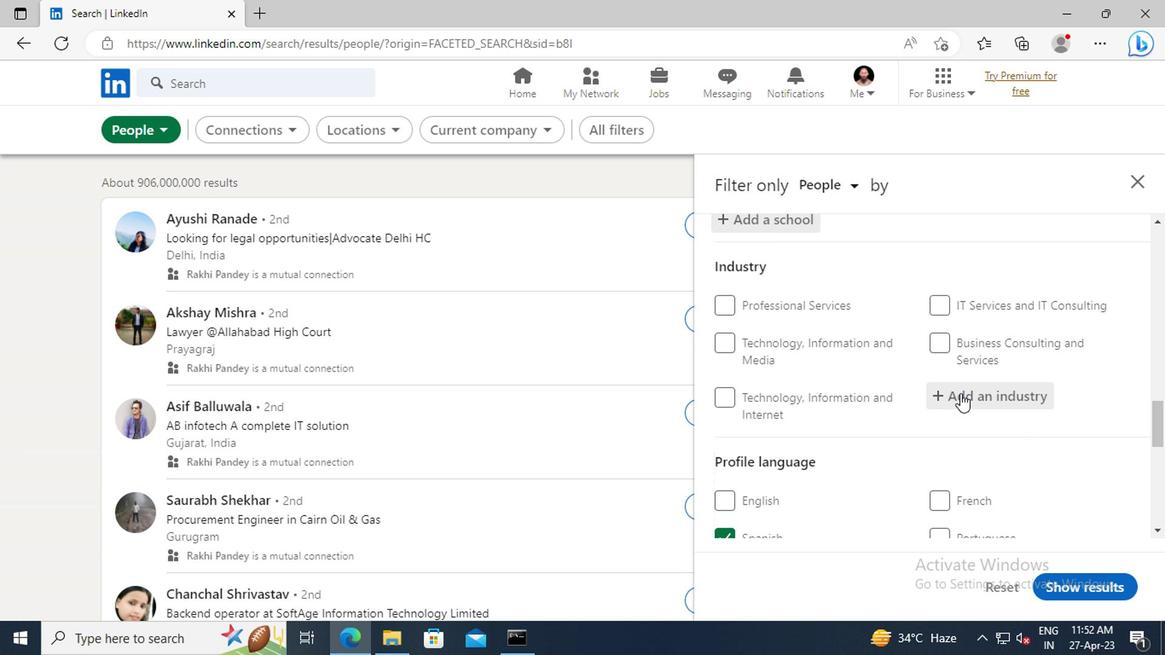 
Action: Key pressed <Key.shift>COMMERCIAL<Key.space>AND<Key.space><Key.shift>INDUSTRIAL<Key.space><Key.shift>EQ
Screenshot: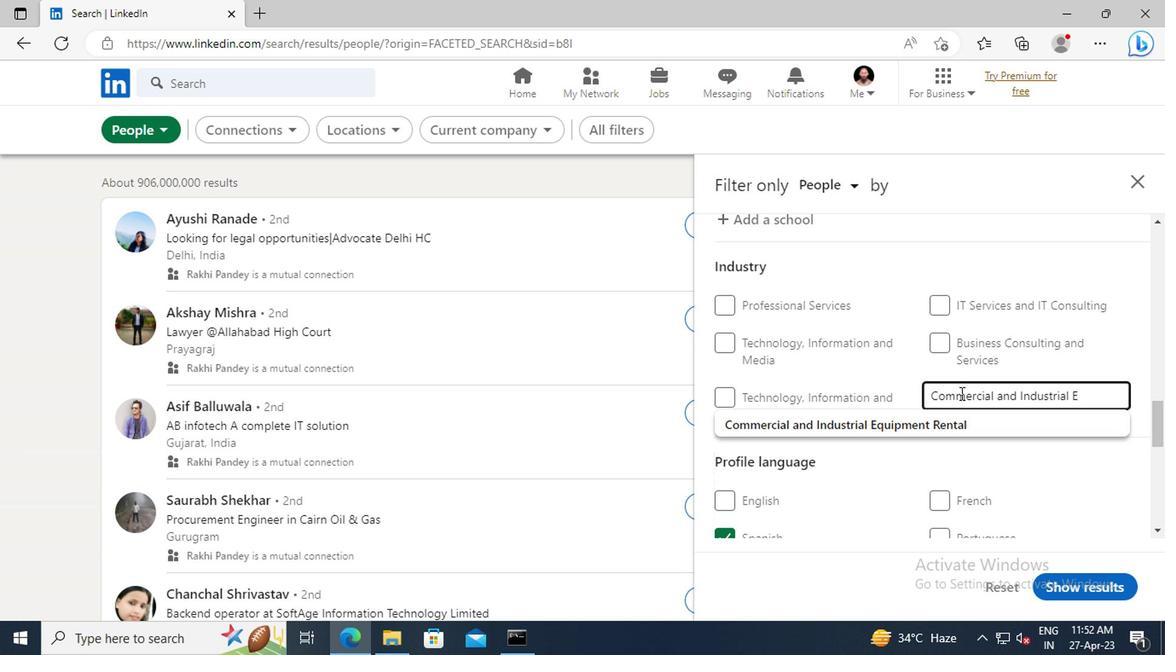
Action: Mouse moved to (958, 428)
Screenshot: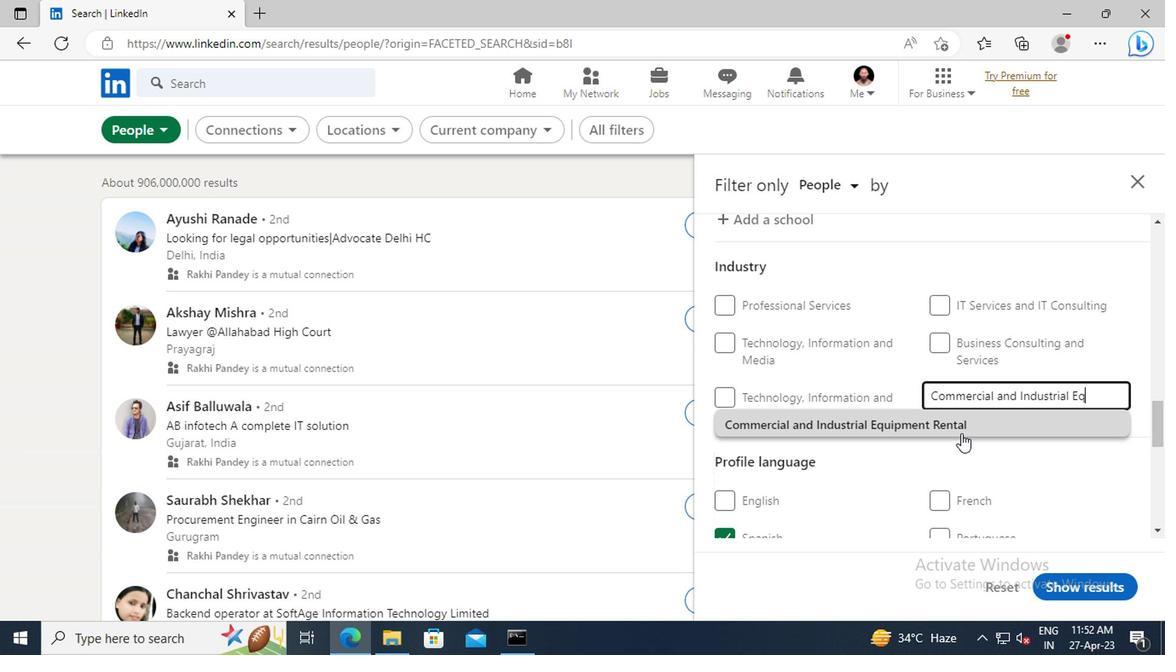 
Action: Mouse pressed left at (958, 428)
Screenshot: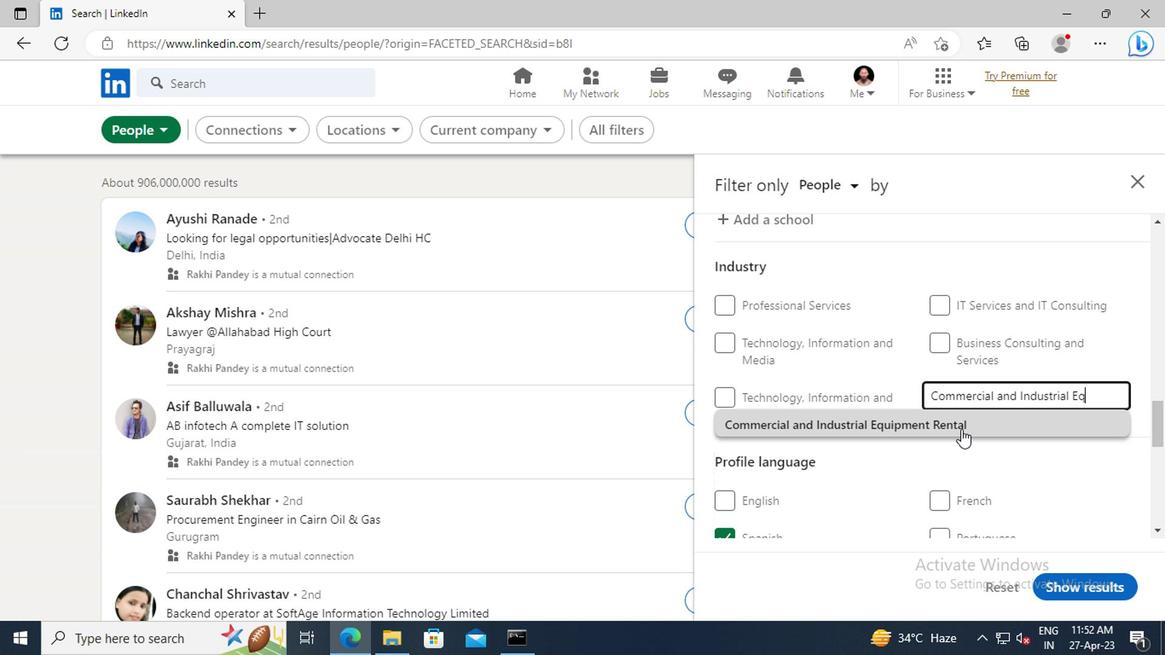 
Action: Mouse moved to (895, 384)
Screenshot: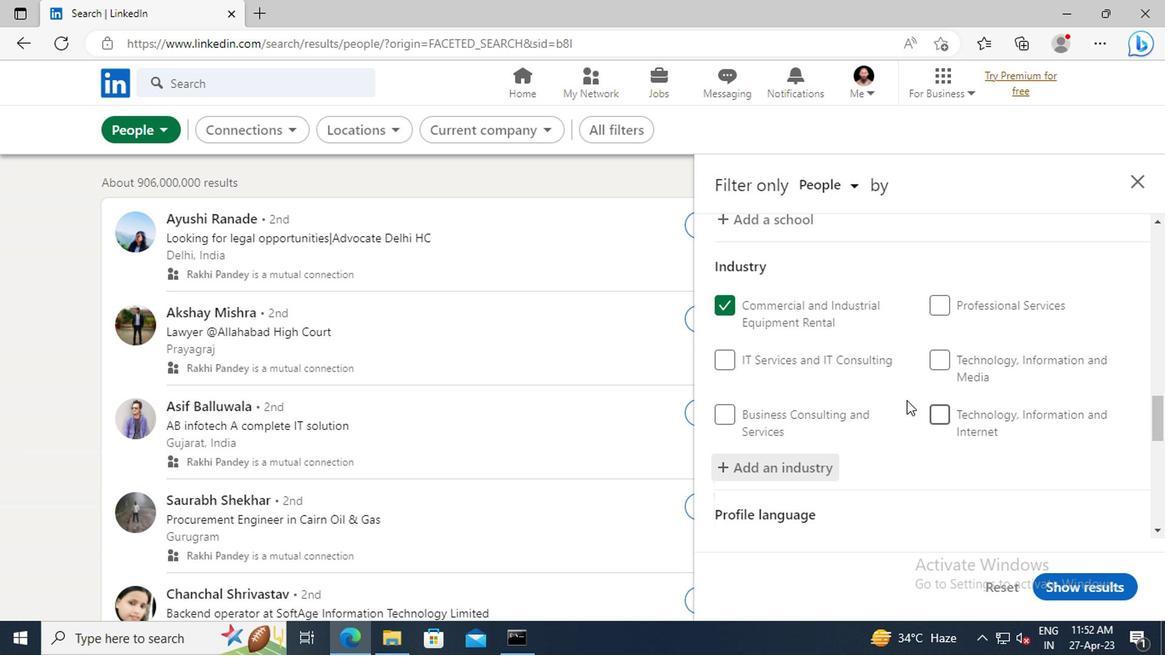 
Action: Mouse scrolled (895, 384) with delta (0, 0)
Screenshot: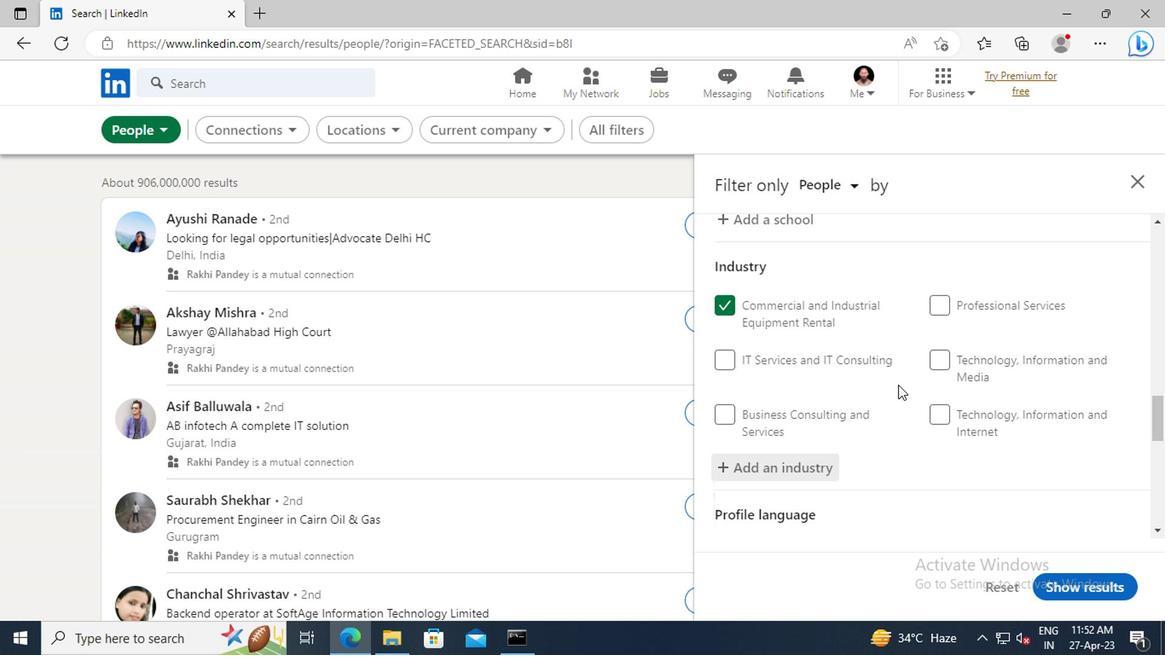 
Action: Mouse scrolled (895, 384) with delta (0, 0)
Screenshot: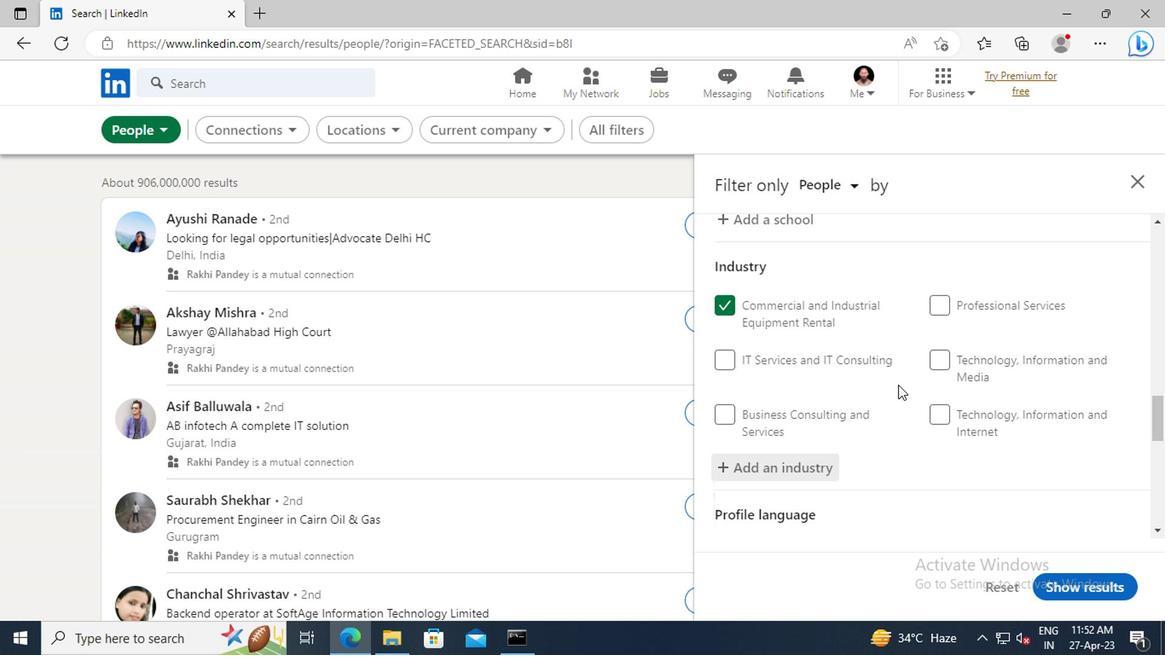 
Action: Mouse scrolled (895, 384) with delta (0, 0)
Screenshot: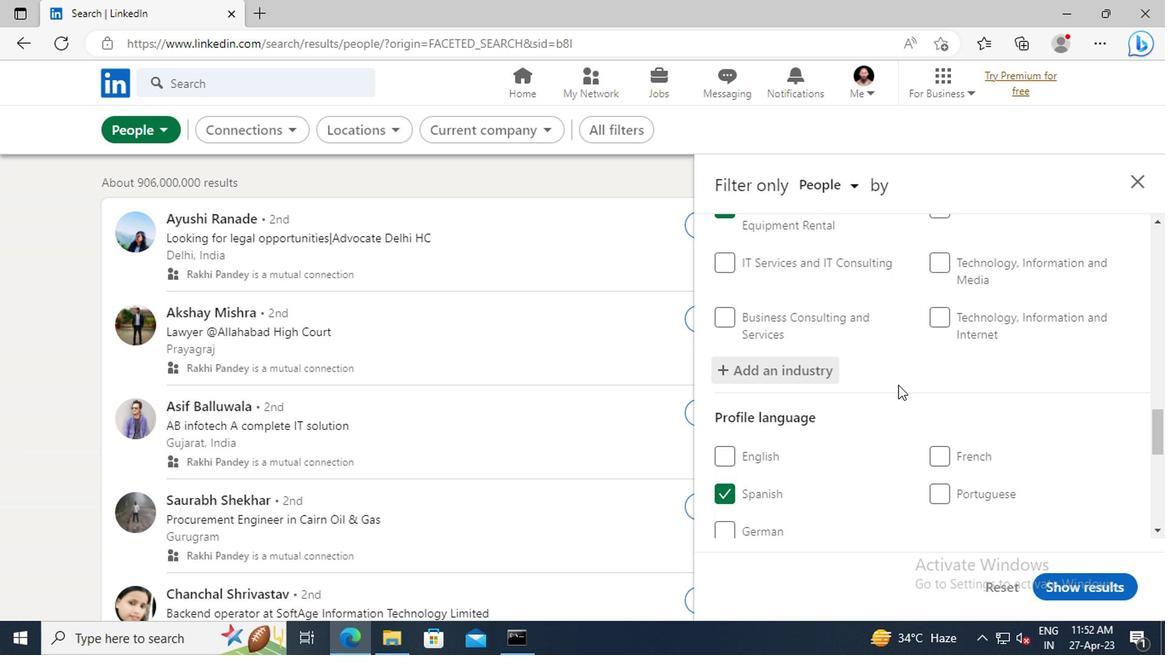 
Action: Mouse scrolled (895, 384) with delta (0, 0)
Screenshot: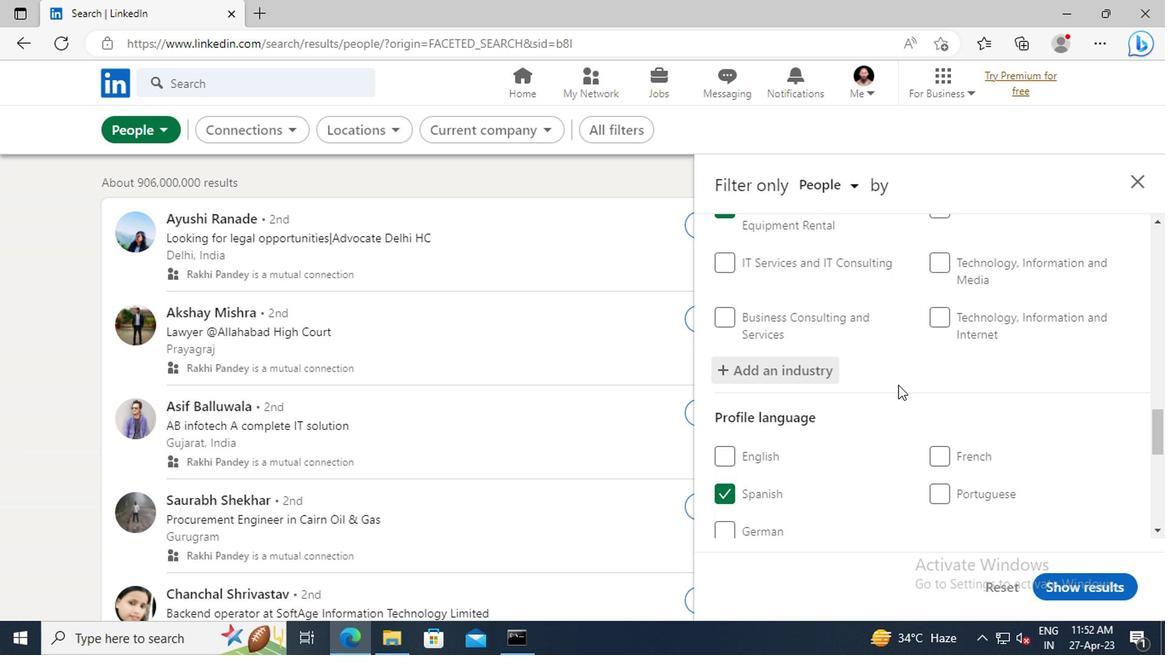 
Action: Mouse scrolled (895, 384) with delta (0, 0)
Screenshot: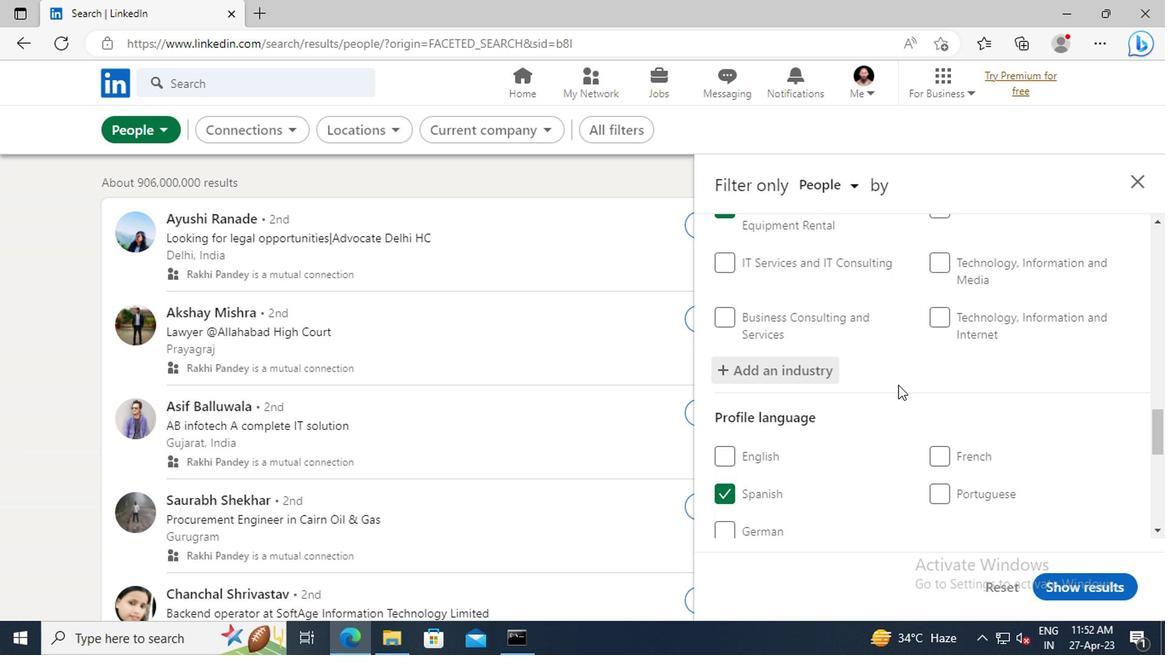 
Action: Mouse scrolled (895, 384) with delta (0, 0)
Screenshot: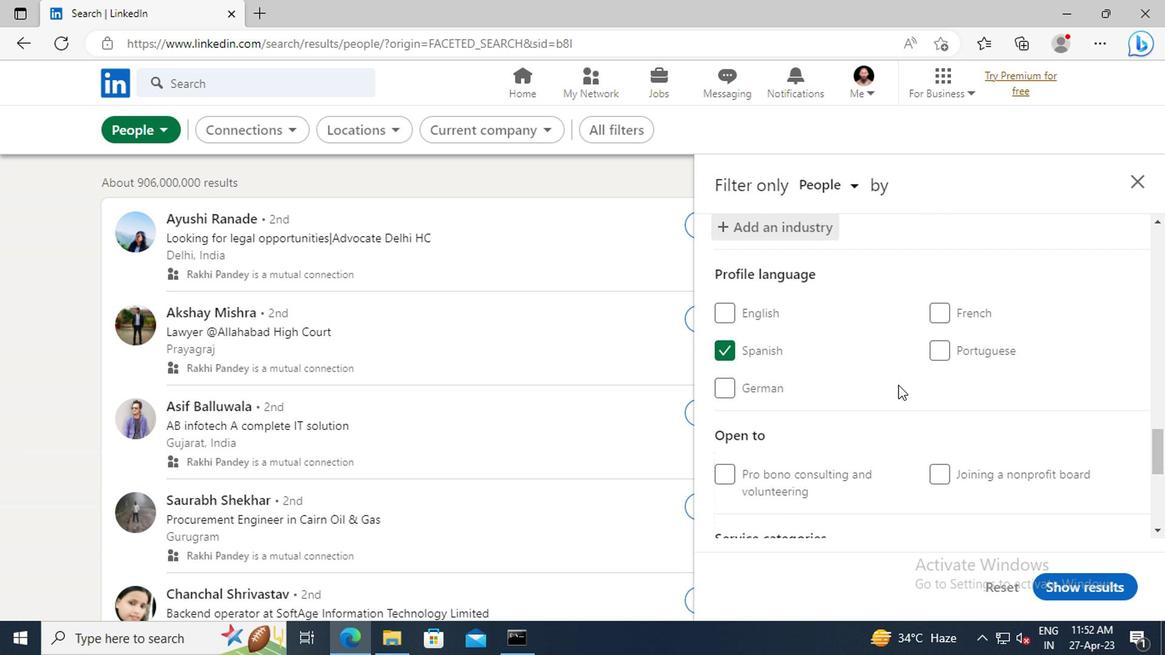 
Action: Mouse scrolled (895, 384) with delta (0, 0)
Screenshot: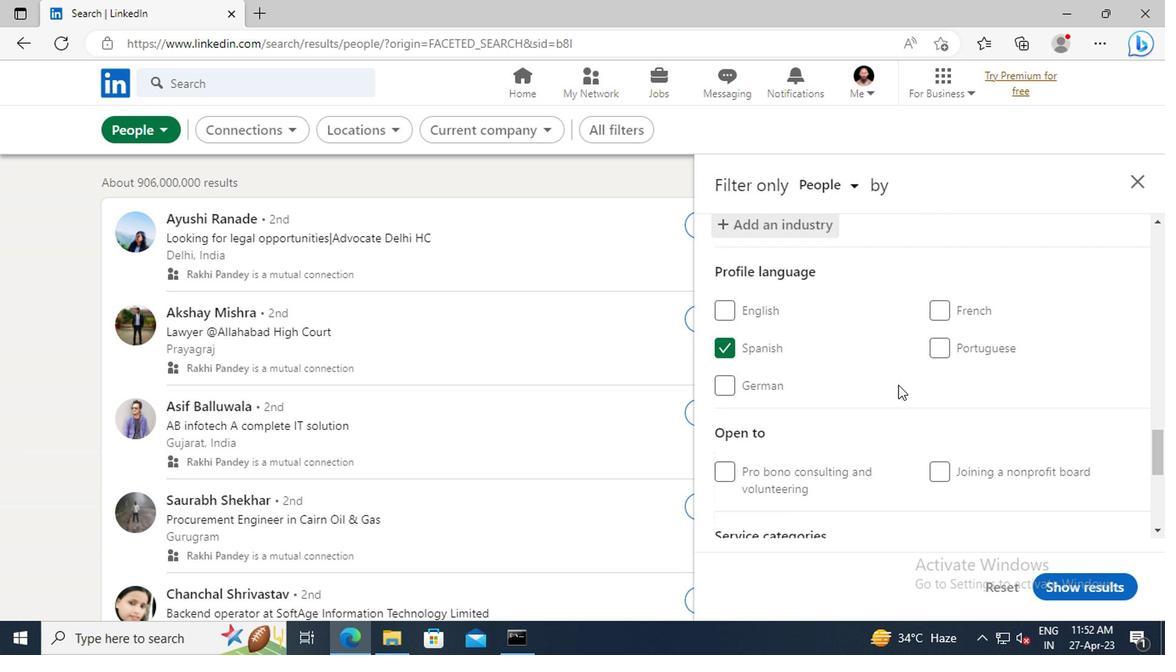 
Action: Mouse scrolled (895, 384) with delta (0, 0)
Screenshot: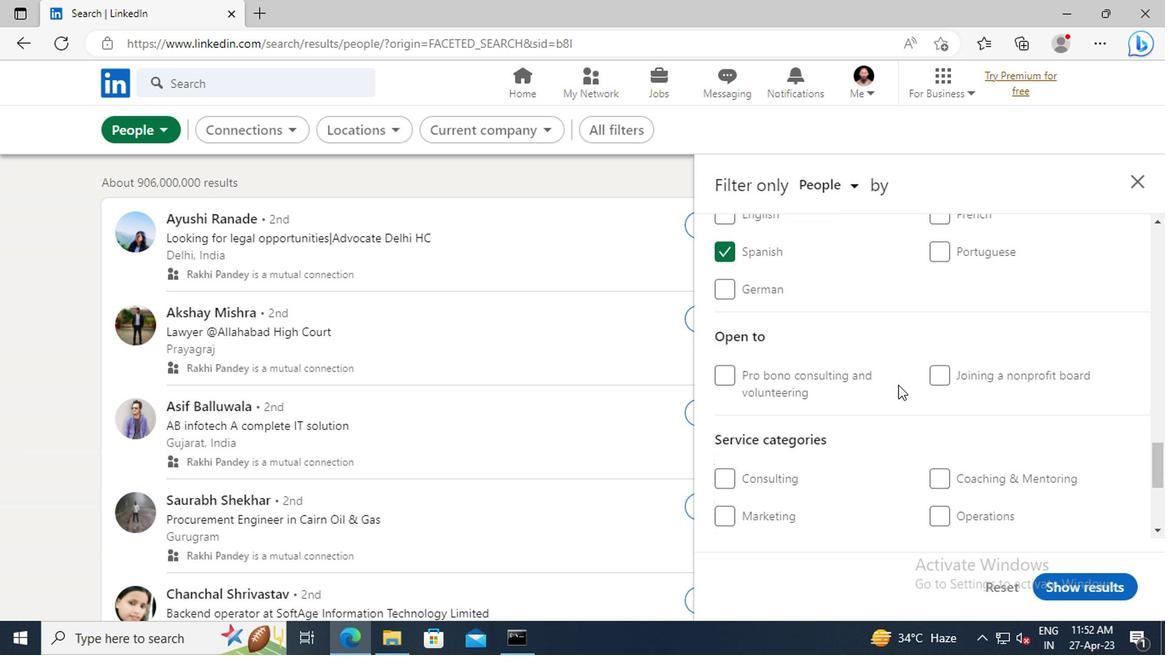 
Action: Mouse scrolled (895, 384) with delta (0, 0)
Screenshot: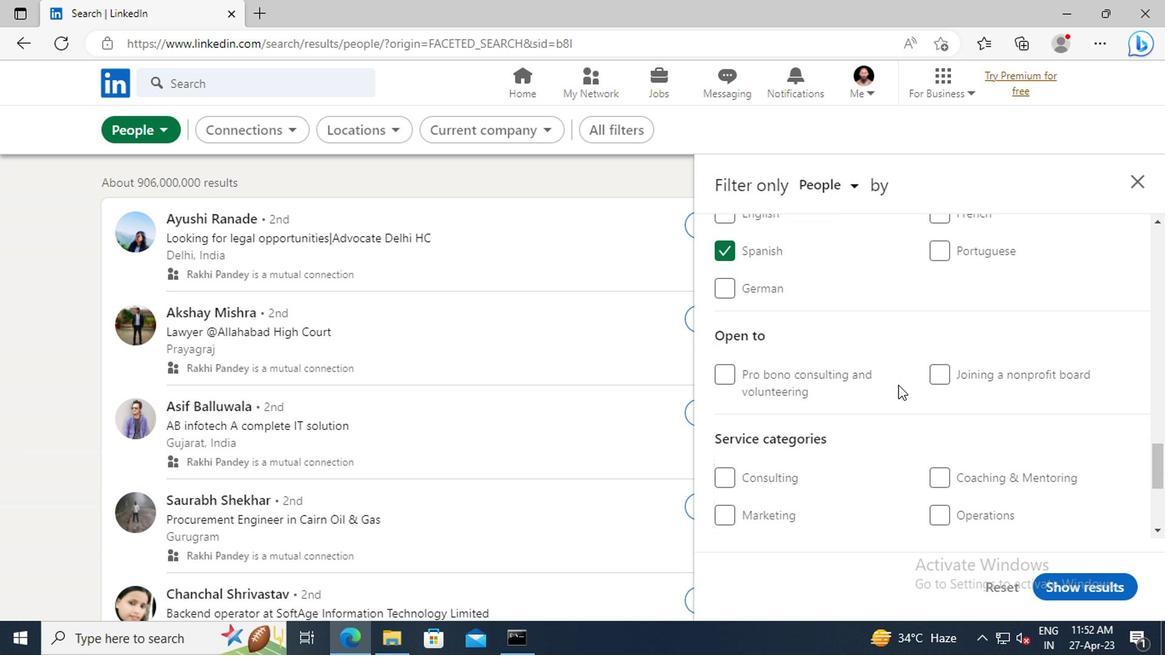 
Action: Mouse scrolled (895, 384) with delta (0, 0)
Screenshot: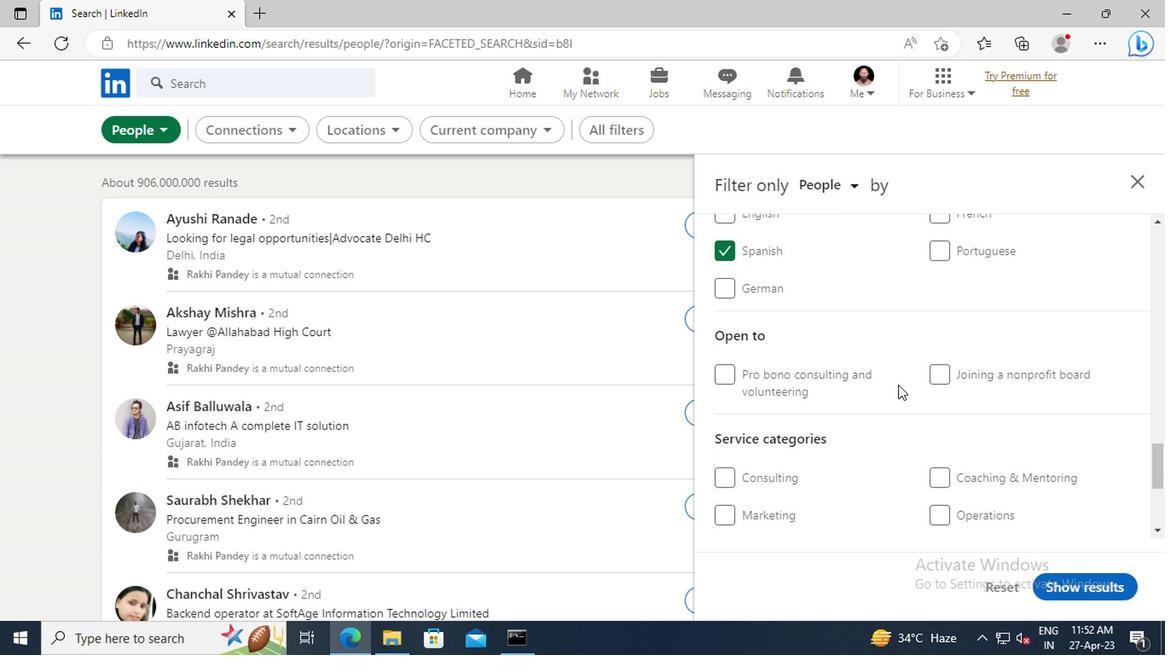 
Action: Mouse scrolled (895, 384) with delta (0, 0)
Screenshot: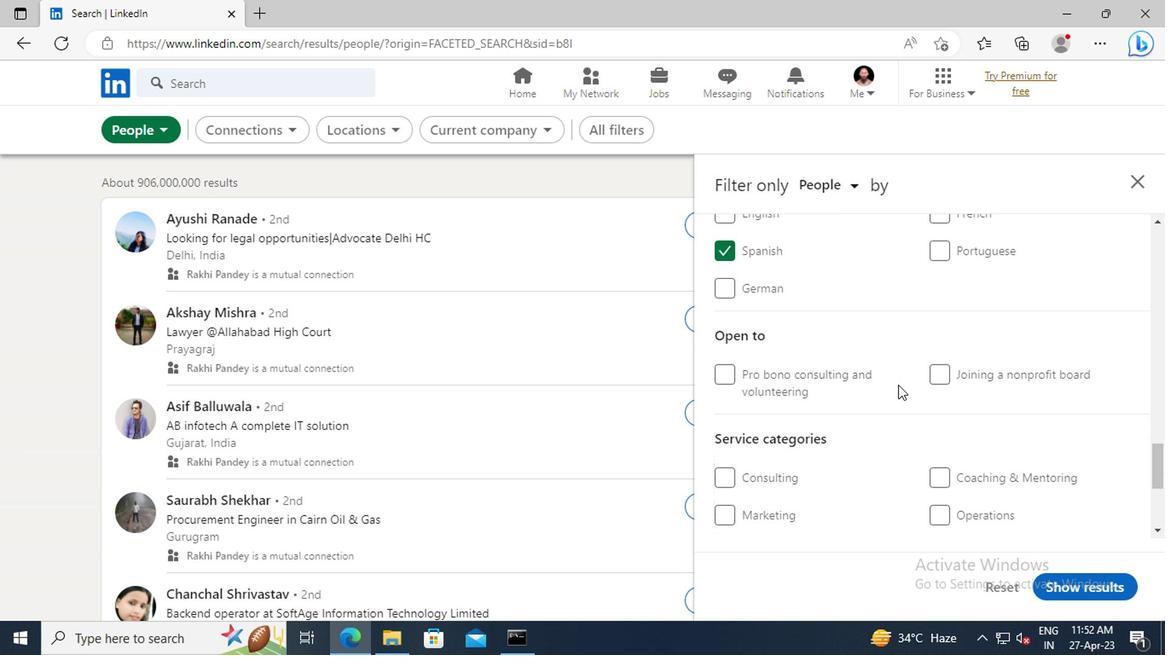 
Action: Mouse moved to (971, 361)
Screenshot: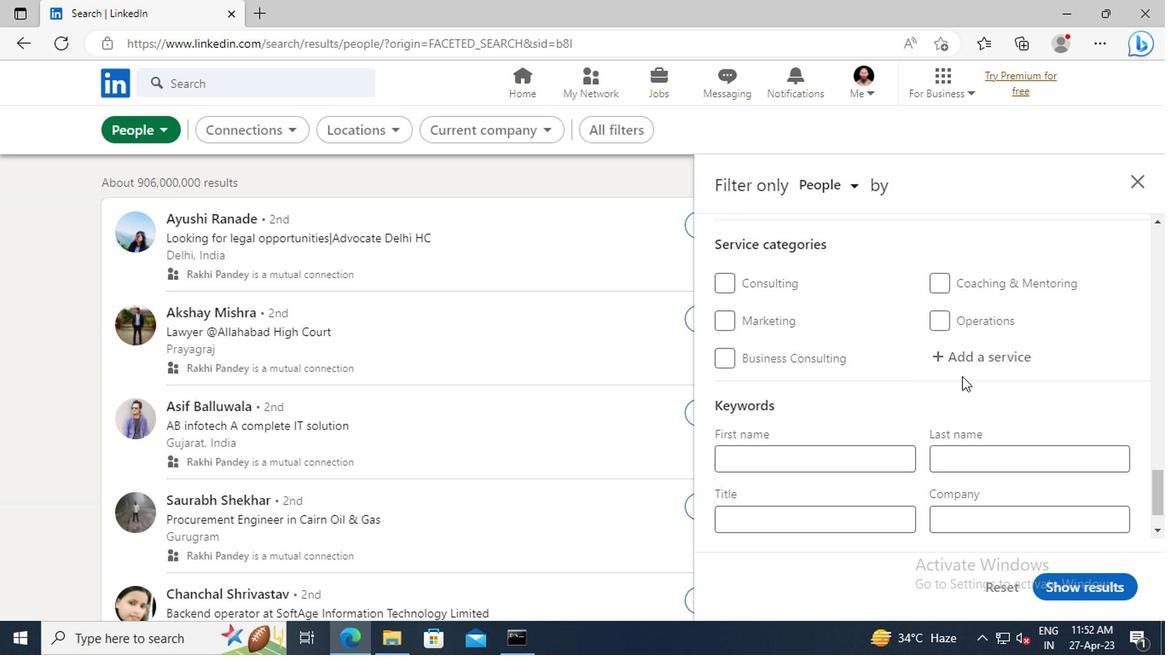 
Action: Mouse pressed left at (971, 361)
Screenshot: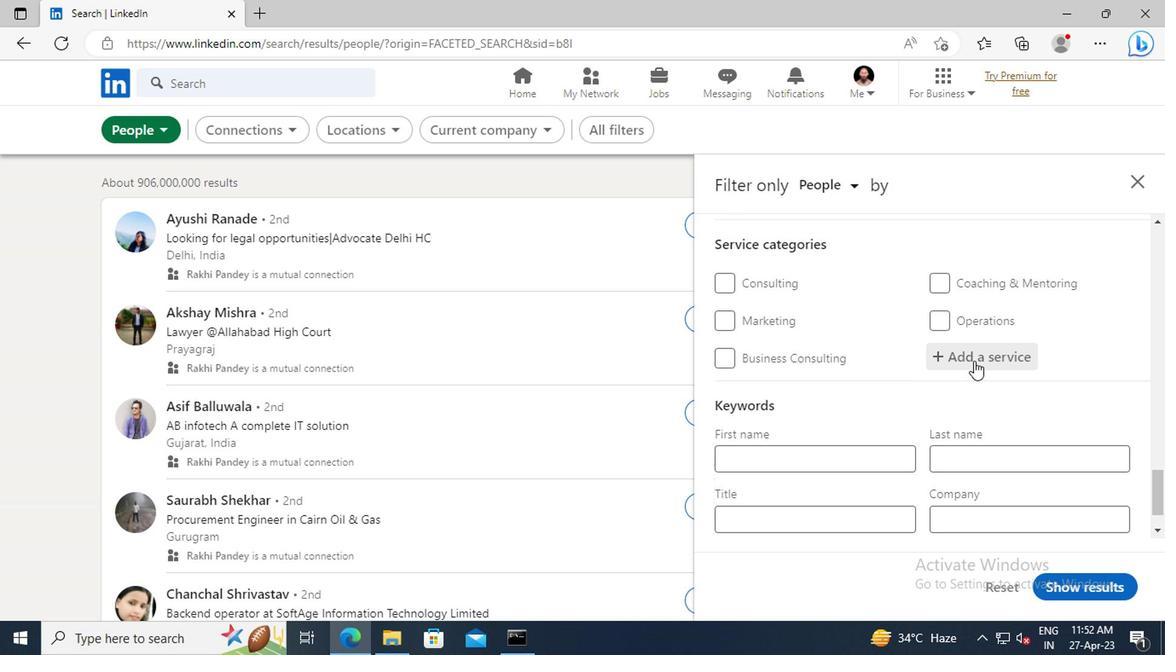 
Action: Key pressed <Key.shift>ADMINISTRATIVE<Key.enter>
Screenshot: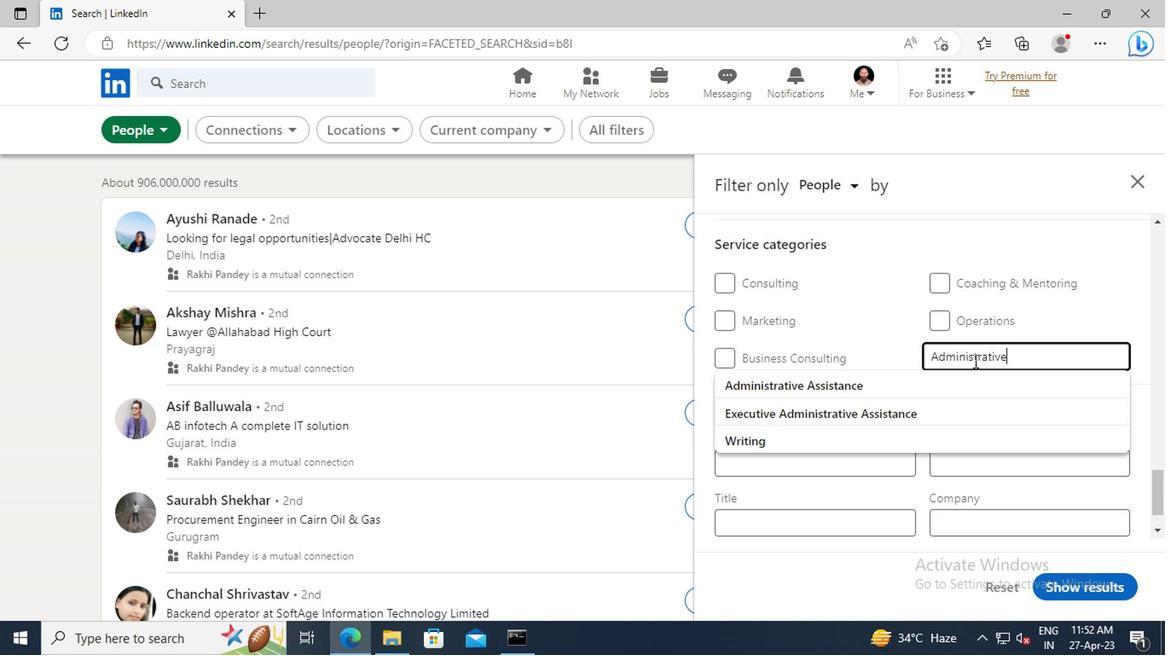 
Action: Mouse moved to (961, 358)
Screenshot: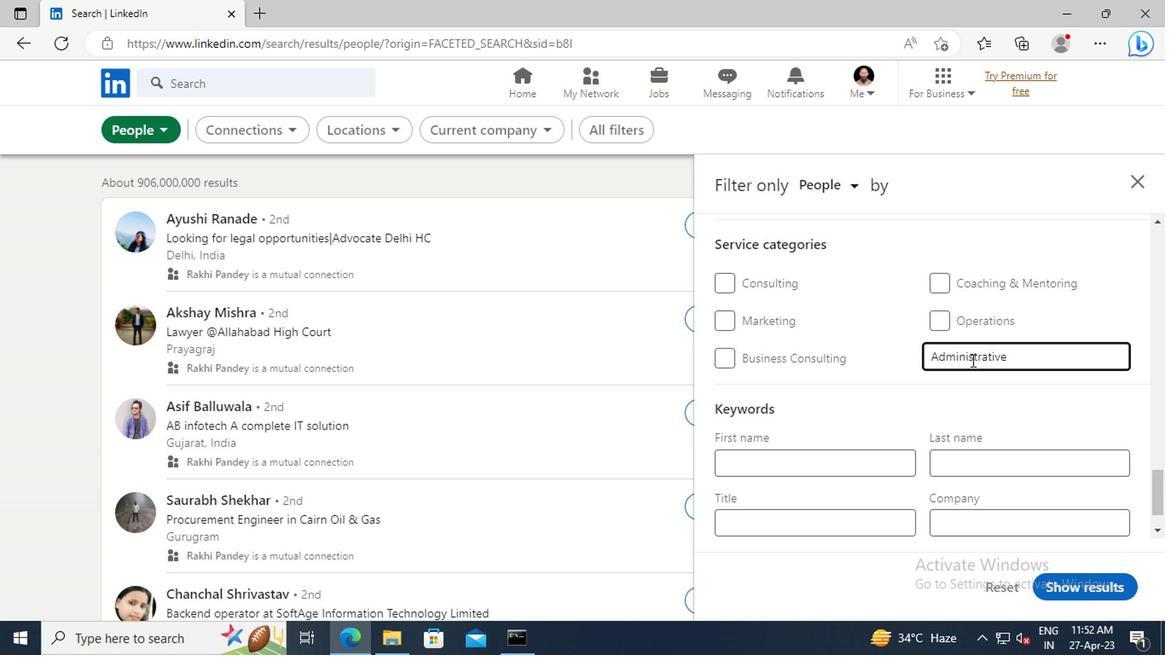 
Action: Mouse scrolled (961, 358) with delta (0, 0)
Screenshot: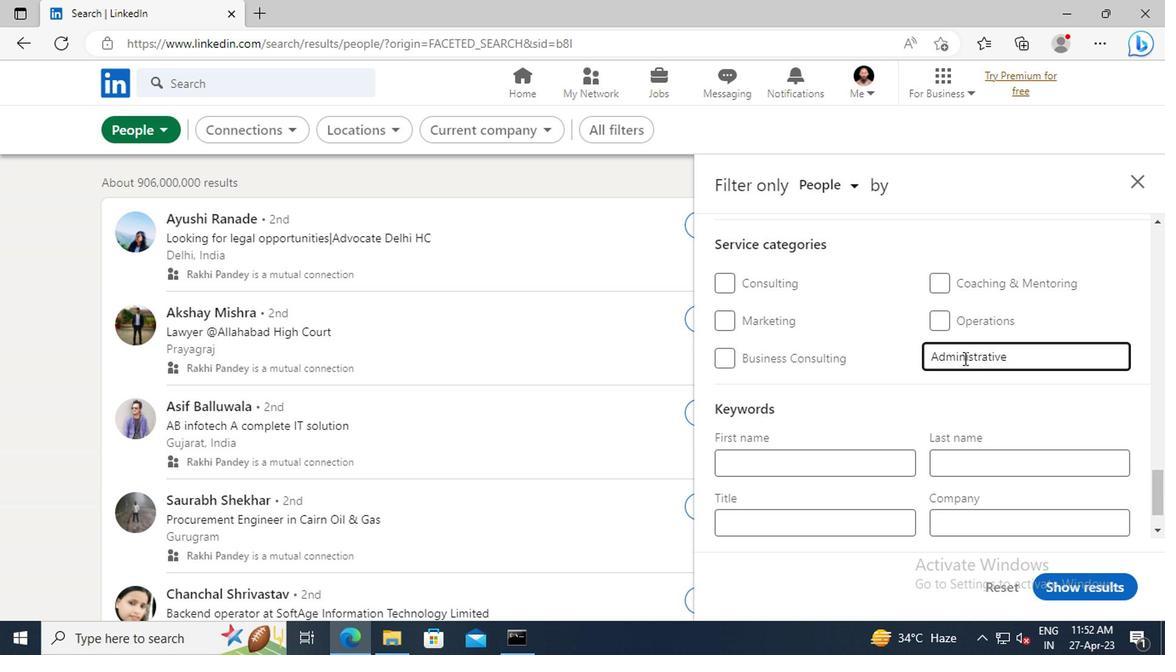 
Action: Mouse scrolled (961, 358) with delta (0, 0)
Screenshot: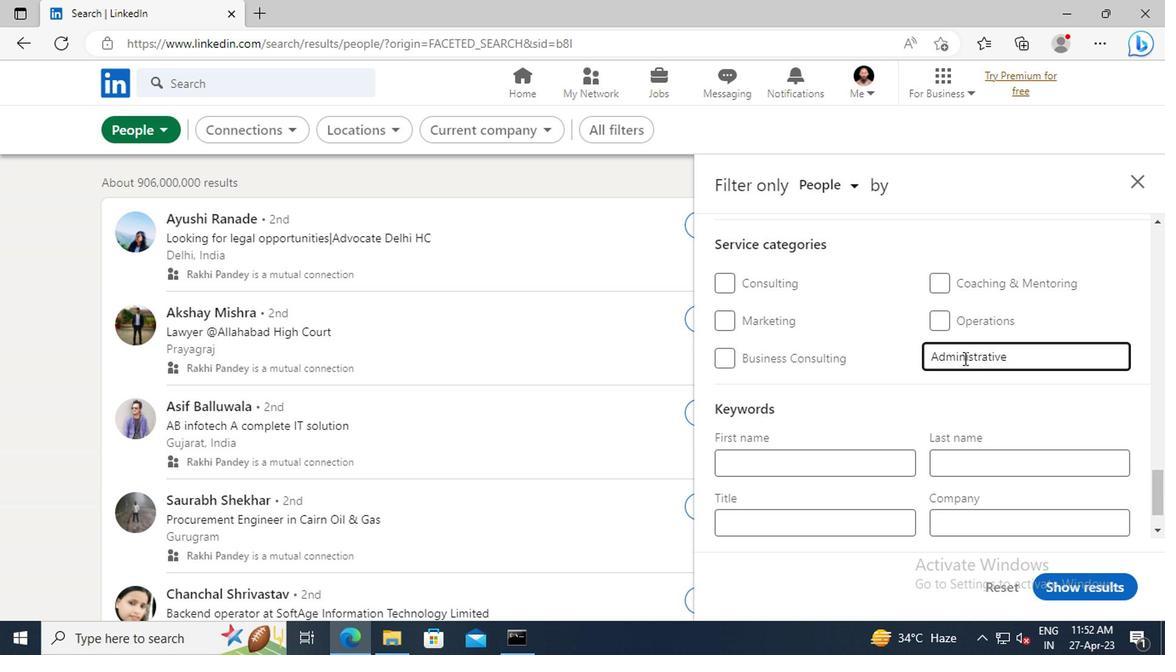
Action: Mouse scrolled (961, 358) with delta (0, 0)
Screenshot: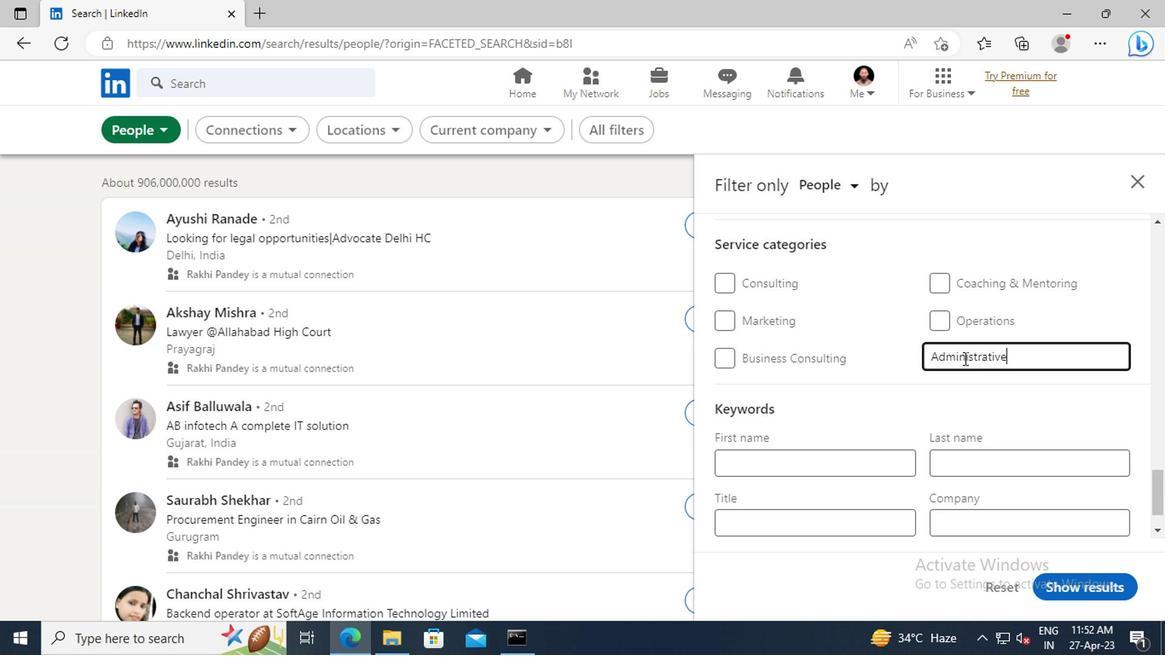 
Action: Mouse moved to (835, 458)
Screenshot: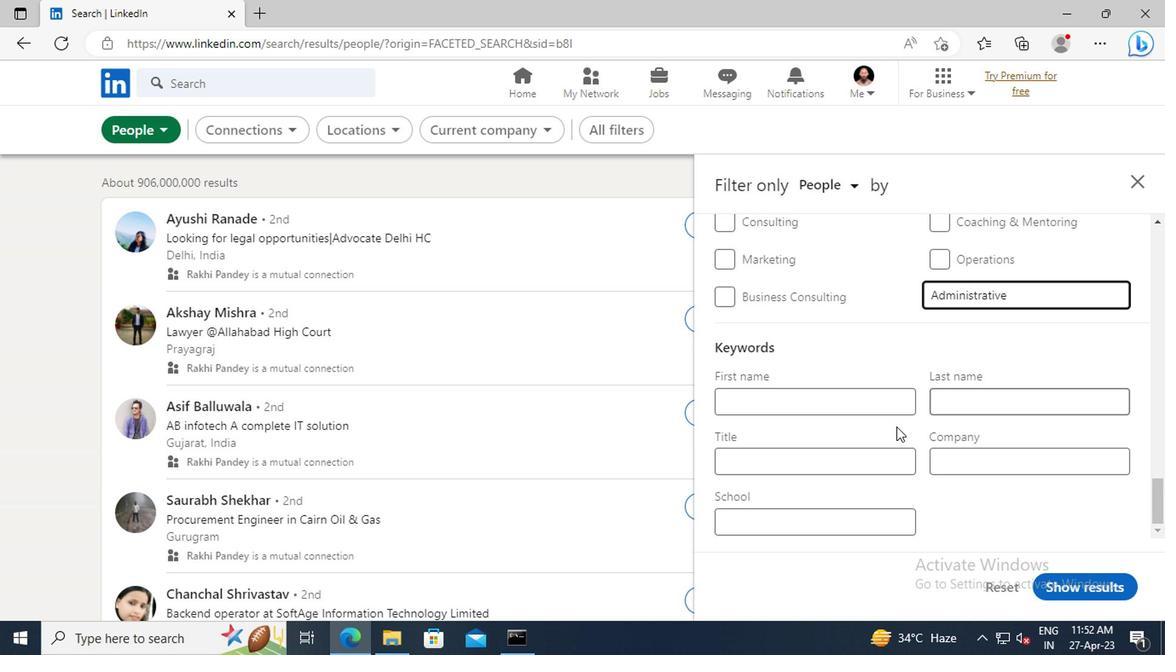 
Action: Mouse pressed left at (835, 458)
Screenshot: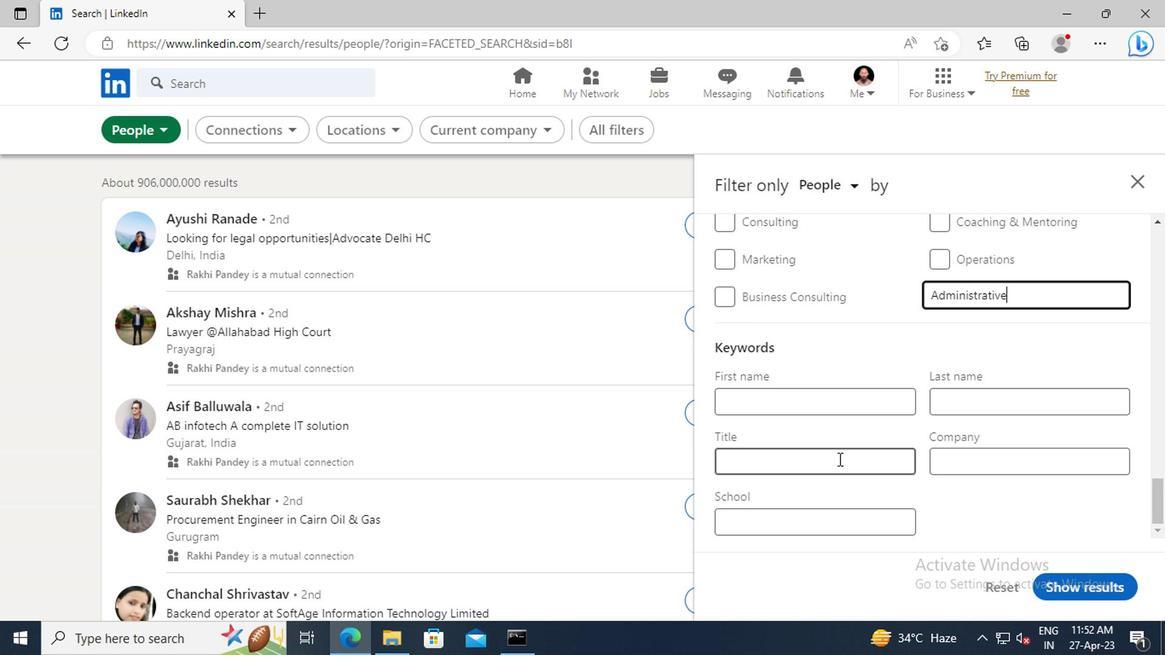 
Action: Key pressed <Key.shift>VIDEO<Key.space><Key.shift>EDITOR<Key.enter>
Screenshot: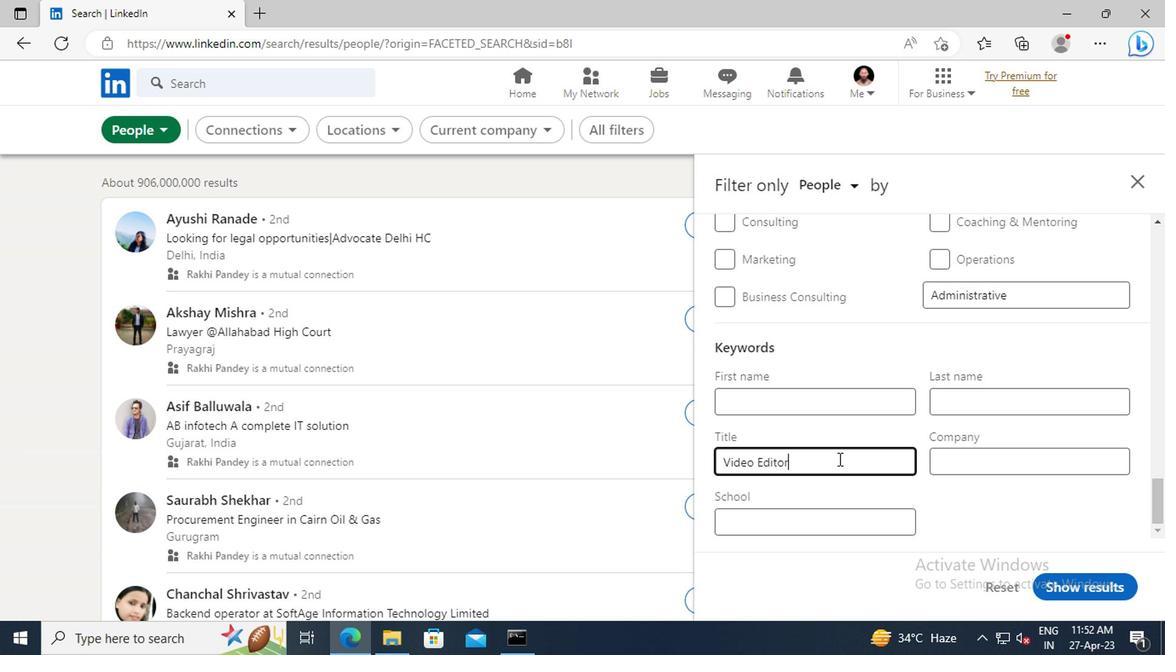 
Action: Mouse moved to (1047, 579)
Screenshot: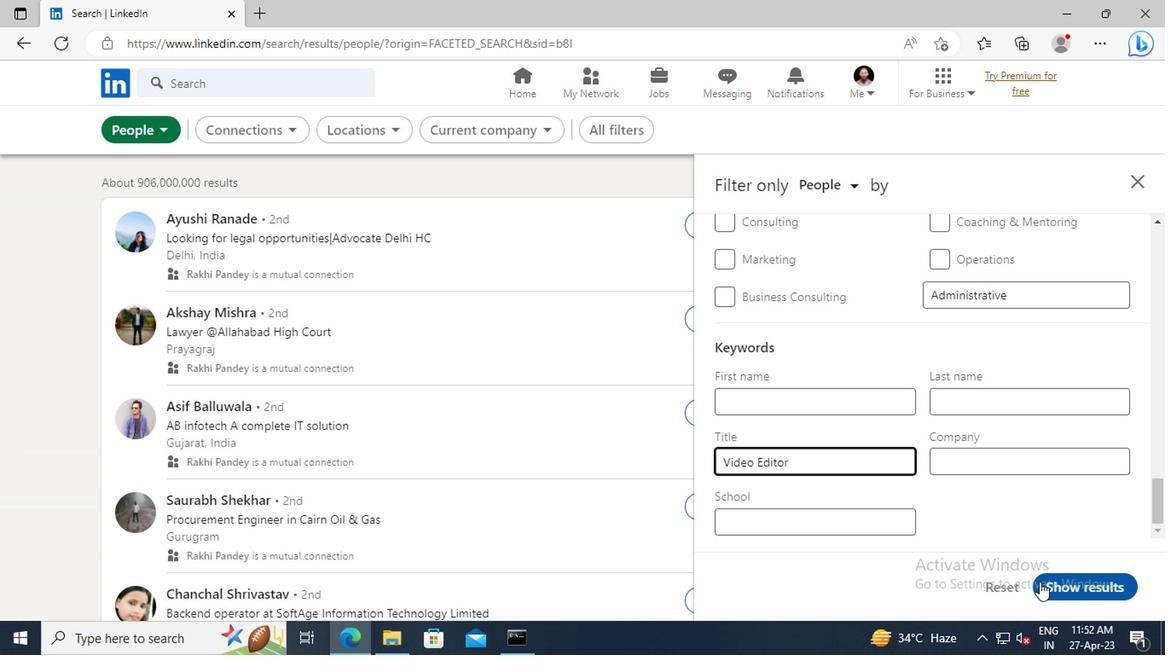 
Action: Mouse pressed left at (1047, 579)
Screenshot: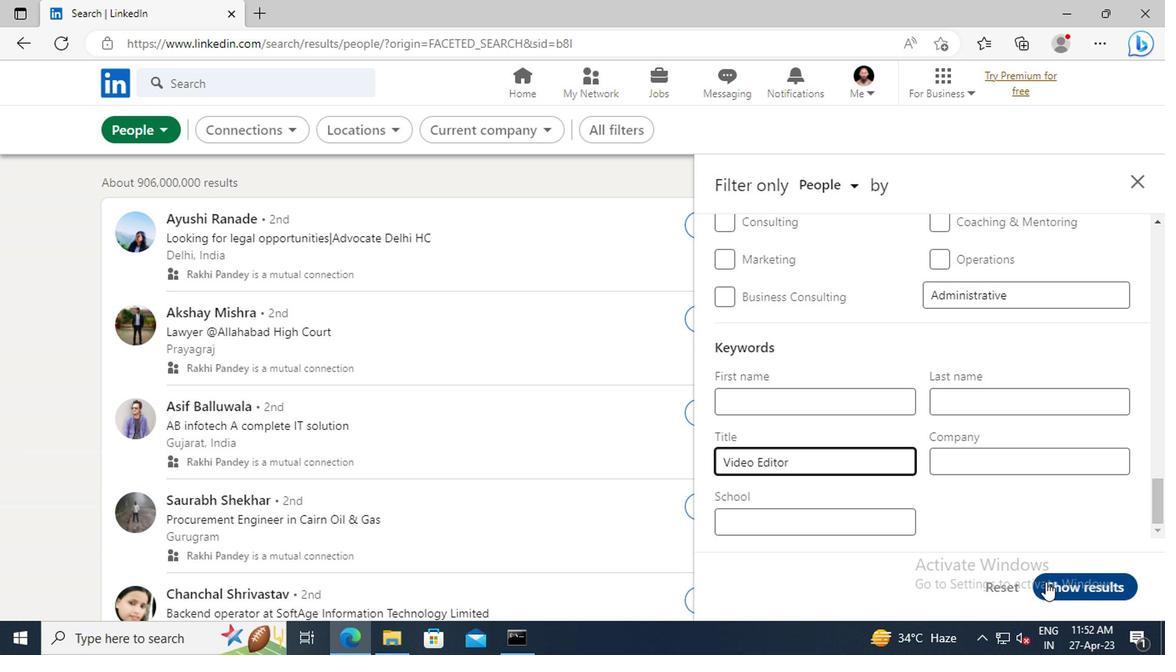 
